 Task: Look for space in Paghmān, Afghanistan from 9th August, 2023 to 12th August, 2023 for 1 adult in price range Rs.6000 to Rs.15000. Place can be entire place with 1  bedroom having 1 bed and 1 bathroom. Property type can be house, flat, hotel. Amenities needed are: wifi, air conditioning, dedicated workplace. Booking option can be shelf check-in. Required host language is English.
Action: Mouse moved to (477, 96)
Screenshot: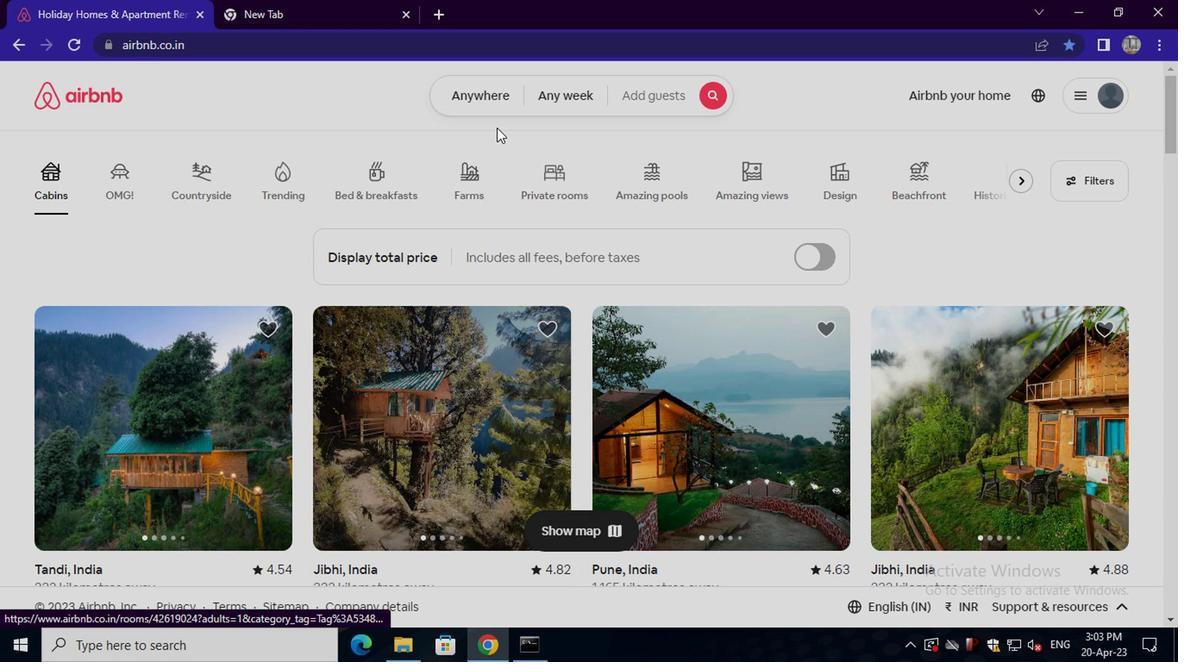 
Action: Mouse pressed left at (477, 96)
Screenshot: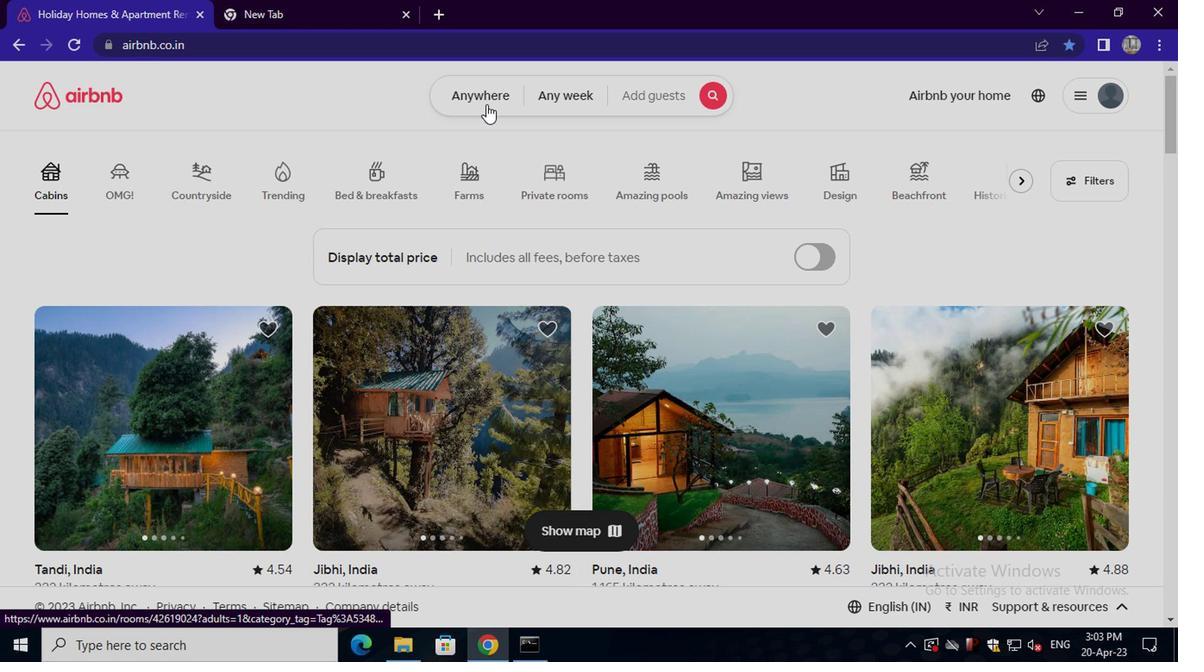 
Action: Mouse moved to (376, 161)
Screenshot: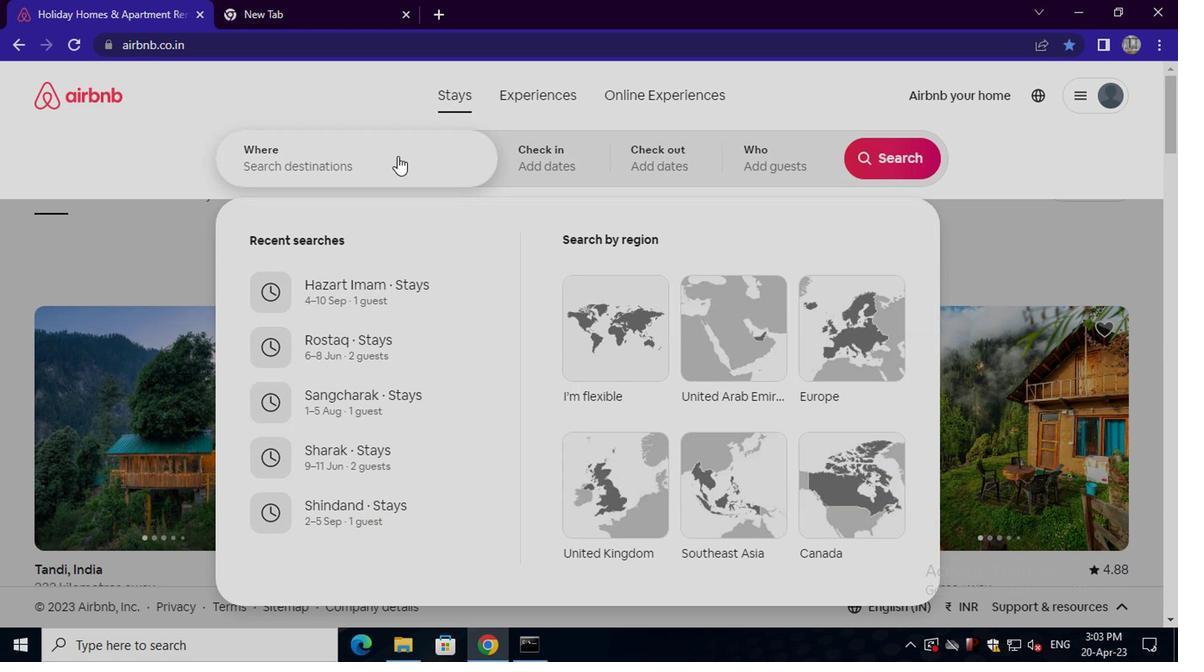 
Action: Mouse pressed left at (376, 161)
Screenshot: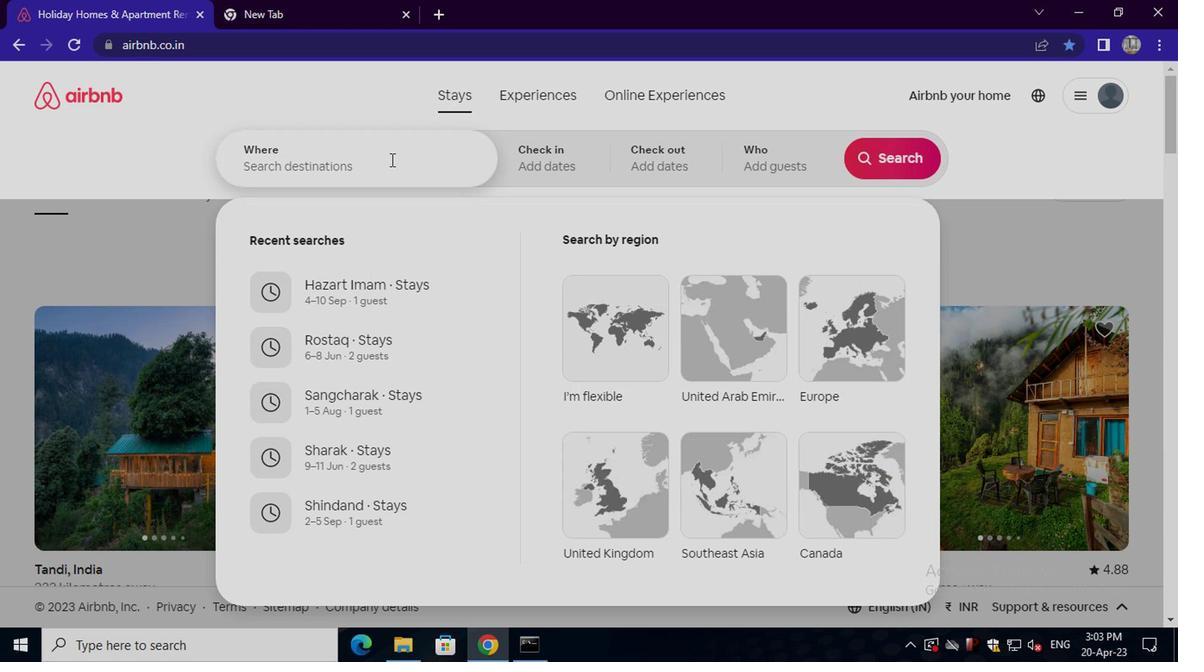 
Action: Key pressed paghman
Screenshot: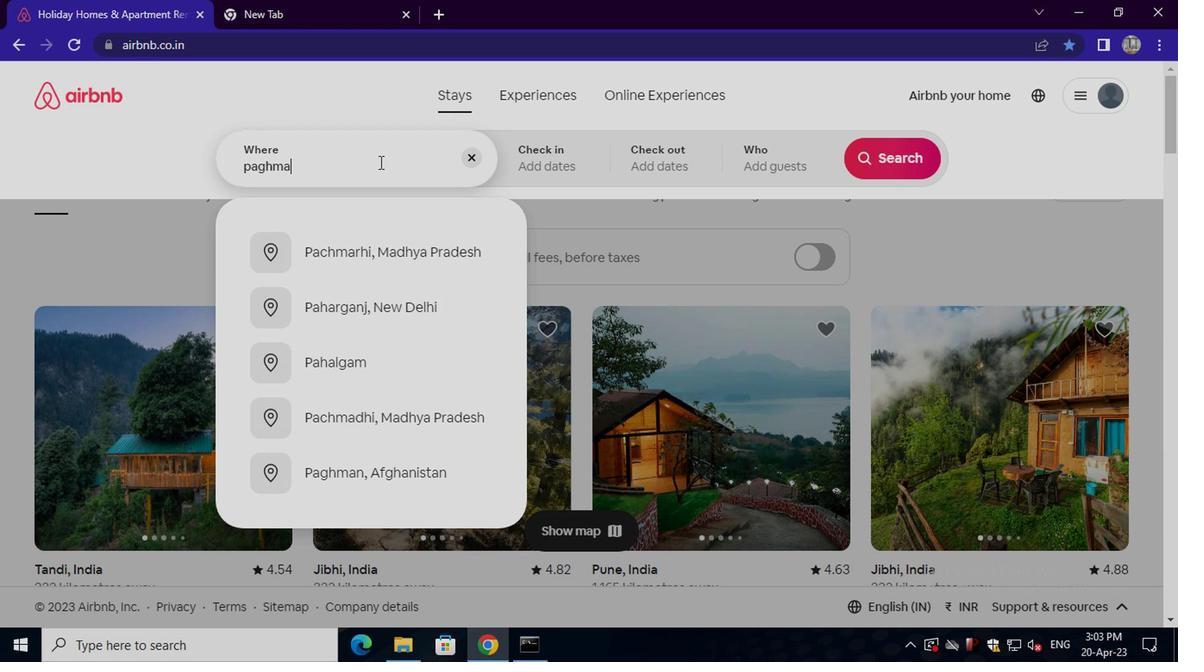 
Action: Mouse moved to (364, 248)
Screenshot: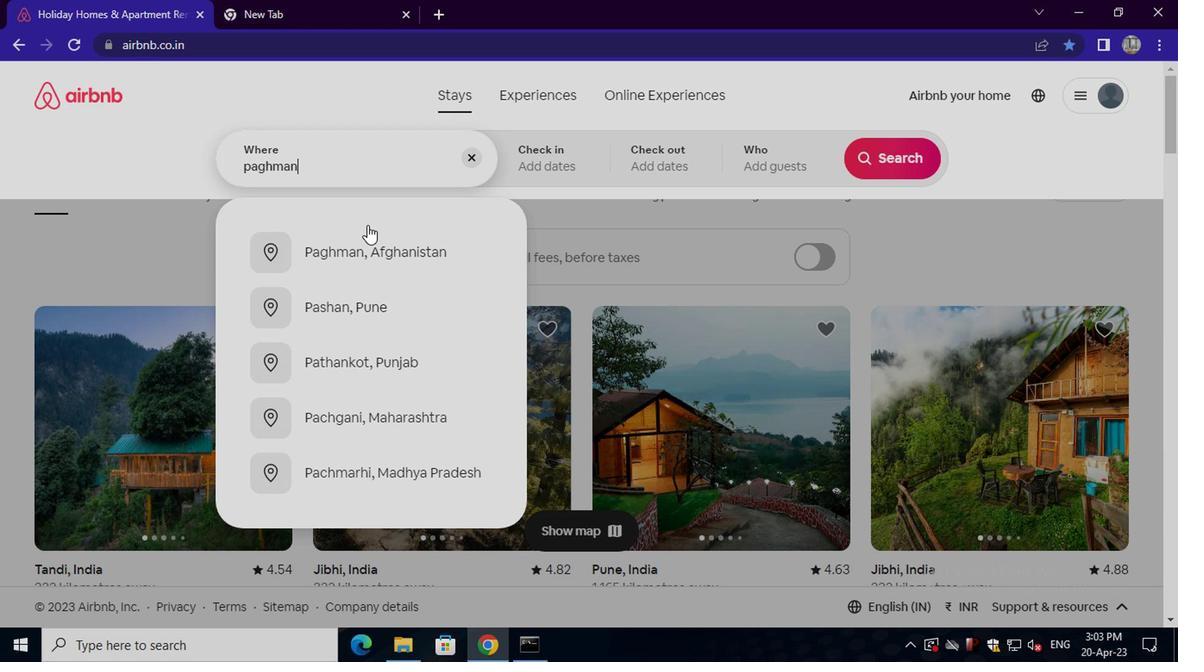 
Action: Mouse pressed left at (364, 248)
Screenshot: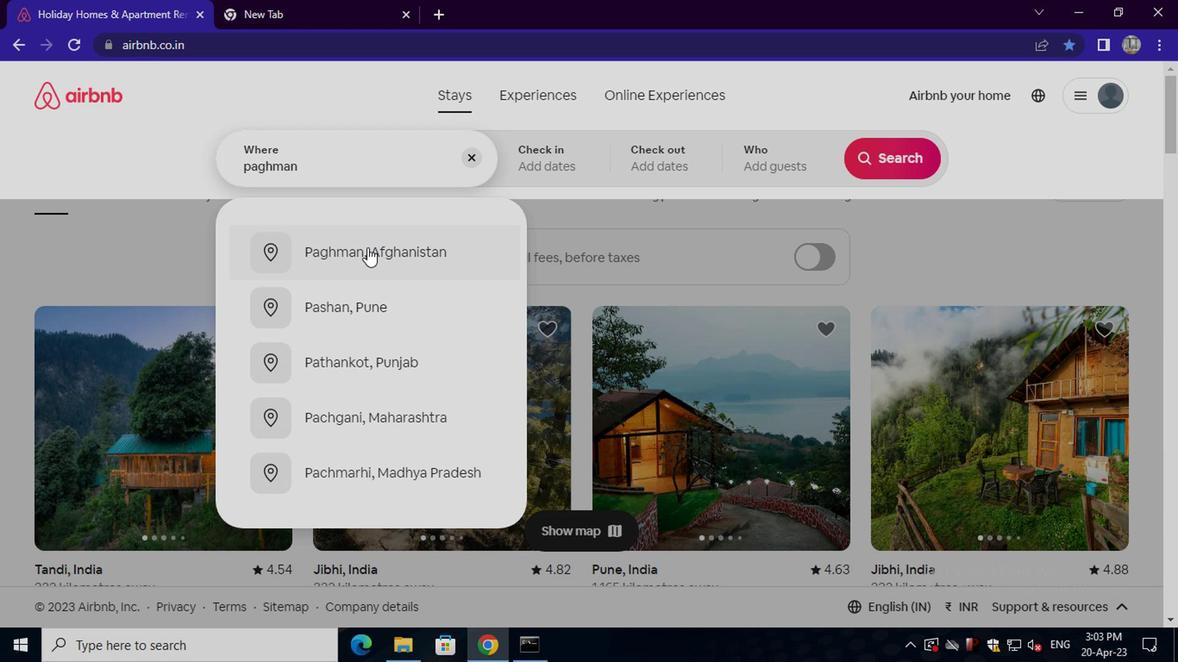 
Action: Mouse moved to (884, 299)
Screenshot: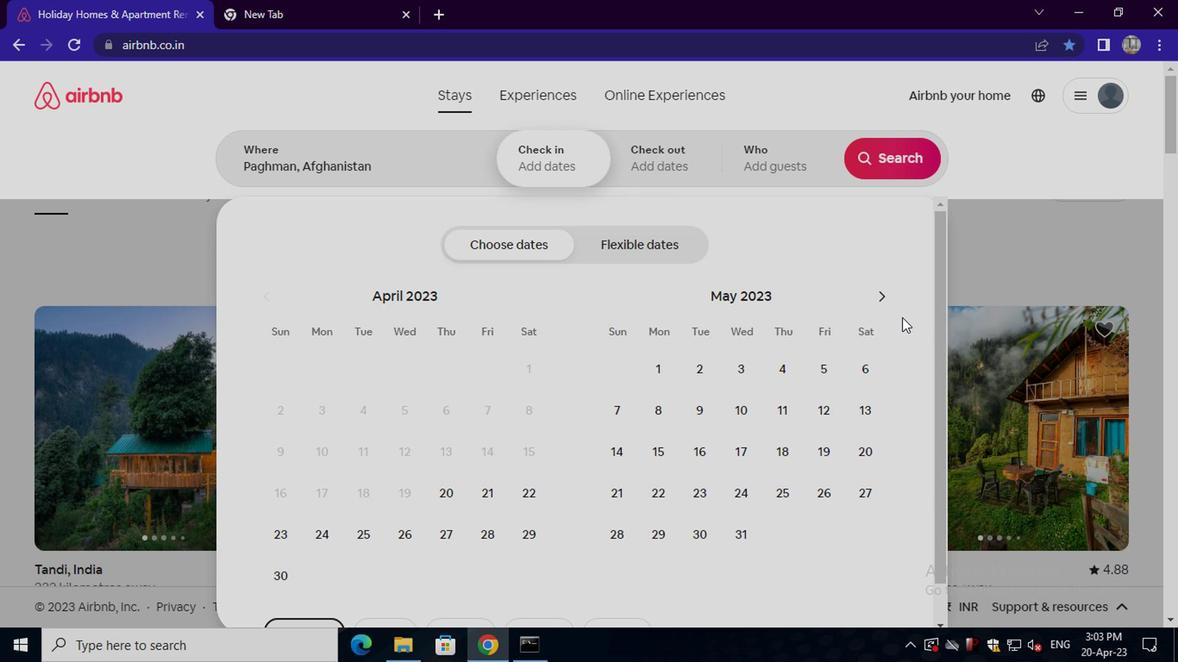 
Action: Mouse pressed left at (884, 299)
Screenshot: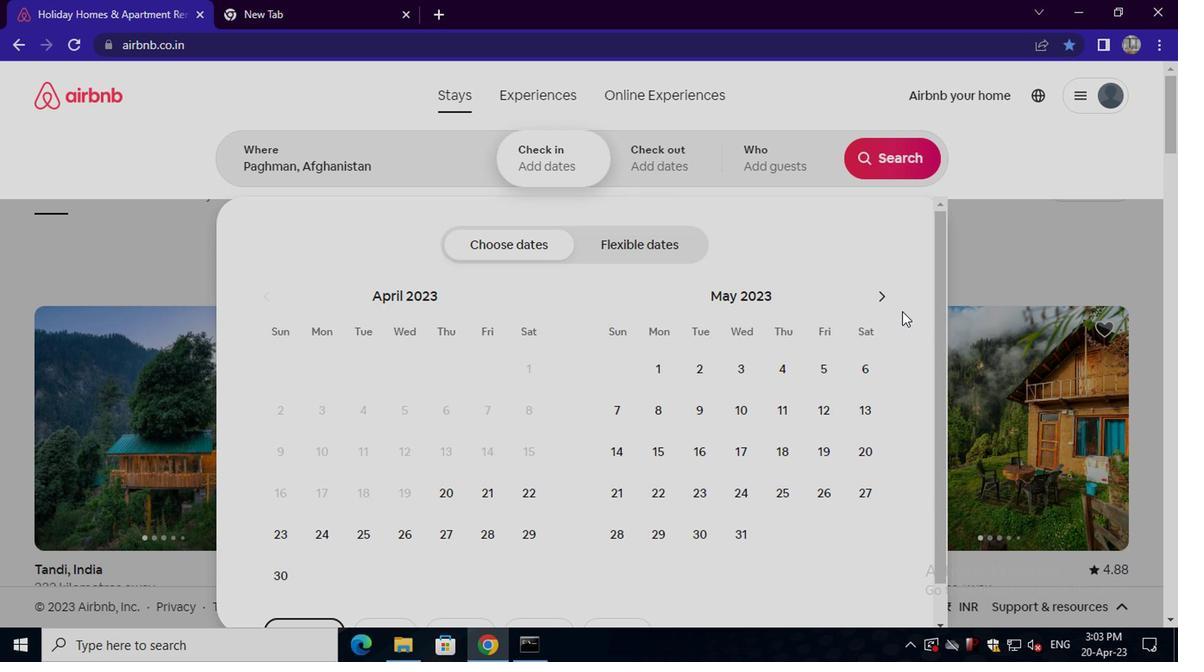 
Action: Mouse moved to (882, 299)
Screenshot: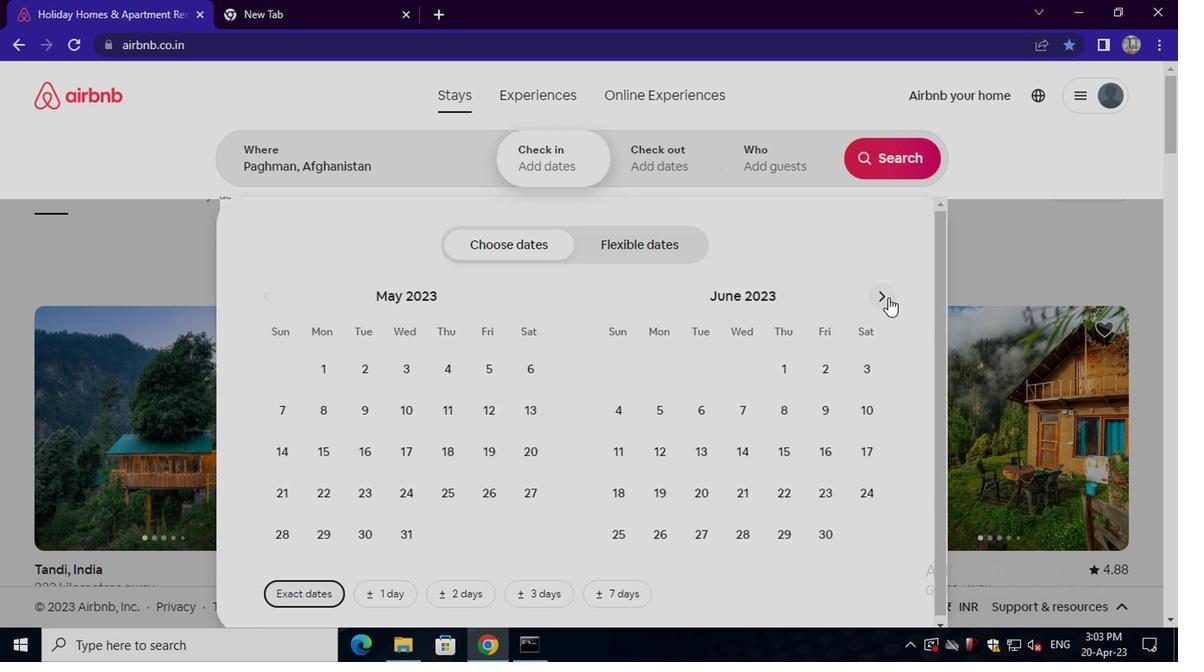 
Action: Mouse pressed left at (882, 299)
Screenshot: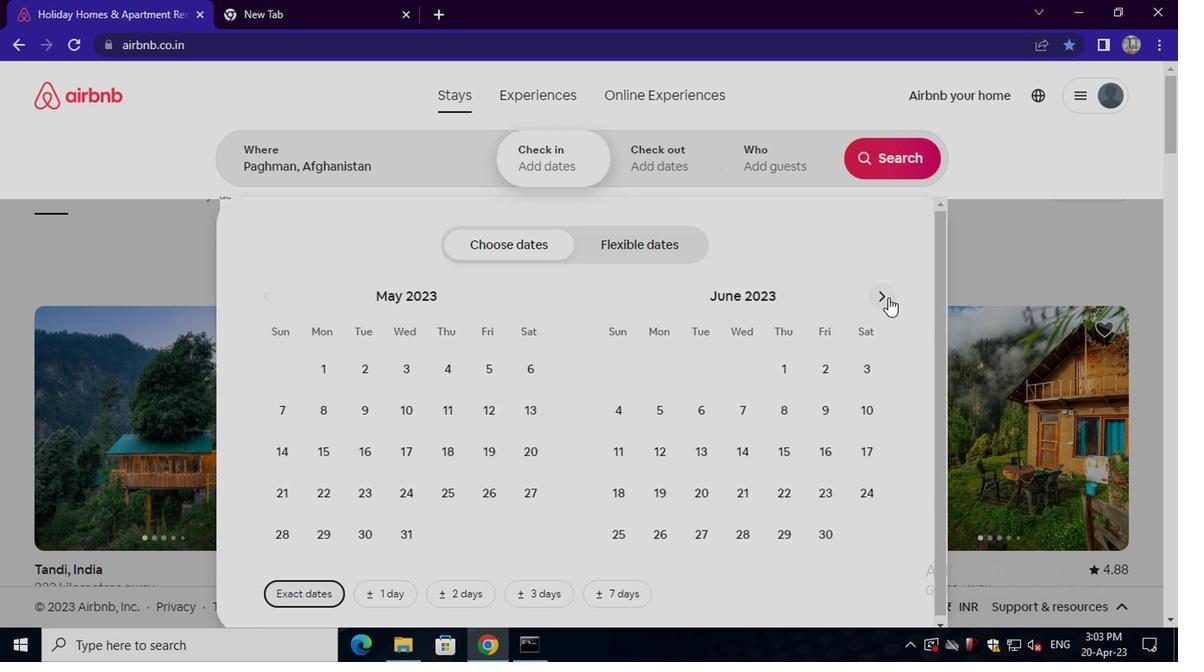 
Action: Mouse pressed left at (882, 299)
Screenshot: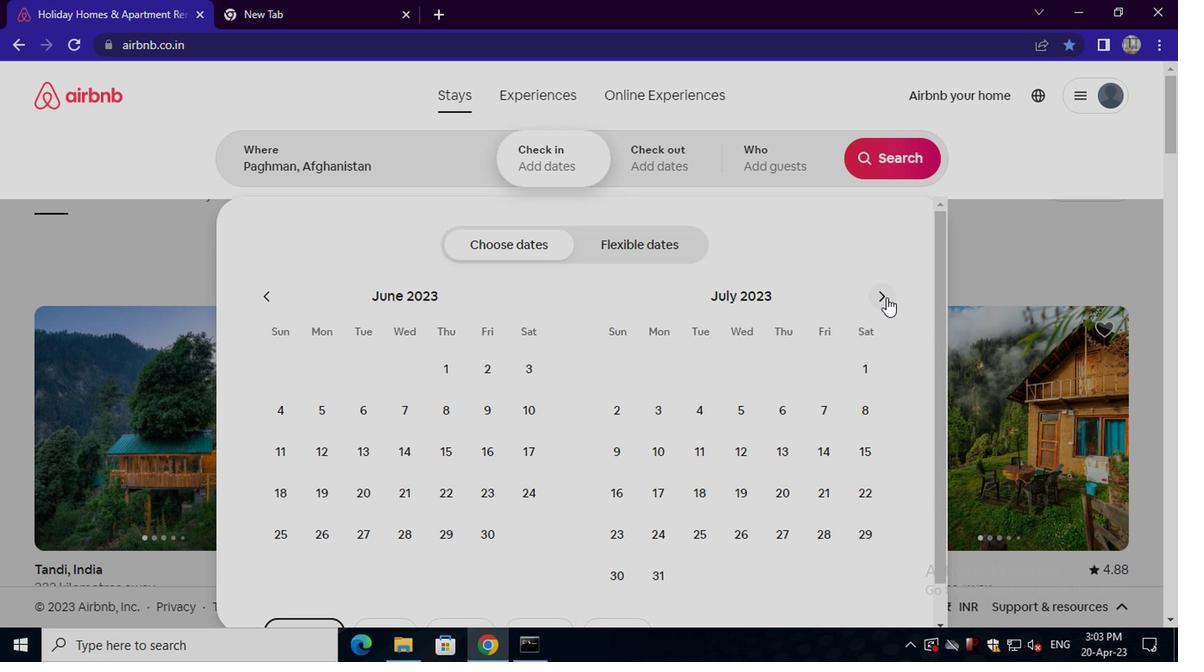 
Action: Mouse moved to (743, 409)
Screenshot: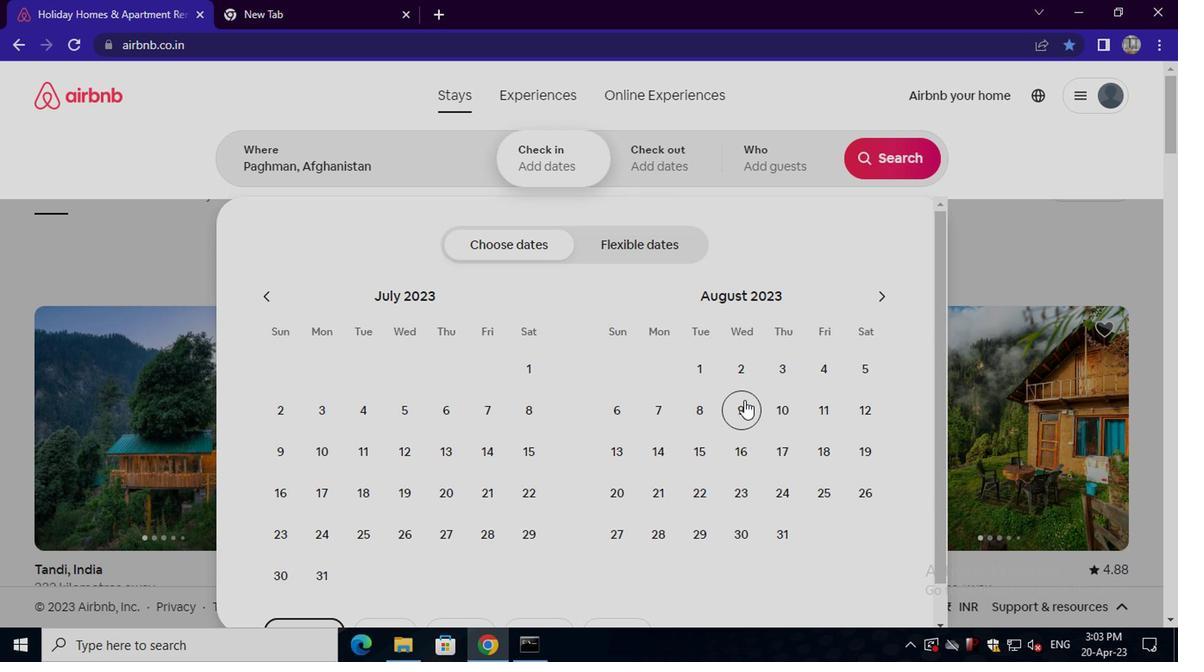 
Action: Mouse pressed left at (743, 409)
Screenshot: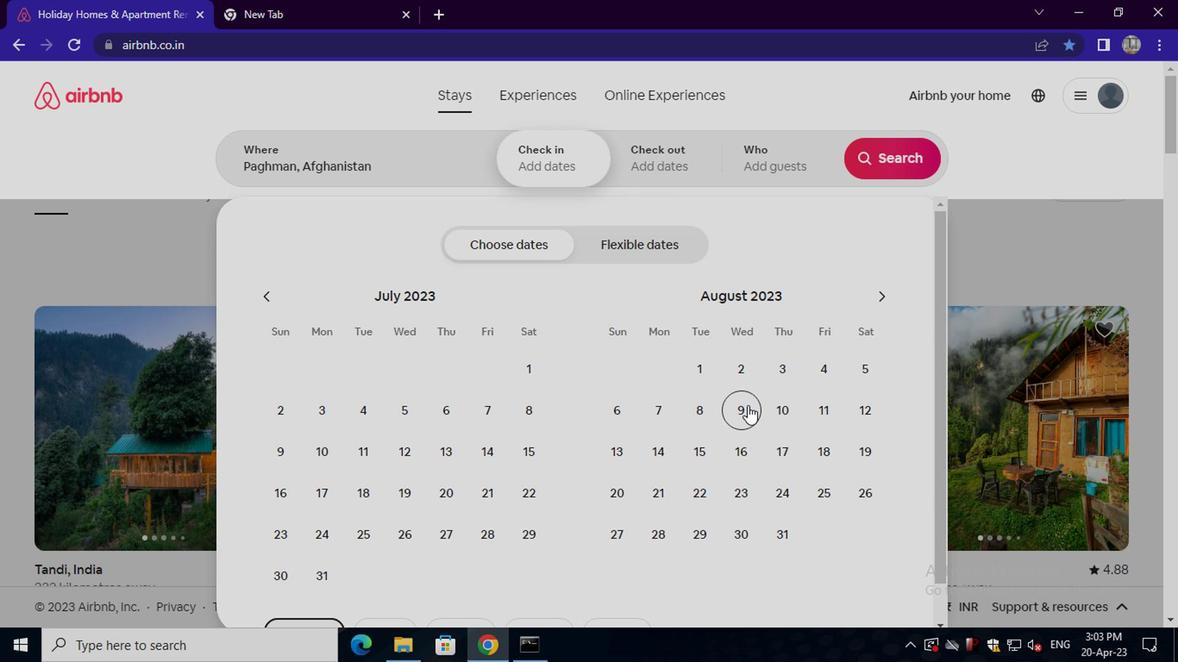 
Action: Mouse moved to (851, 414)
Screenshot: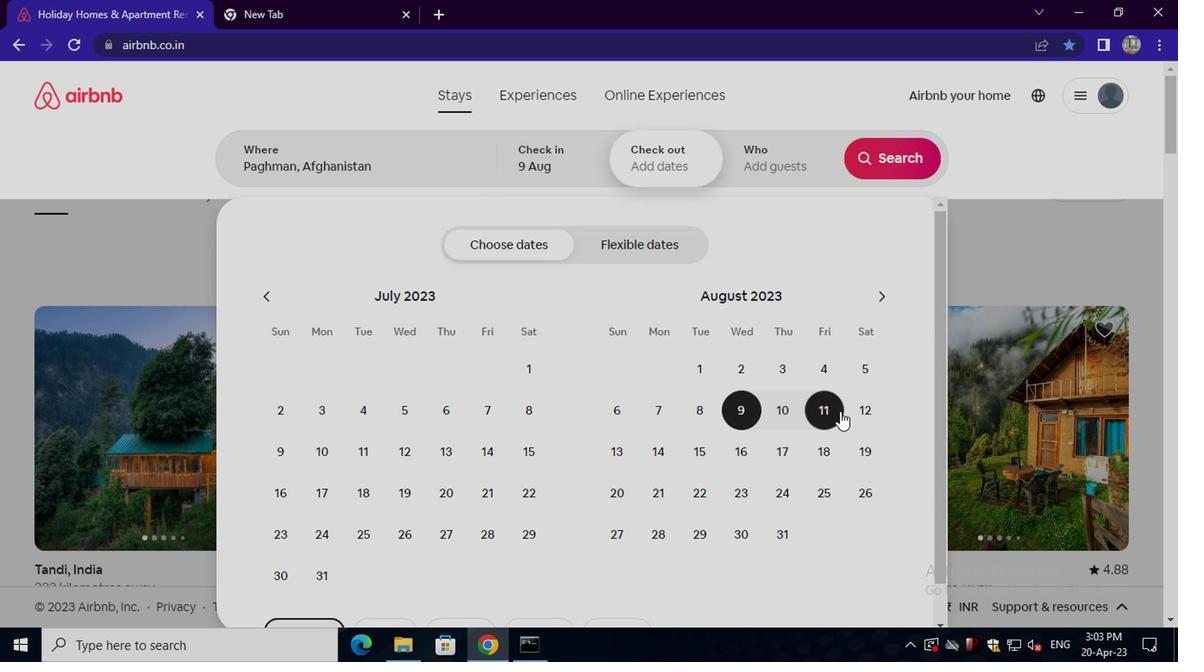 
Action: Mouse pressed left at (851, 414)
Screenshot: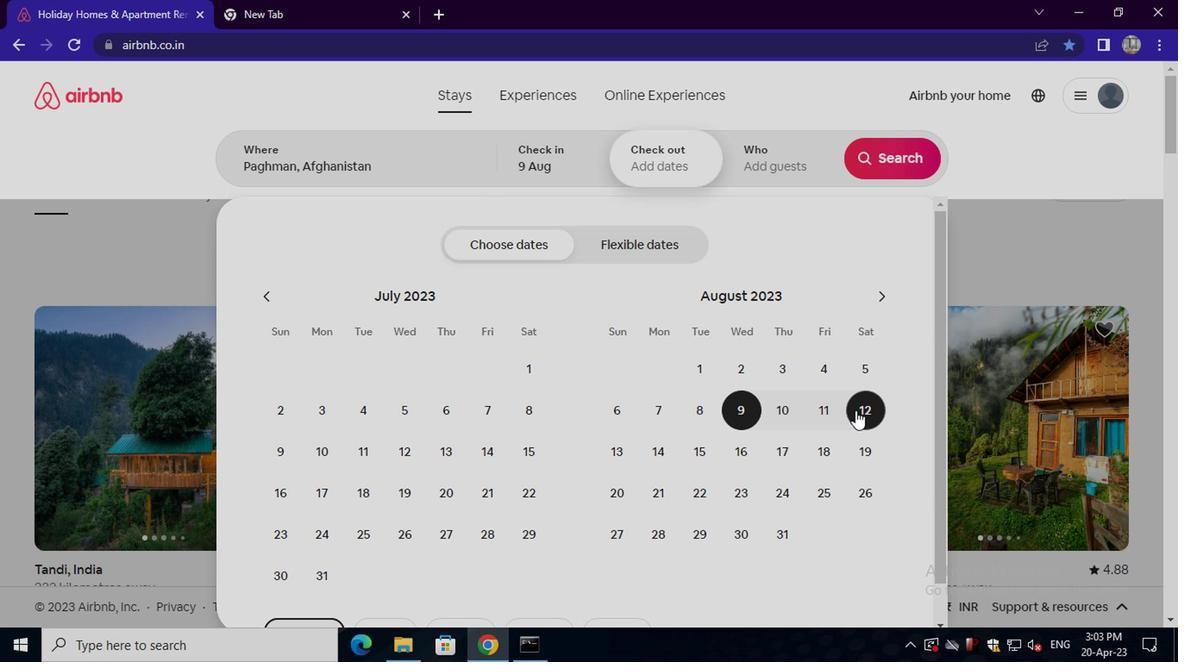 
Action: Mouse moved to (773, 161)
Screenshot: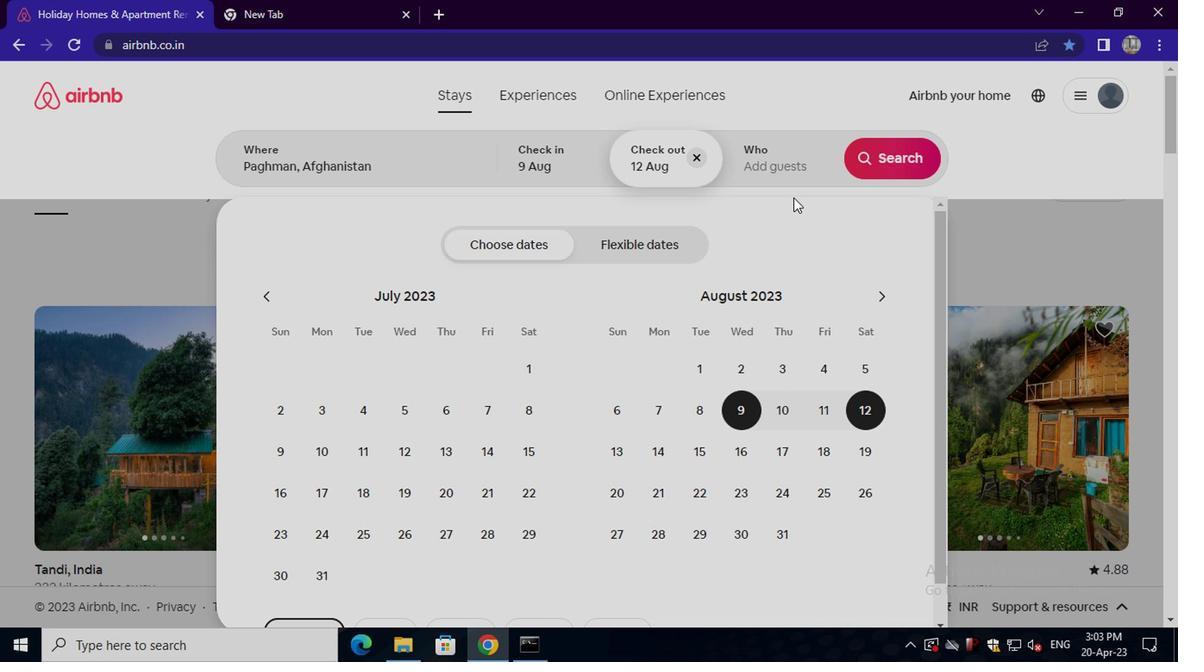 
Action: Mouse pressed left at (773, 161)
Screenshot: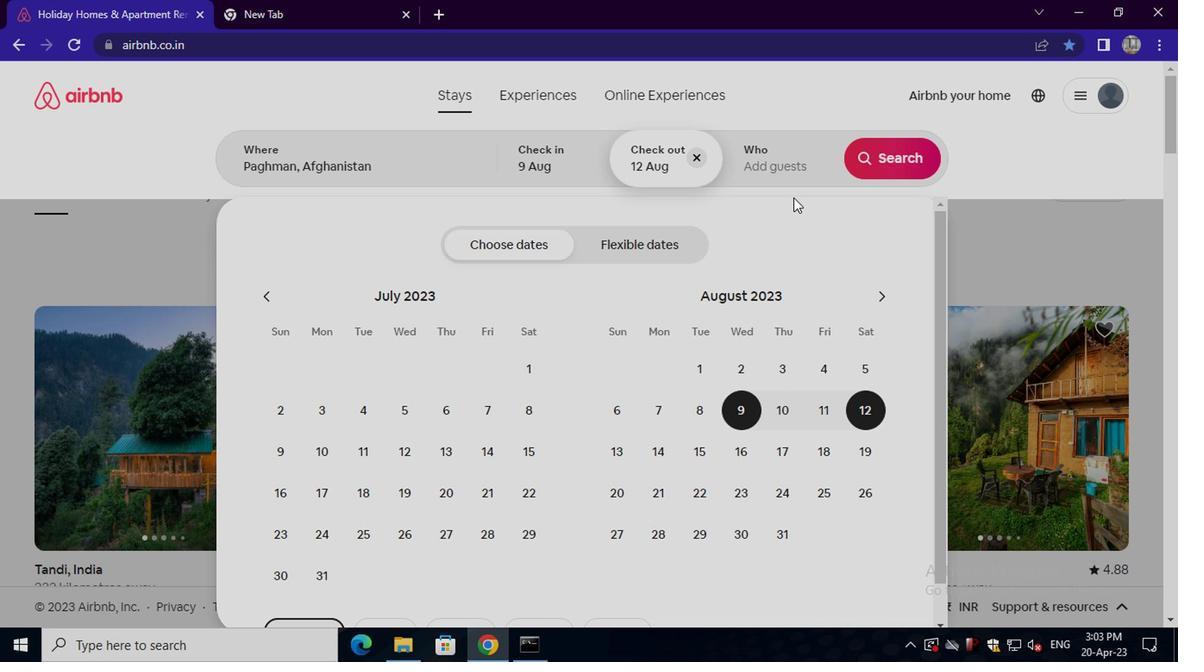 
Action: Mouse moved to (884, 250)
Screenshot: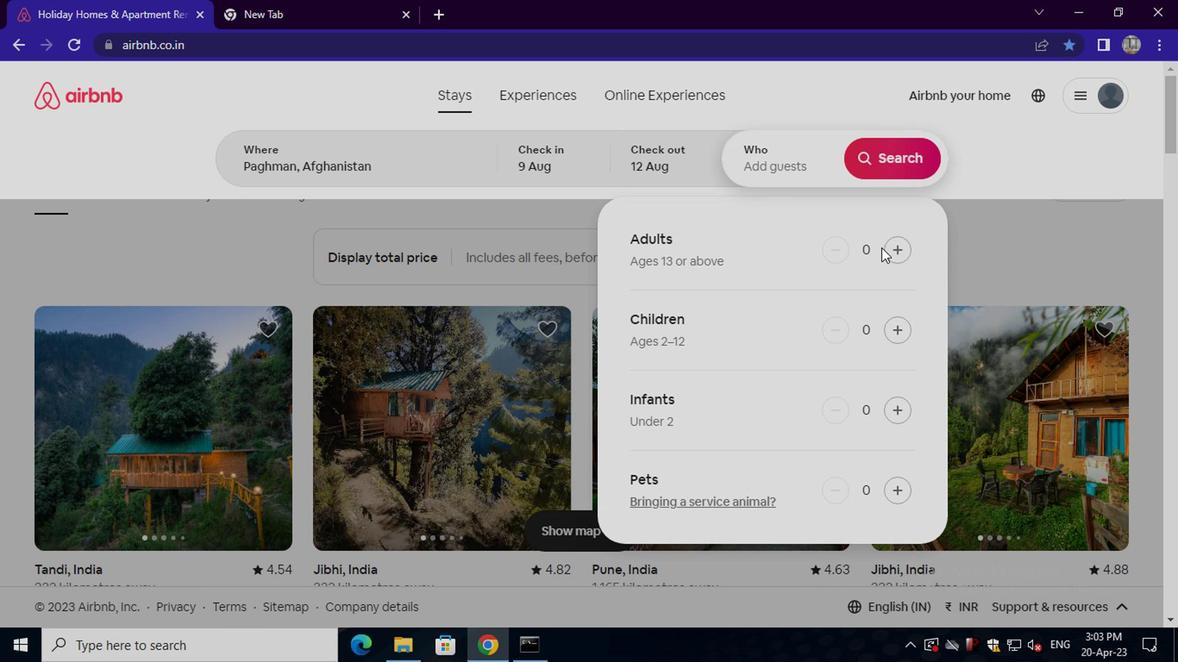 
Action: Mouse pressed left at (884, 250)
Screenshot: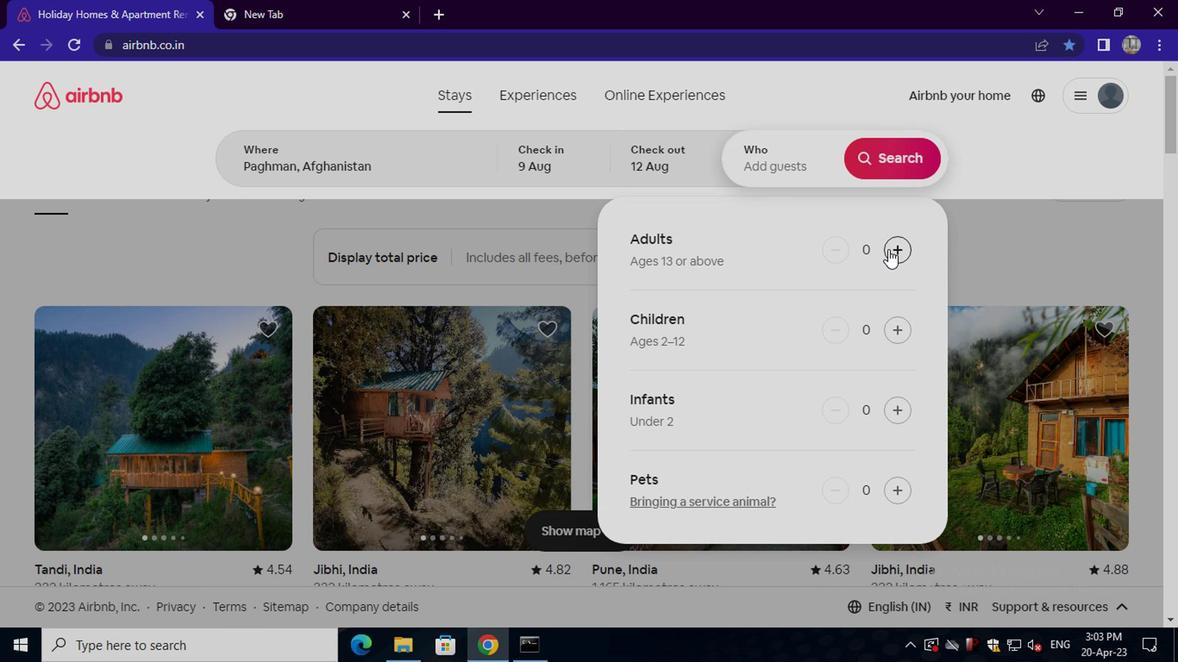 
Action: Mouse moved to (878, 155)
Screenshot: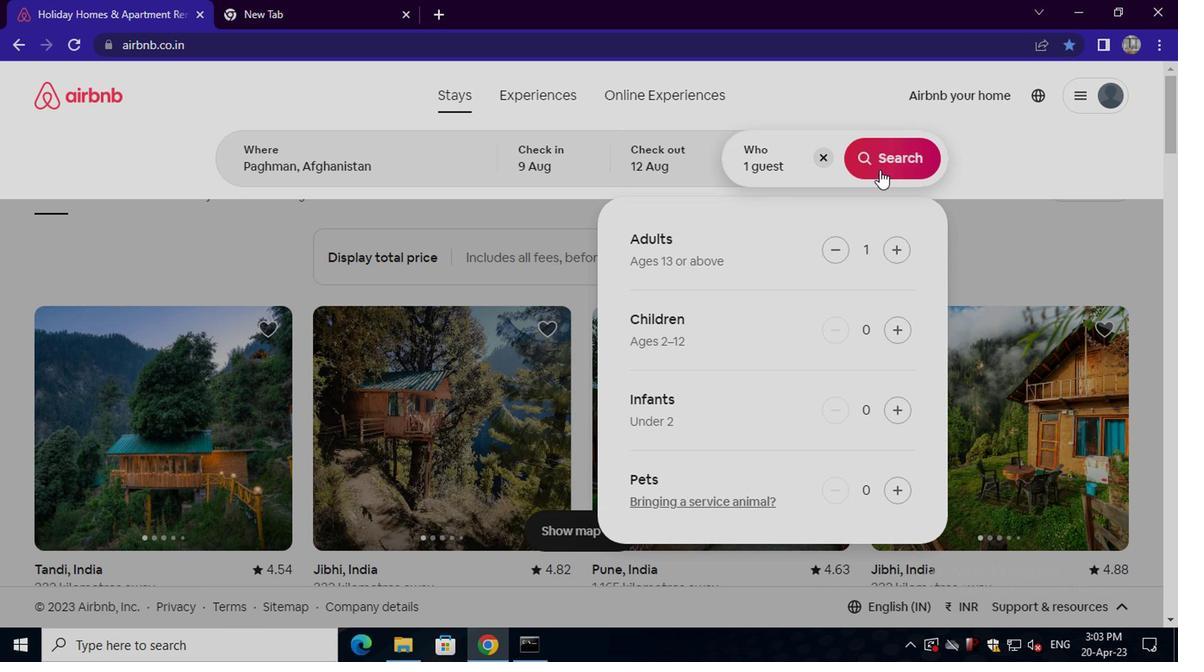 
Action: Mouse pressed left at (878, 155)
Screenshot: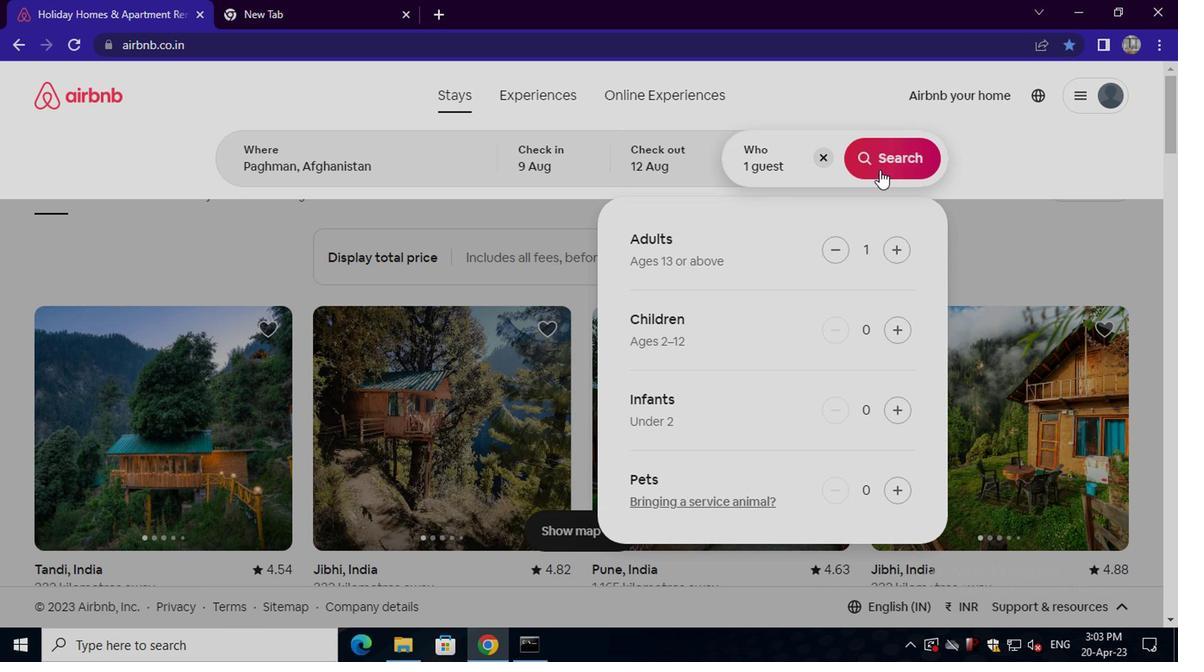 
Action: Mouse moved to (1081, 159)
Screenshot: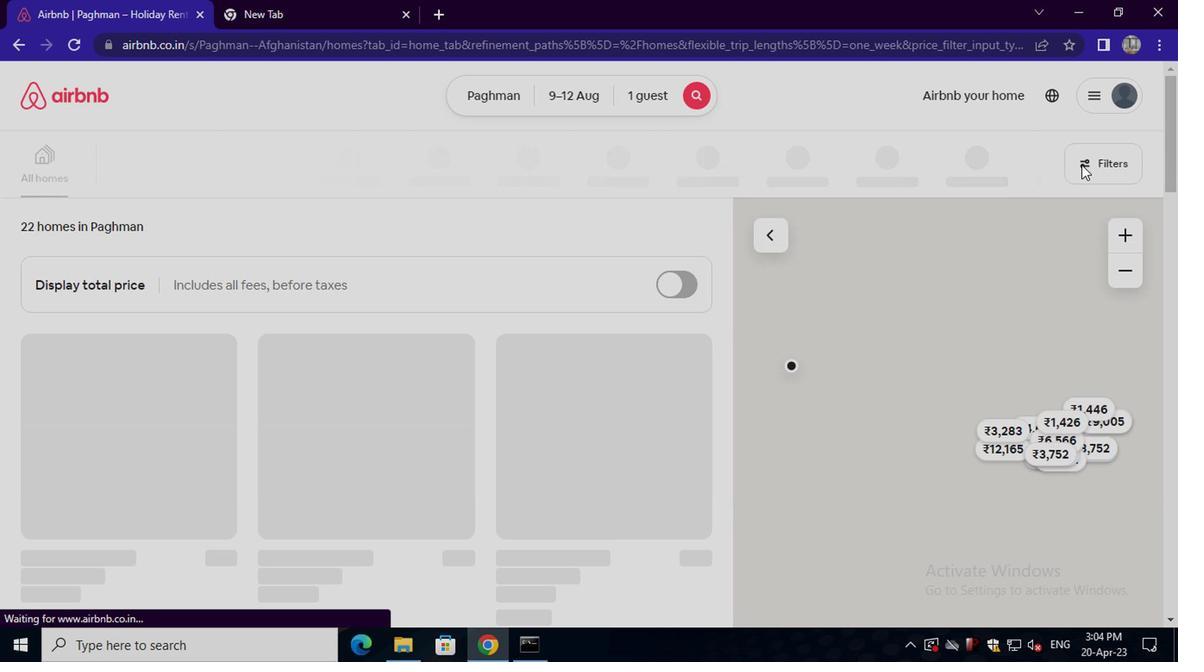 
Action: Mouse pressed left at (1081, 159)
Screenshot: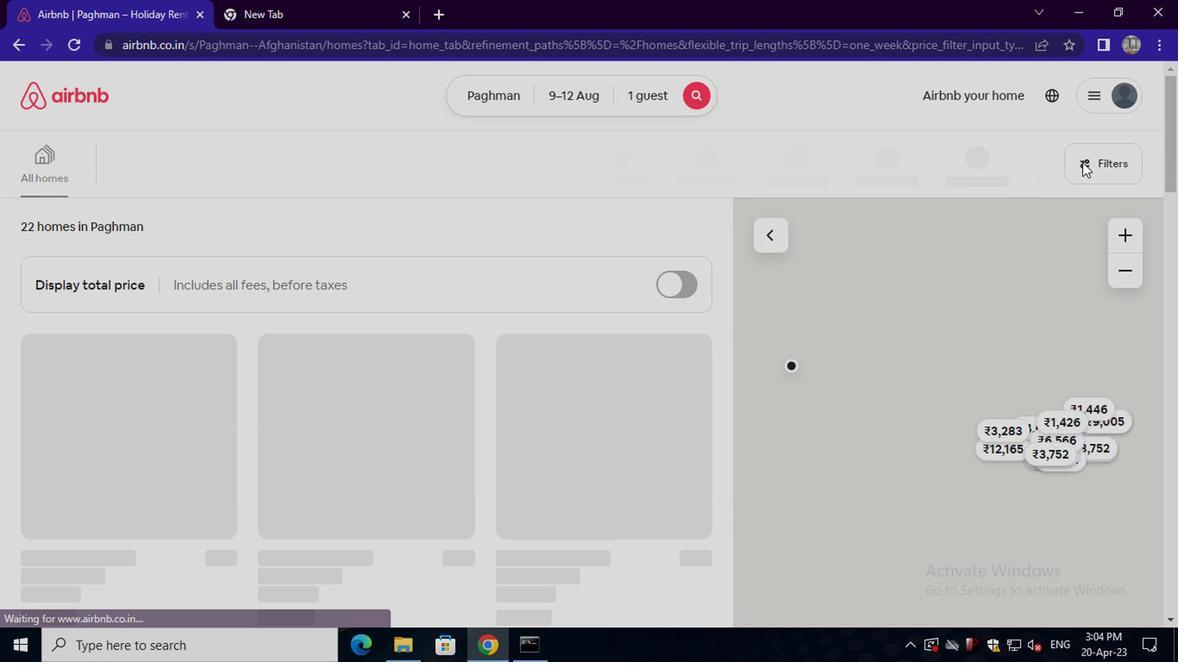 
Action: Mouse moved to (398, 380)
Screenshot: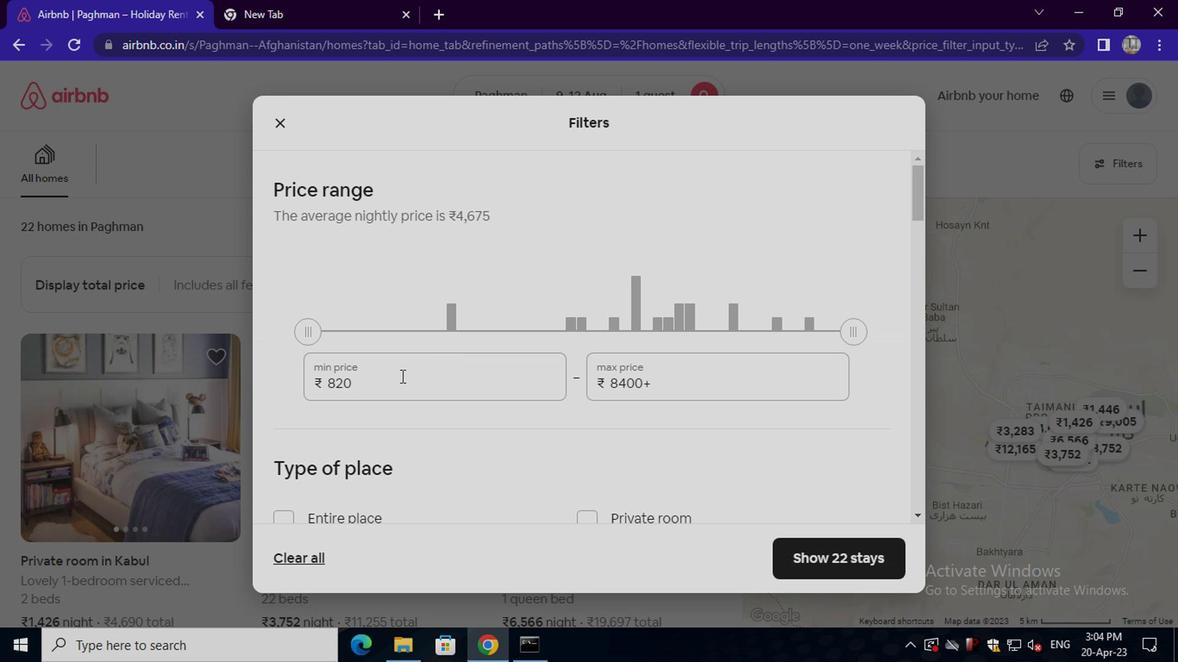
Action: Mouse pressed left at (398, 380)
Screenshot: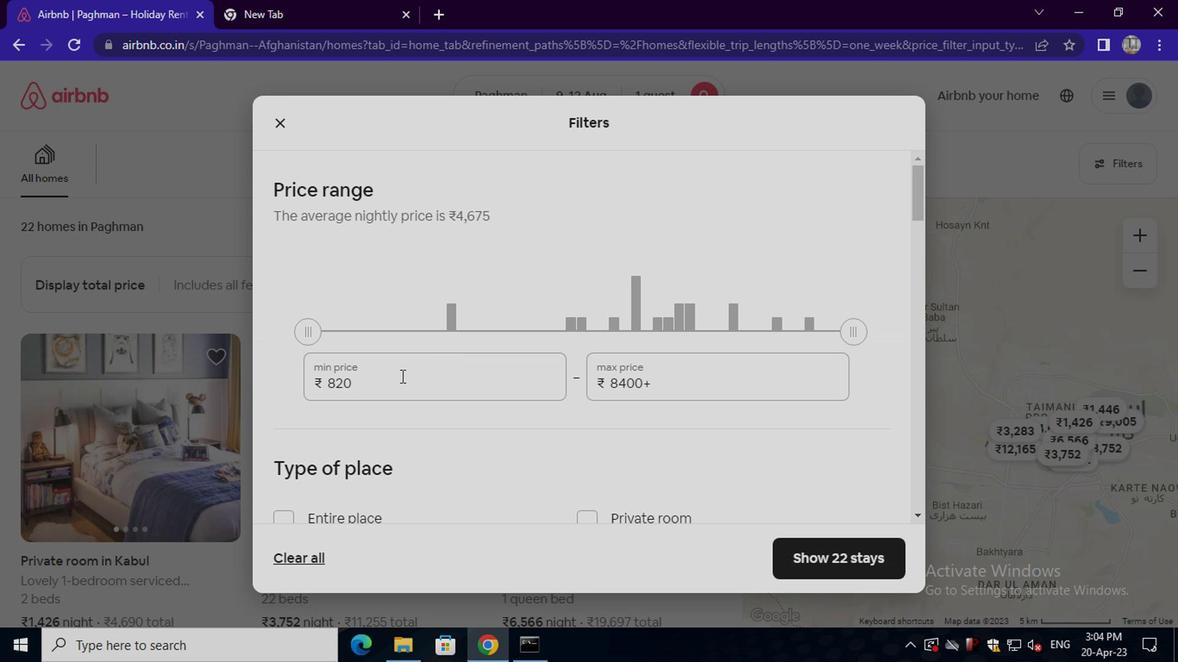 
Action: Key pressed <Key.backspace><Key.backspace><Key.backspace><Key.backspace><Key.backspace><Key.backspace><Key.backspace><Key.backspace><Key.backspace><Key.backspace><Key.backspace><Key.backspace><Key.backspace><Key.backspace><Key.backspace><Key.backspace><Key.backspace>6000
Screenshot: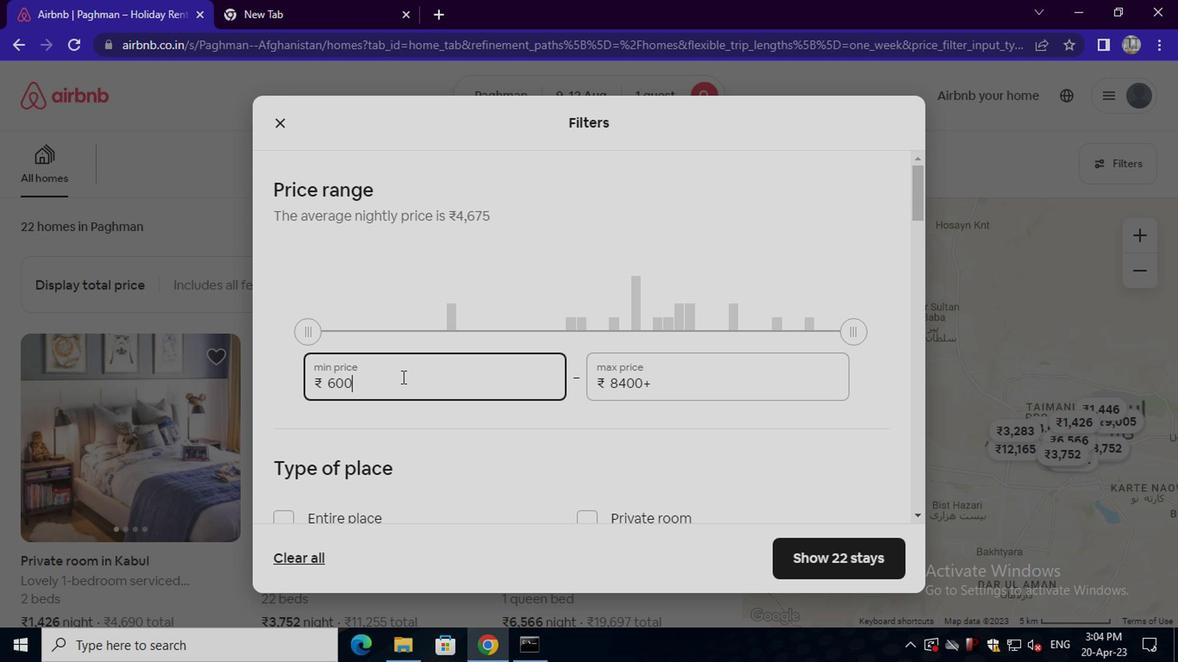 
Action: Mouse moved to (649, 388)
Screenshot: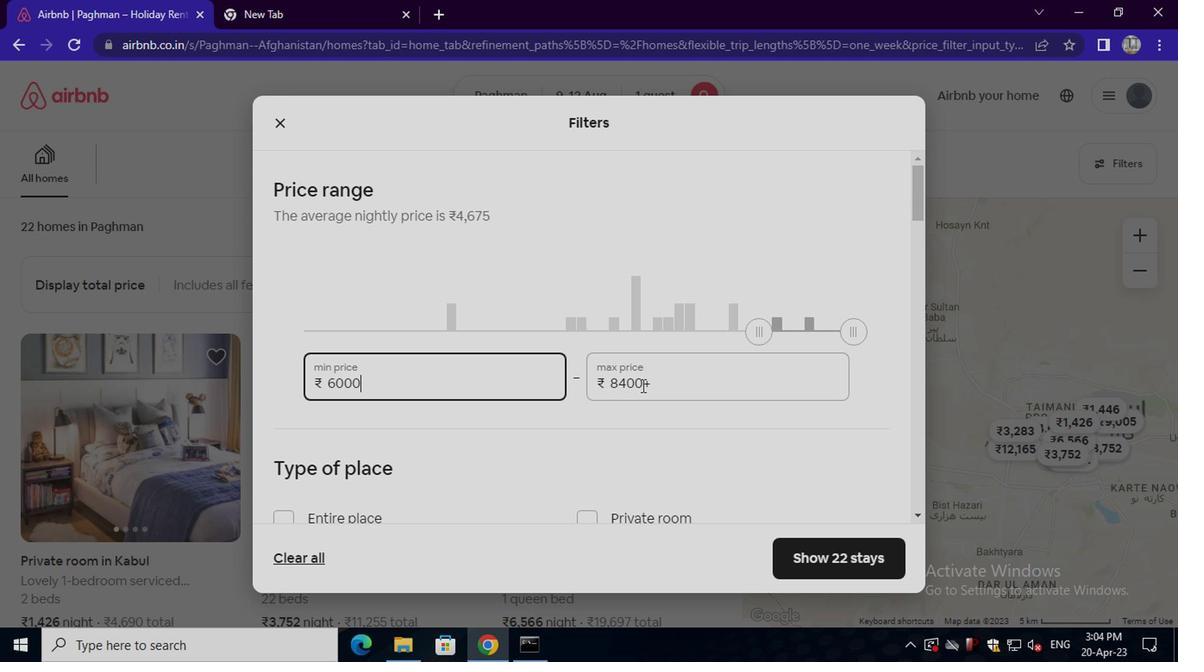 
Action: Mouse pressed left at (649, 388)
Screenshot: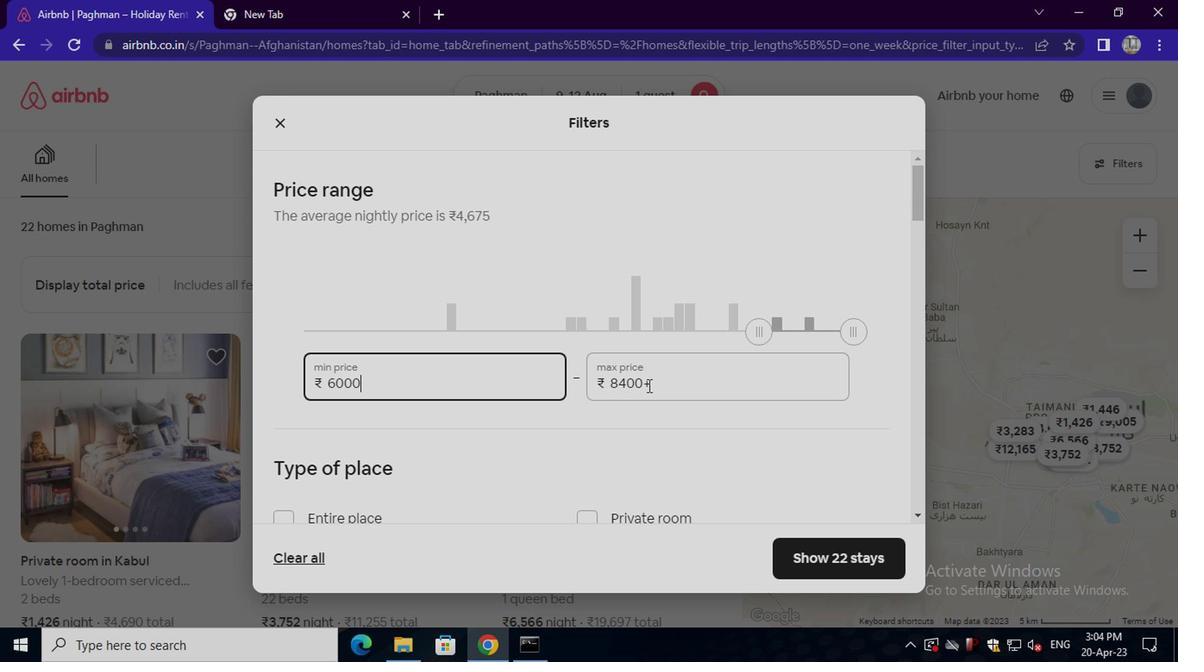 
Action: Key pressed <Key.backspace><Key.backspace><Key.backspace><Key.backspace><Key.backspace><Key.backspace><Key.backspace><Key.backspace><Key.backspace><Key.backspace><Key.backspace><Key.backspace><Key.backspace><Key.backspace><Key.backspace>15000
Screenshot: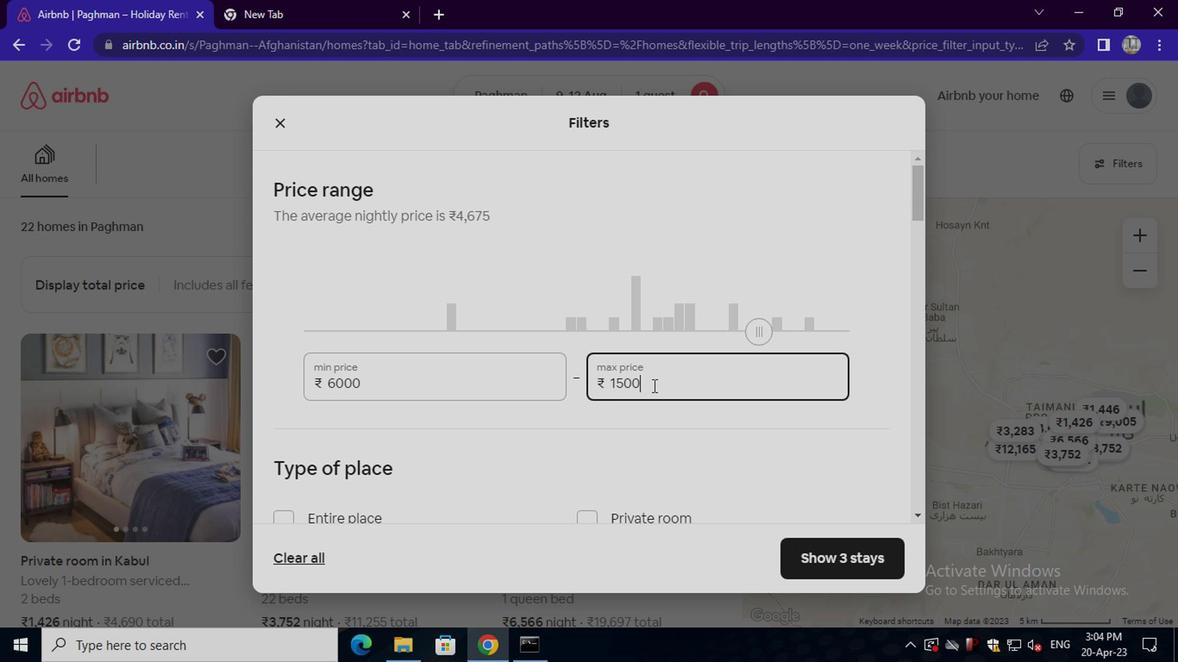 
Action: Mouse moved to (562, 424)
Screenshot: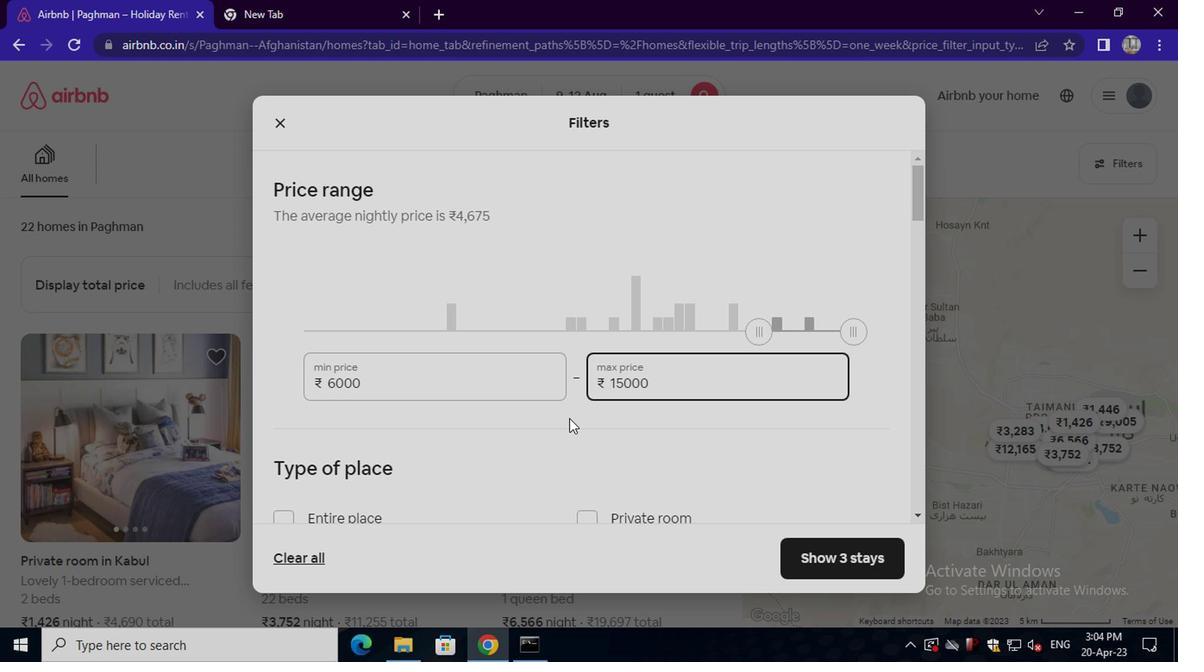 
Action: Mouse scrolled (562, 423) with delta (0, -1)
Screenshot: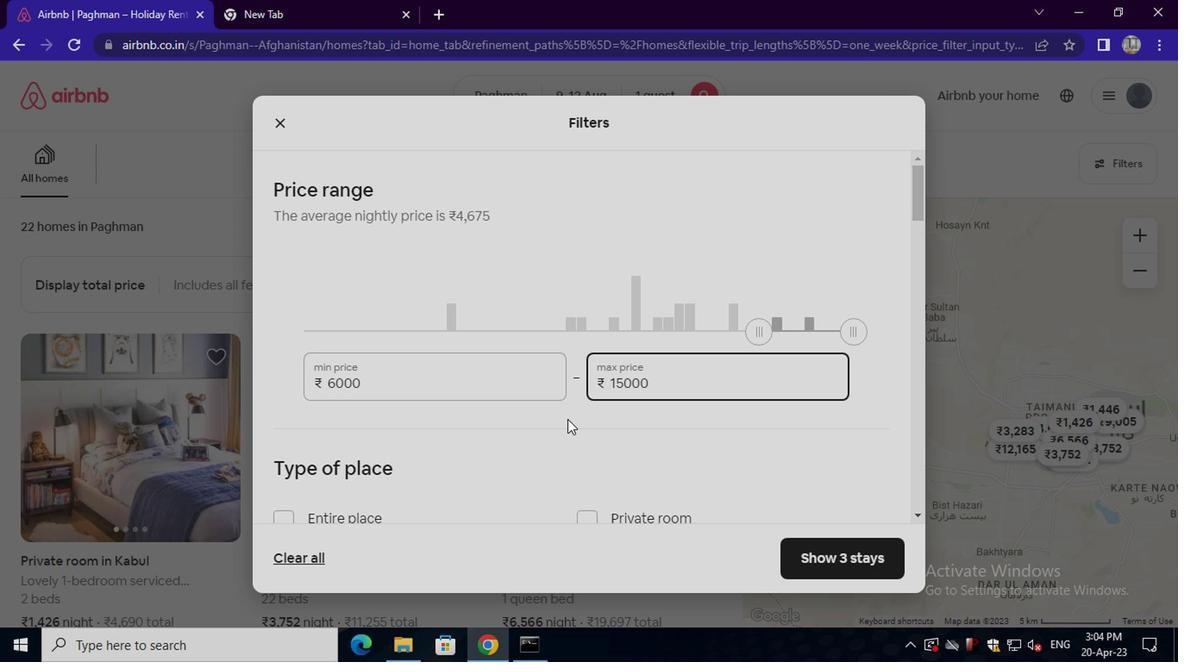 
Action: Mouse scrolled (562, 423) with delta (0, -1)
Screenshot: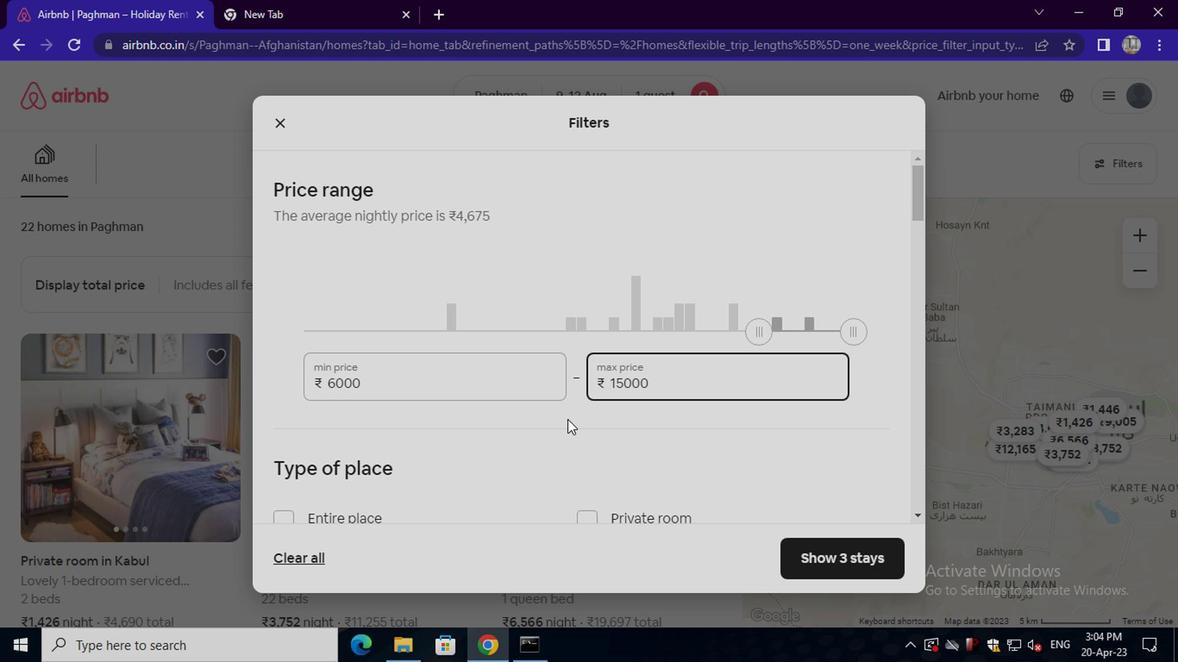 
Action: Mouse scrolled (562, 423) with delta (0, -1)
Screenshot: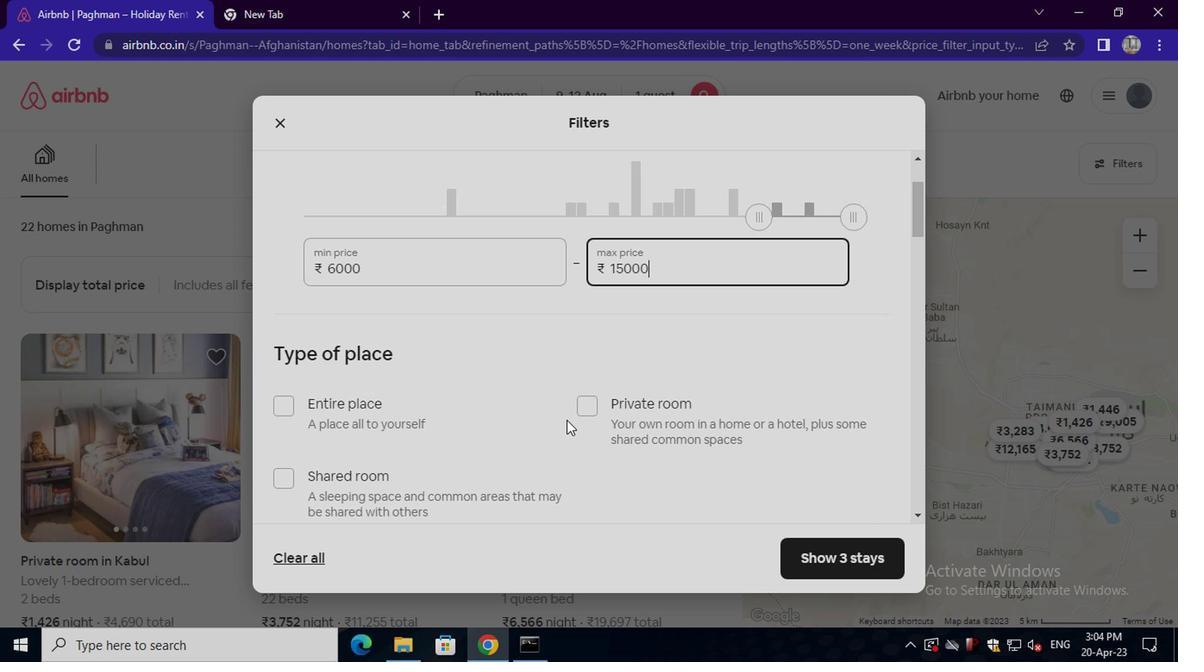 
Action: Mouse moved to (347, 266)
Screenshot: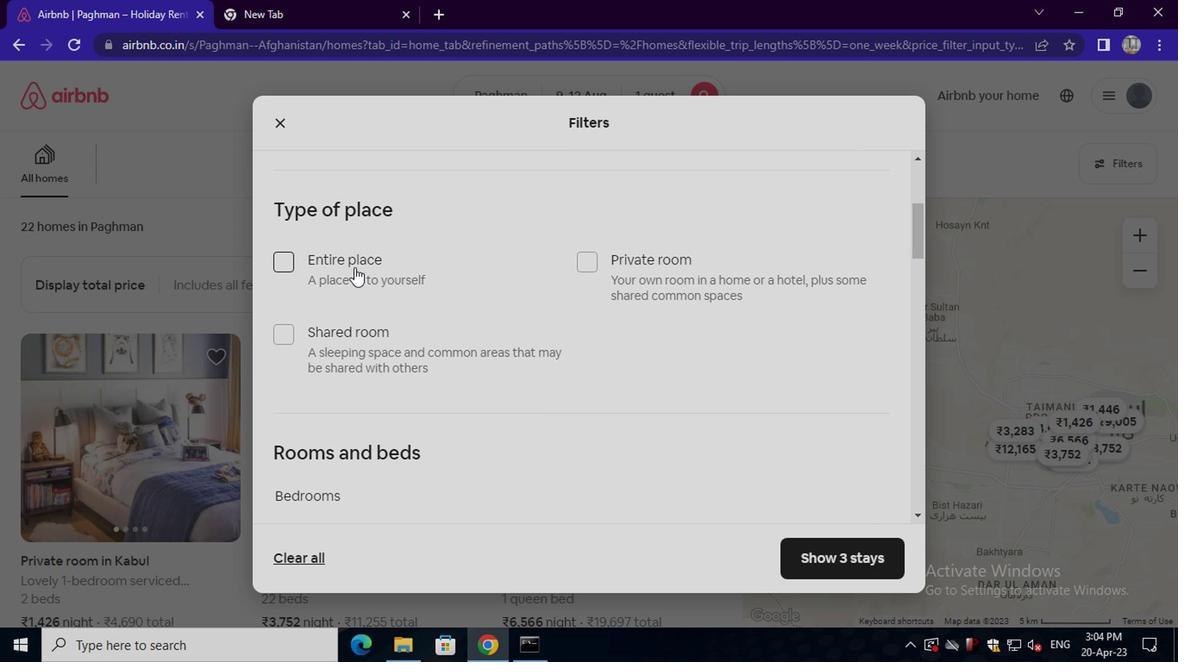 
Action: Mouse pressed left at (347, 266)
Screenshot: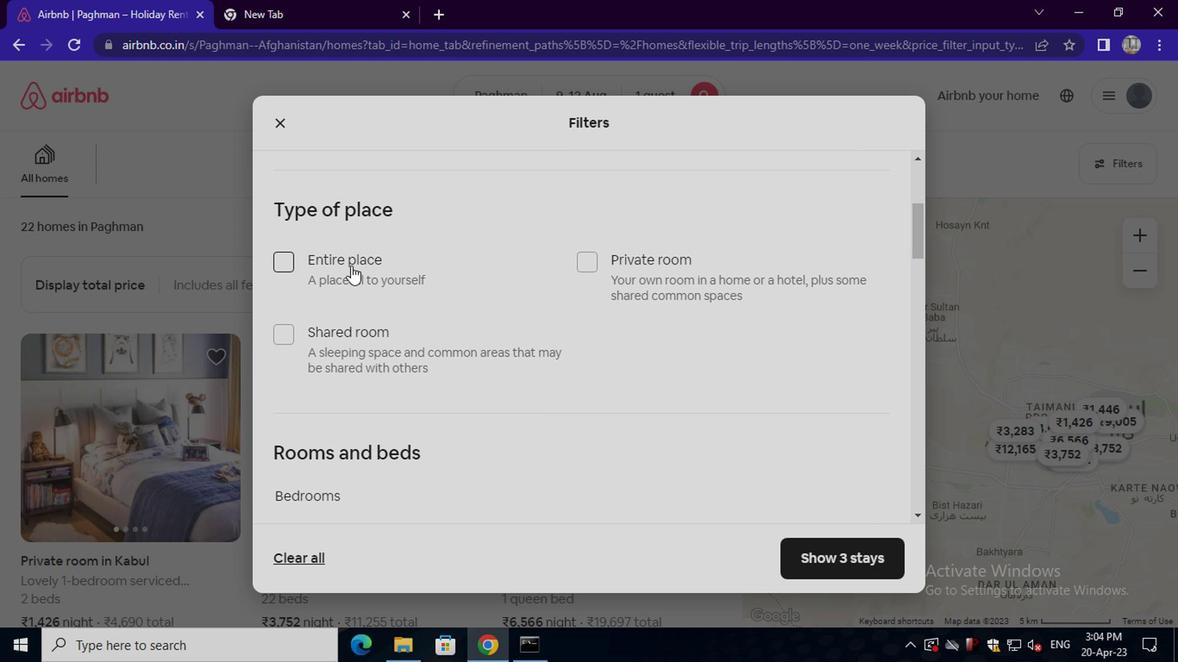 
Action: Mouse moved to (357, 275)
Screenshot: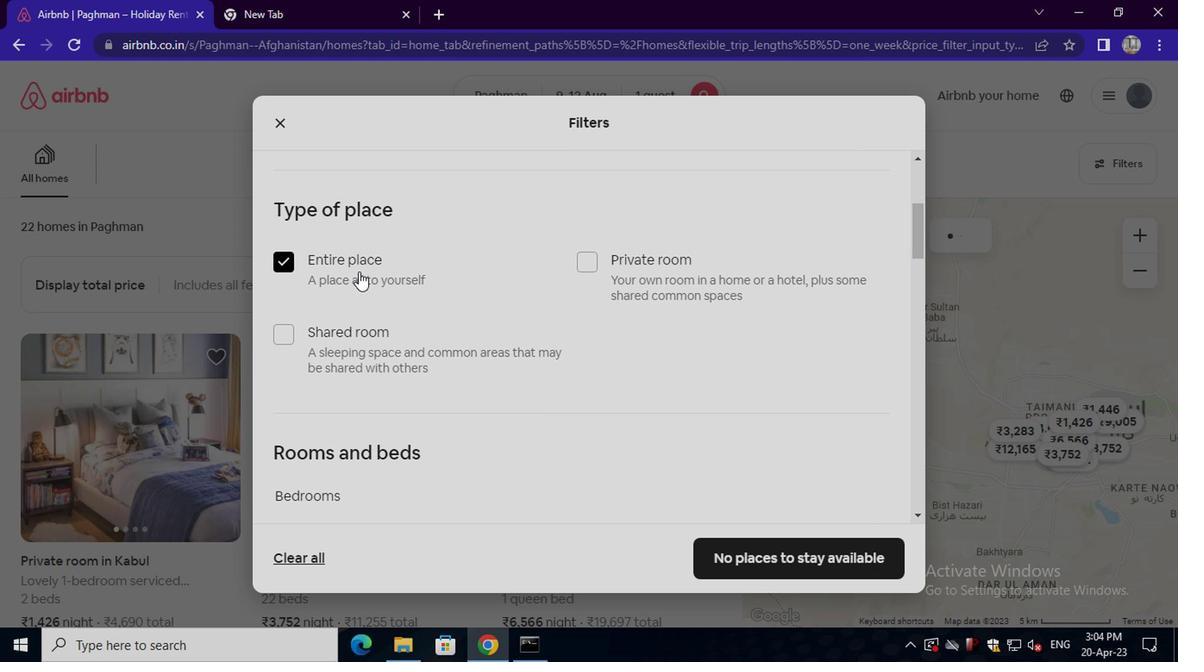 
Action: Mouse scrolled (357, 274) with delta (0, 0)
Screenshot: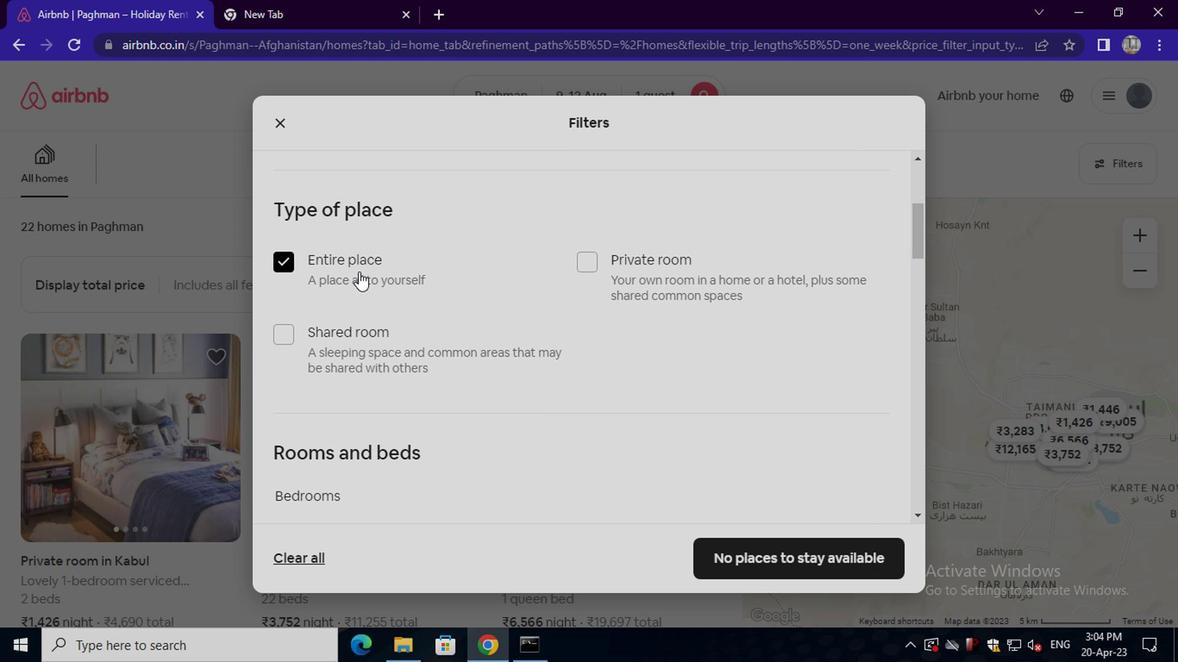 
Action: Mouse moved to (357, 275)
Screenshot: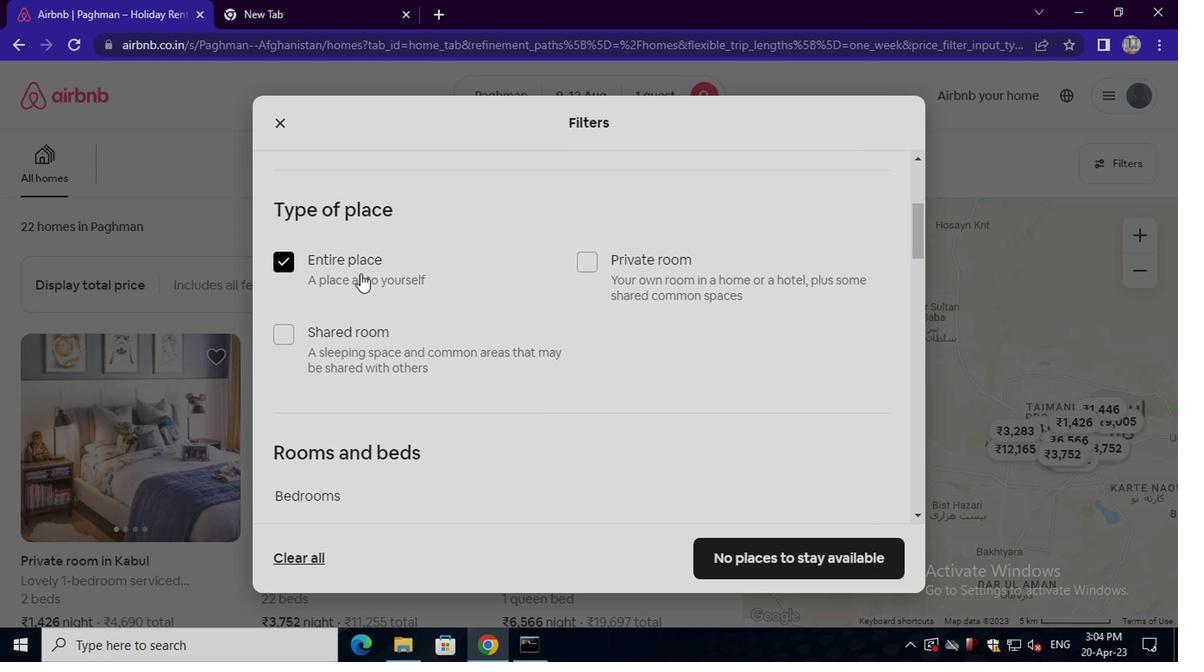 
Action: Mouse scrolled (357, 274) with delta (0, 0)
Screenshot: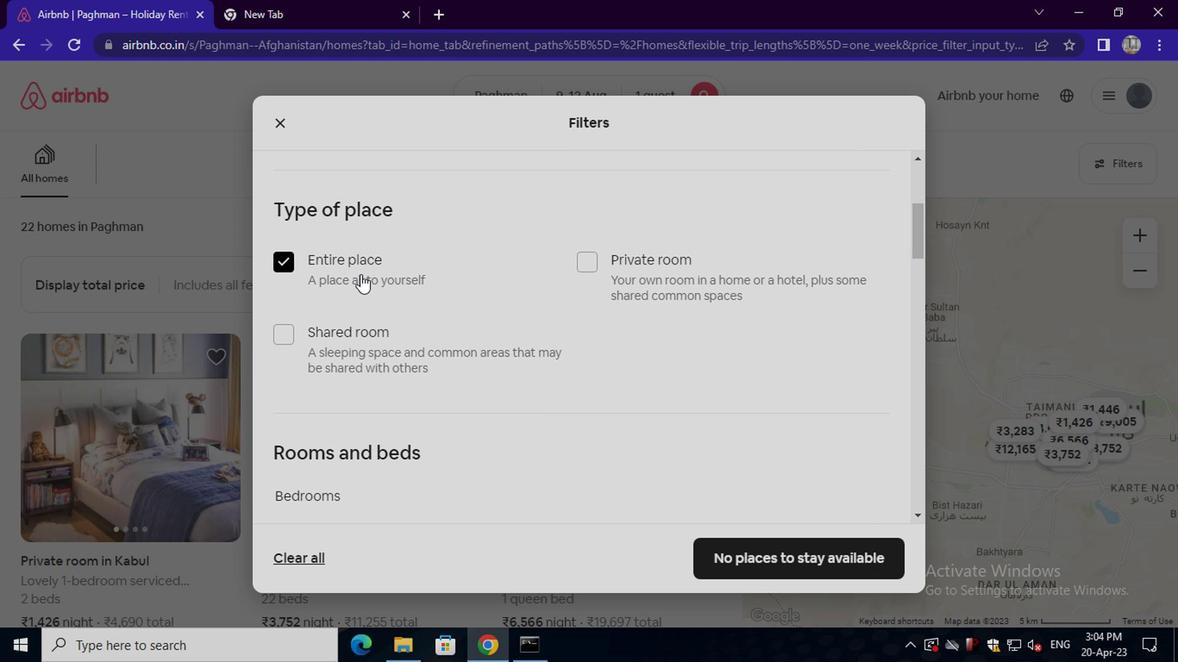 
Action: Mouse moved to (367, 380)
Screenshot: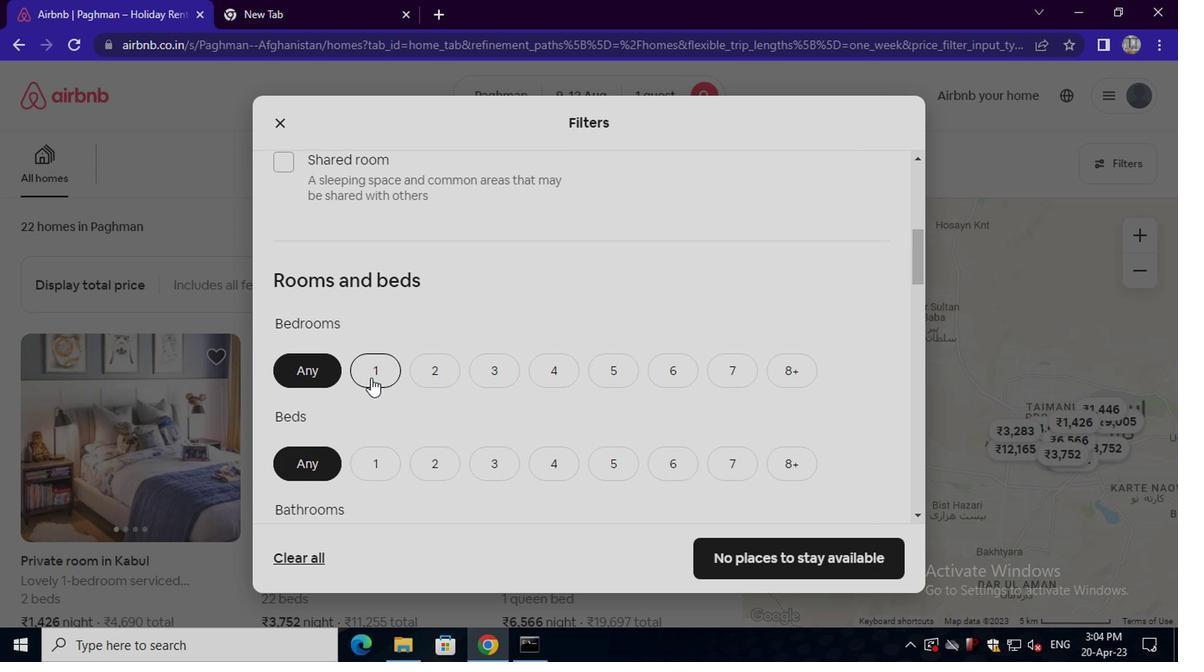 
Action: Mouse pressed left at (367, 380)
Screenshot: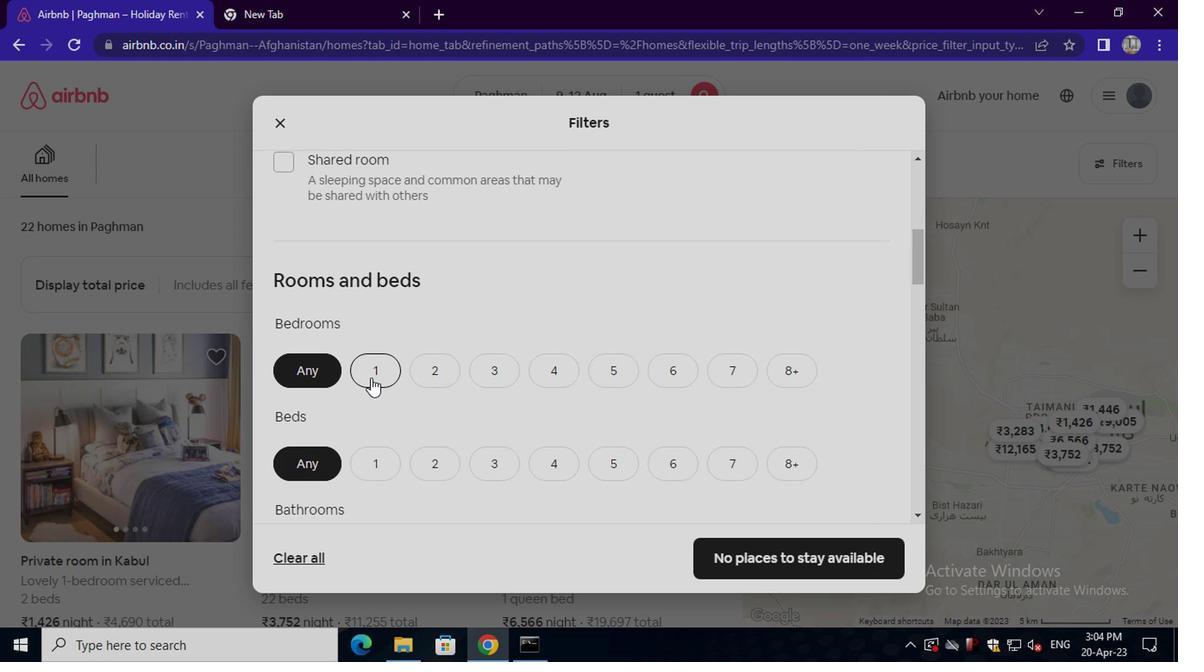 
Action: Mouse scrolled (367, 379) with delta (0, -1)
Screenshot: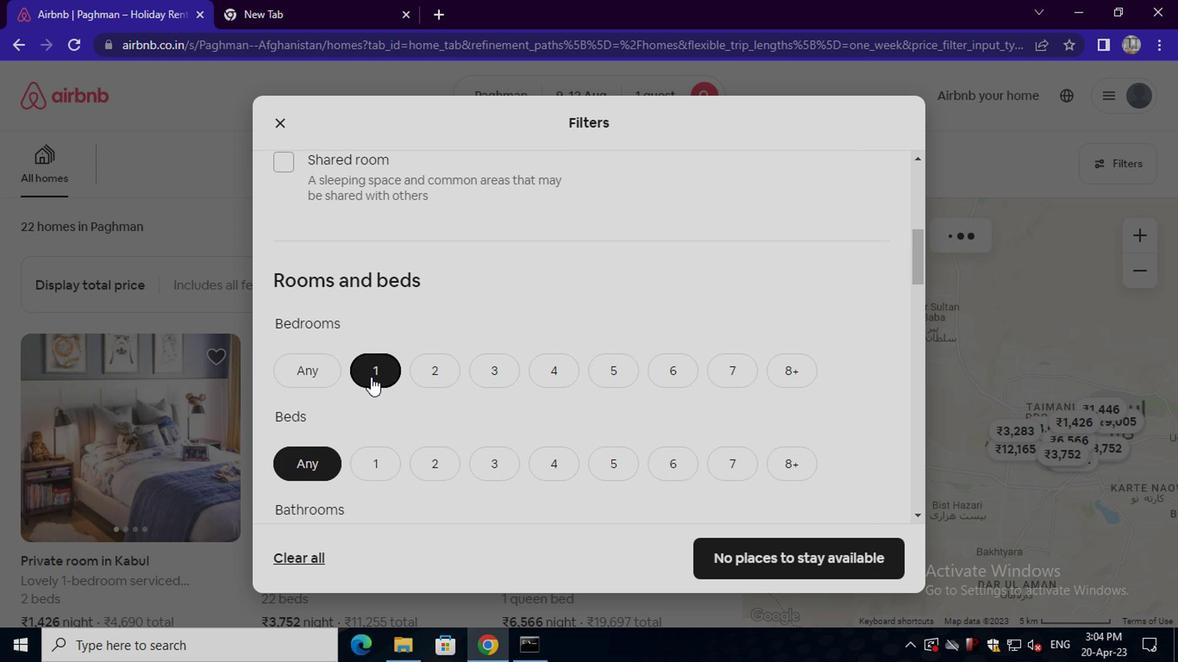 
Action: Mouse scrolled (367, 379) with delta (0, -1)
Screenshot: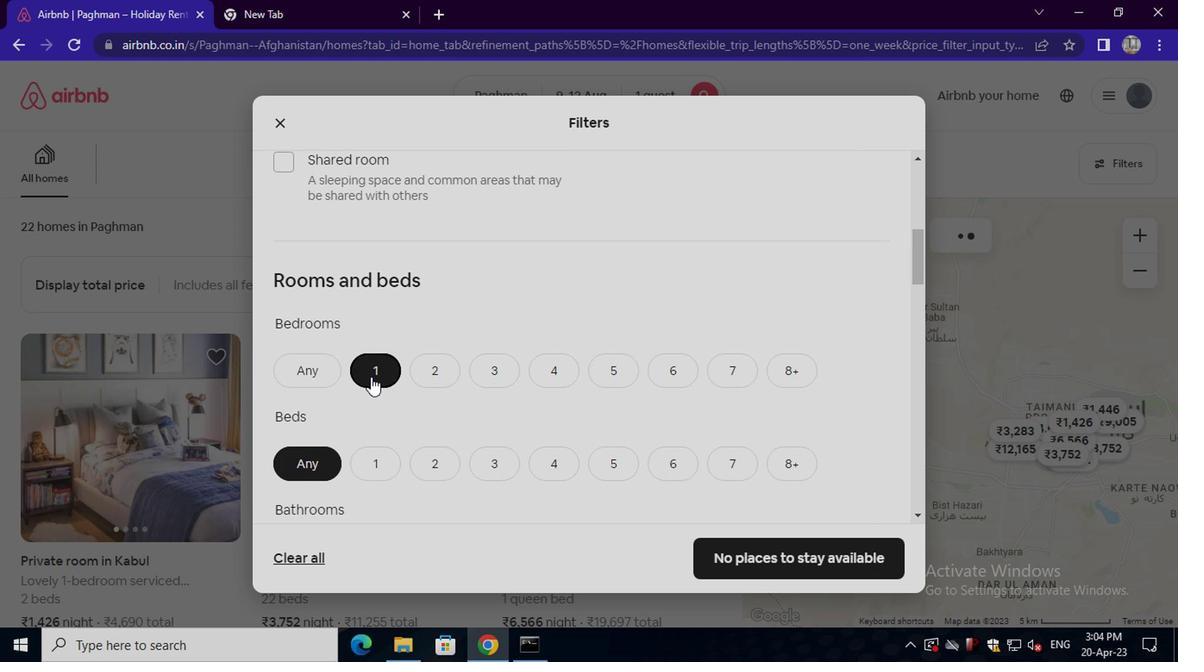 
Action: Mouse moved to (369, 305)
Screenshot: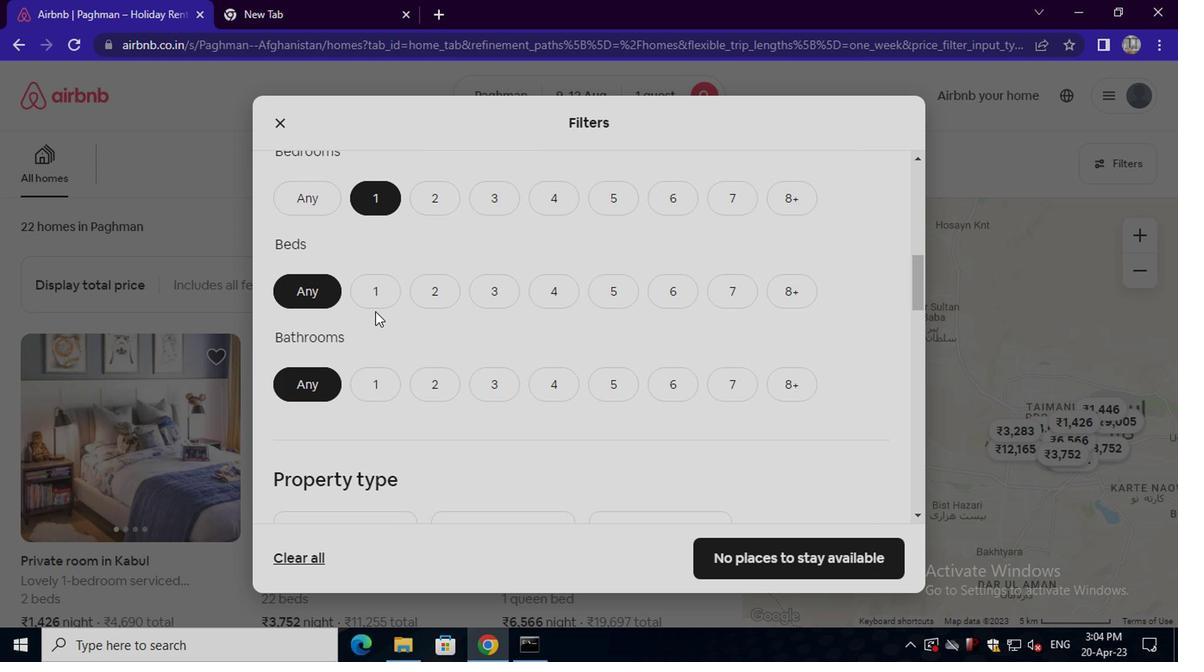 
Action: Mouse pressed left at (369, 305)
Screenshot: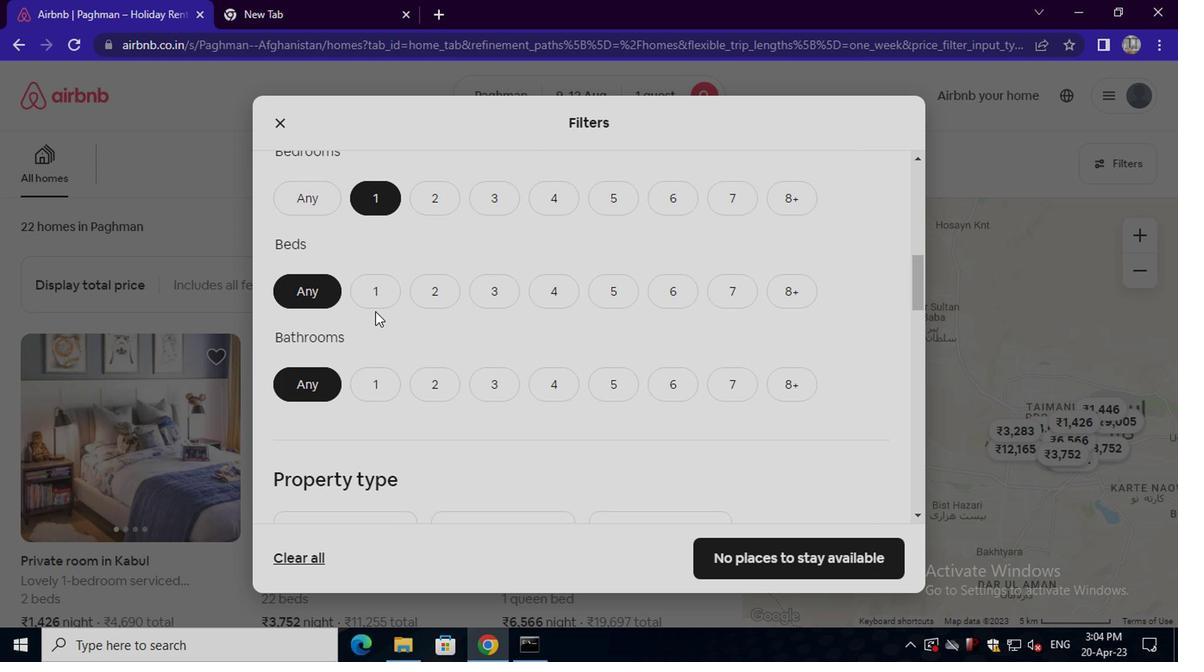 
Action: Mouse moved to (369, 379)
Screenshot: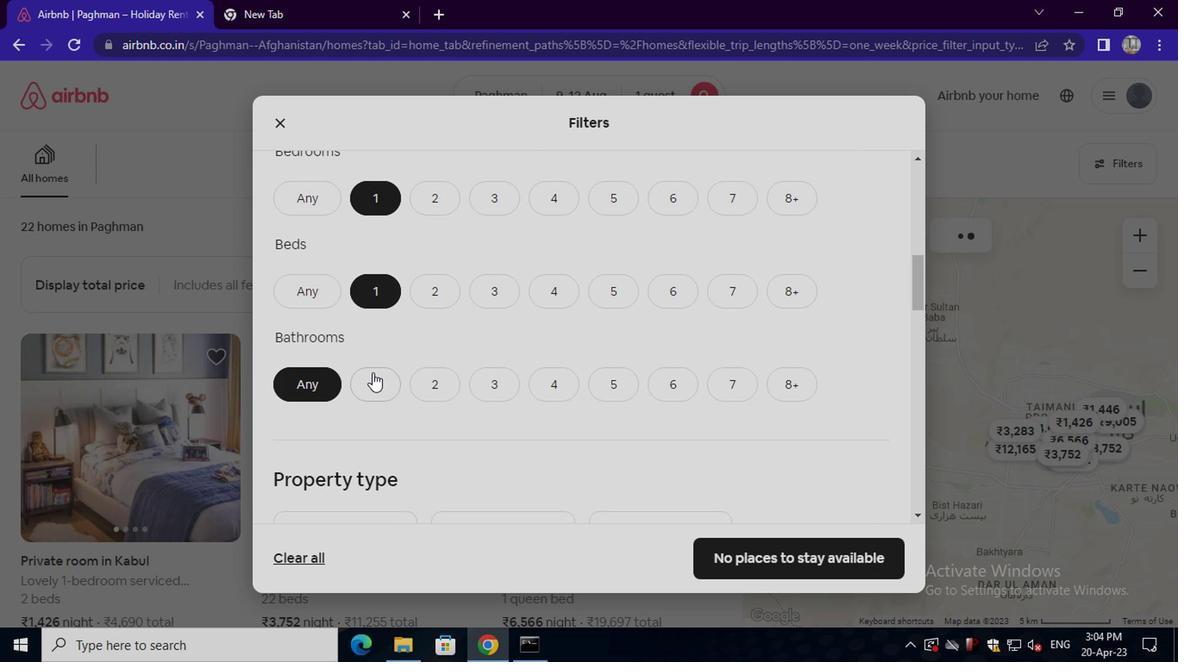 
Action: Mouse pressed left at (369, 379)
Screenshot: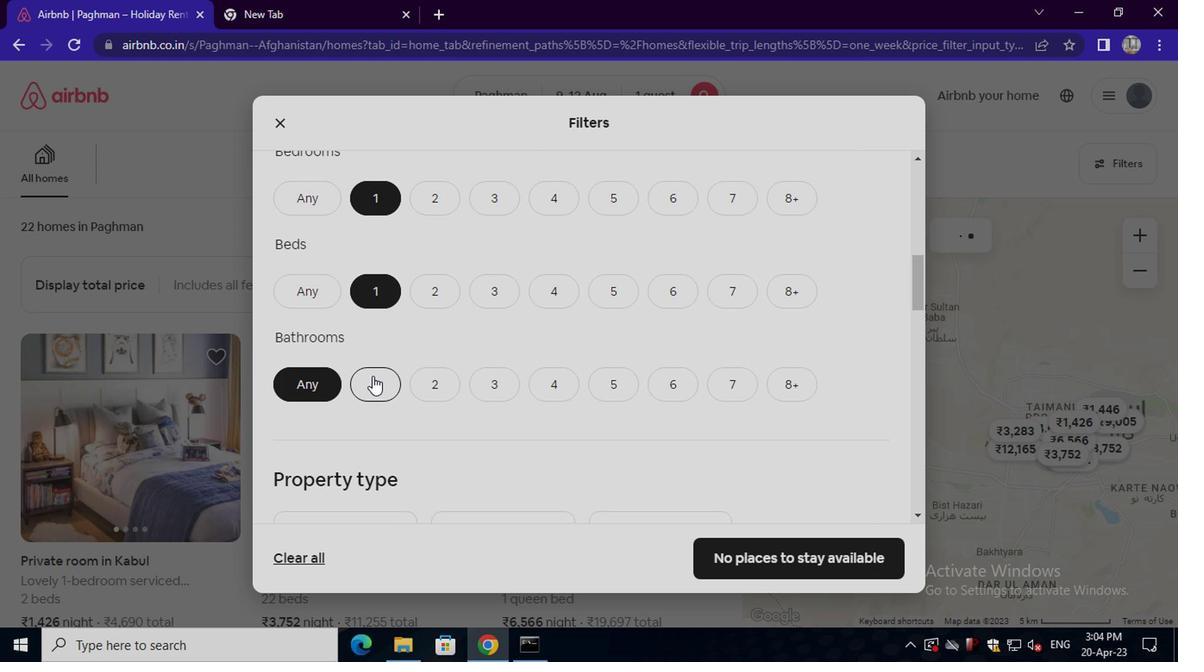 
Action: Mouse moved to (371, 380)
Screenshot: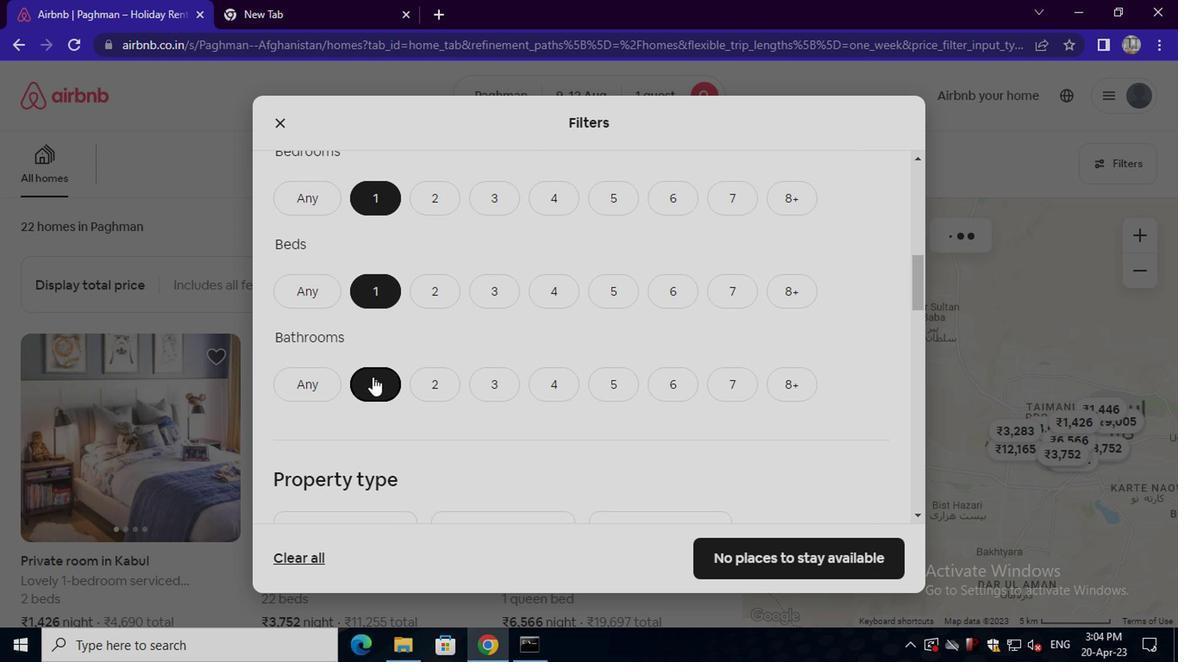 
Action: Mouse scrolled (371, 379) with delta (0, -1)
Screenshot: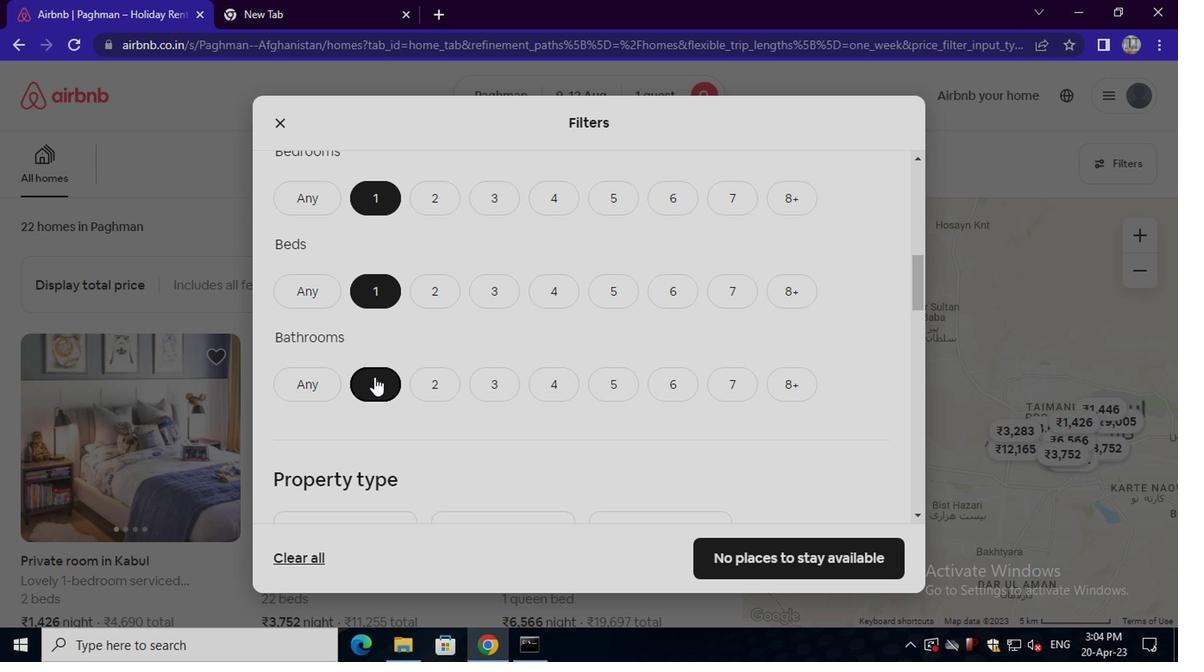 
Action: Mouse scrolled (371, 379) with delta (0, -1)
Screenshot: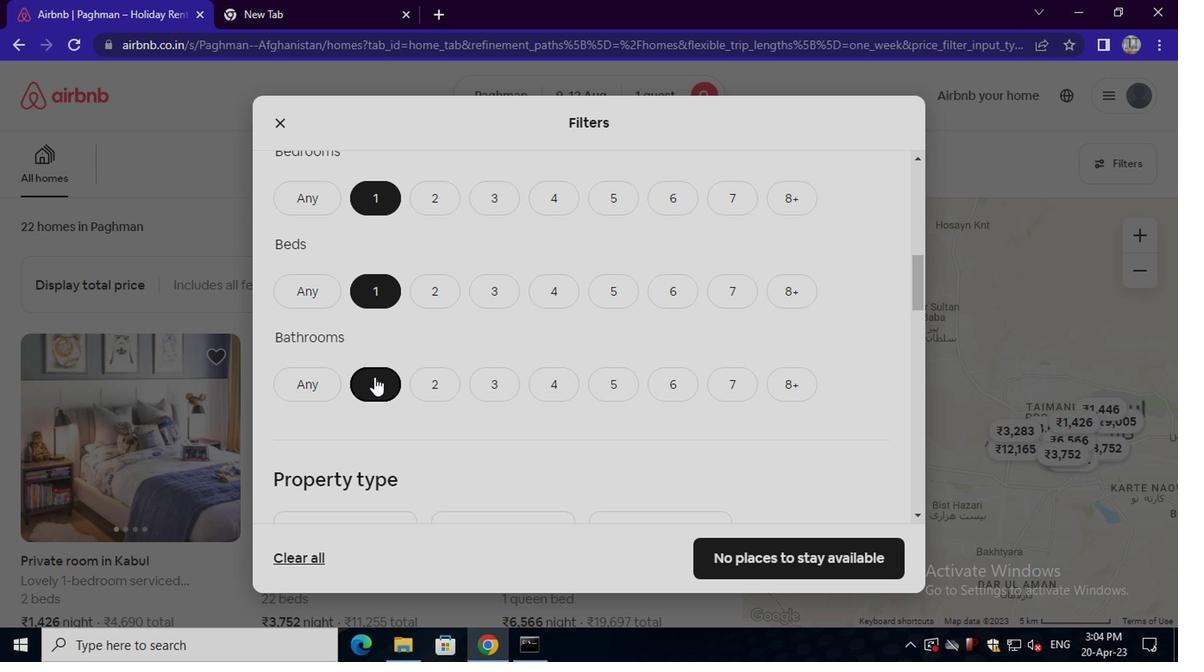 
Action: Mouse scrolled (371, 379) with delta (0, -1)
Screenshot: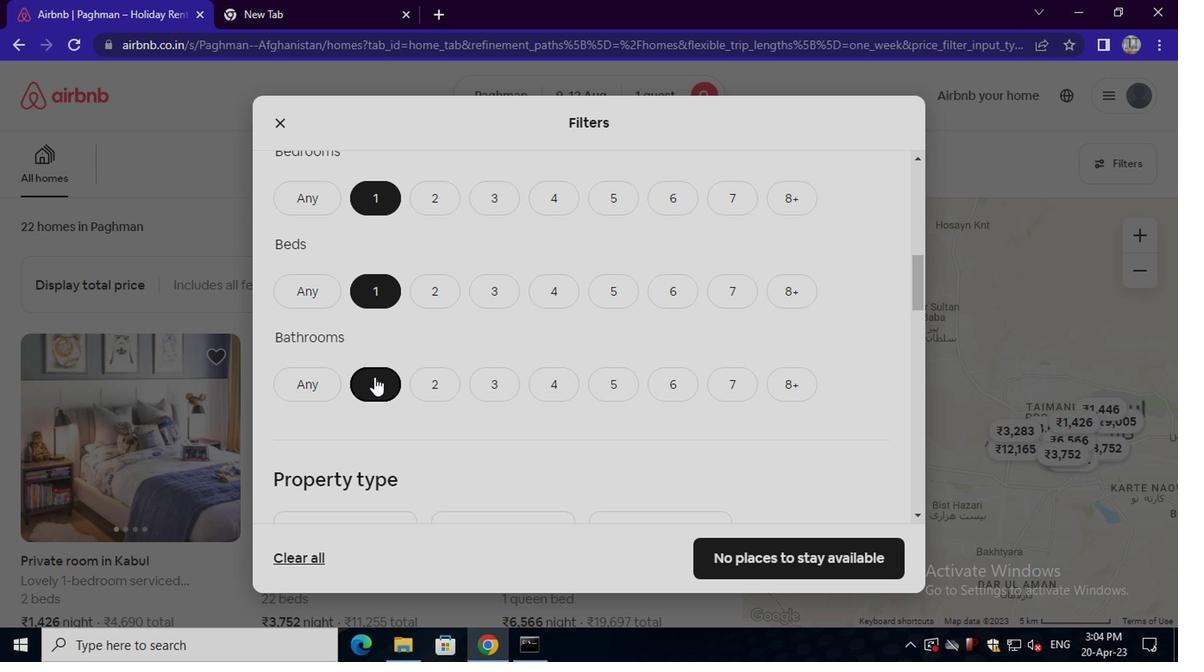 
Action: Mouse moved to (373, 337)
Screenshot: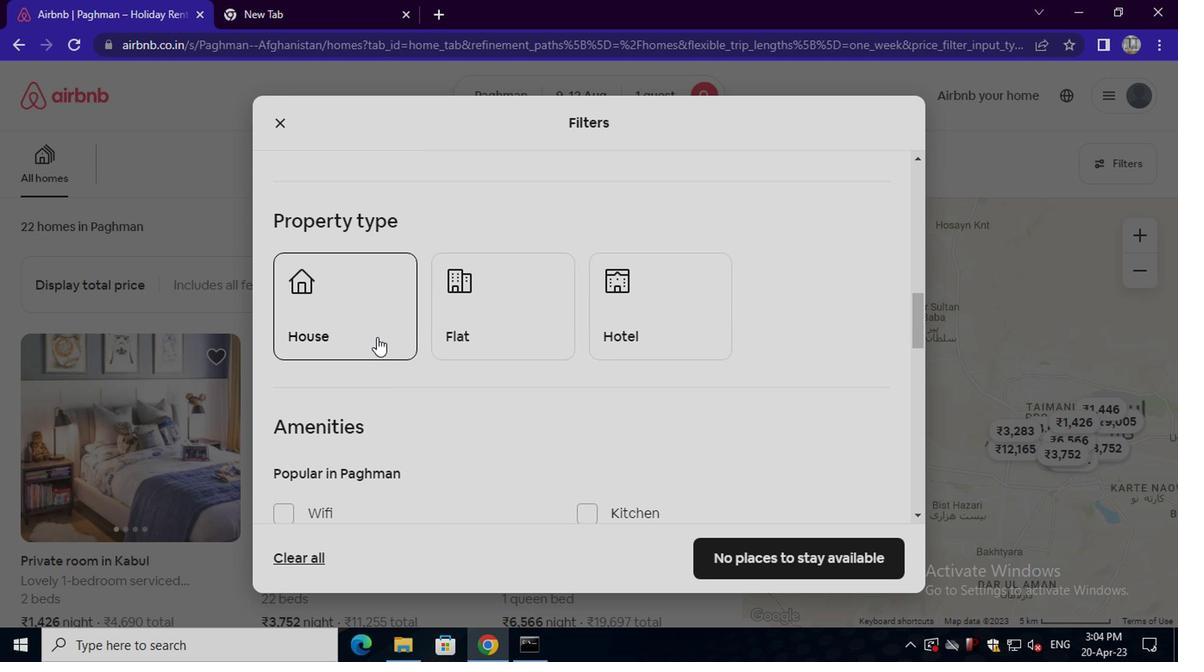 
Action: Mouse pressed left at (373, 337)
Screenshot: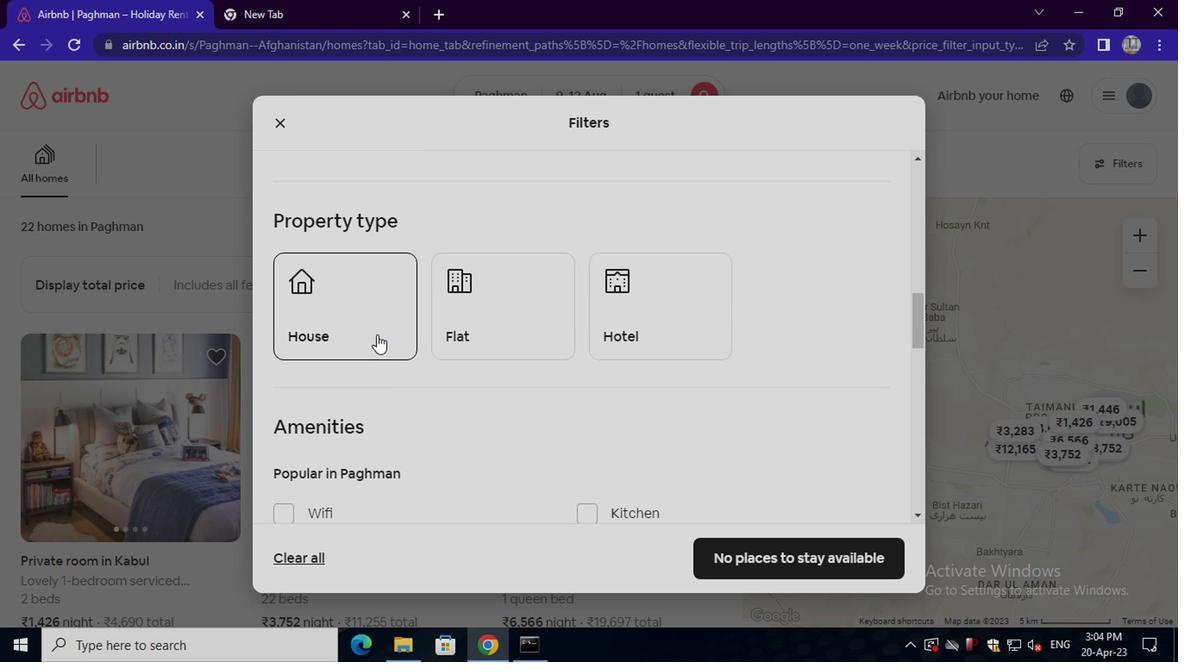 
Action: Mouse moved to (498, 315)
Screenshot: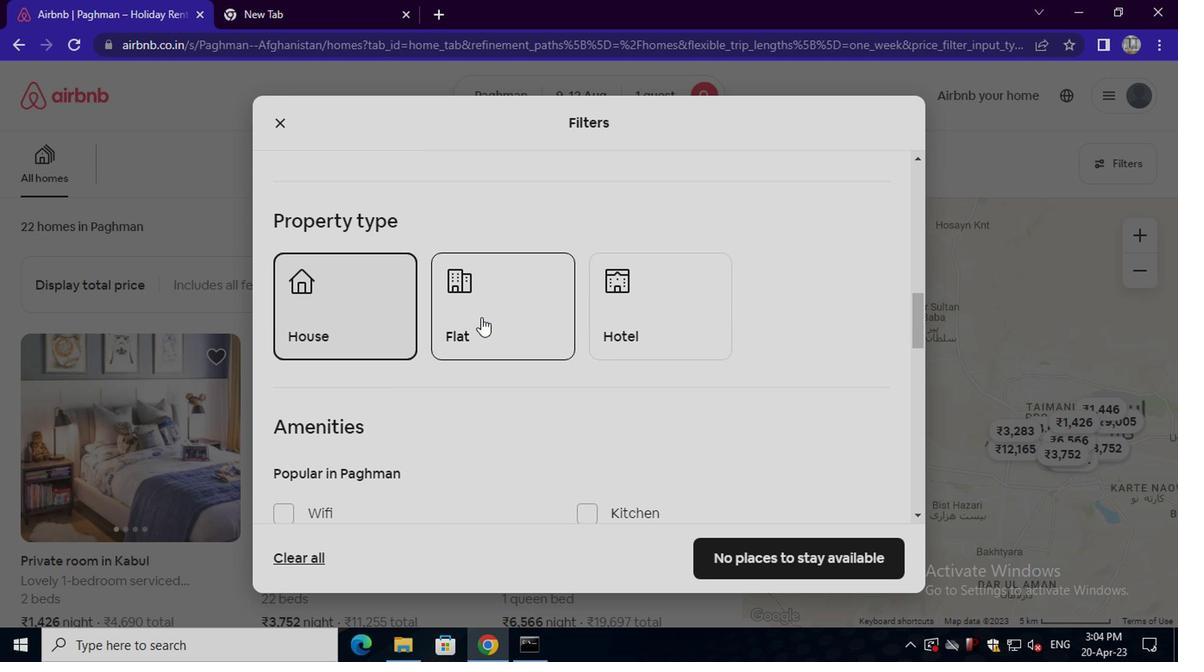 
Action: Mouse pressed left at (498, 315)
Screenshot: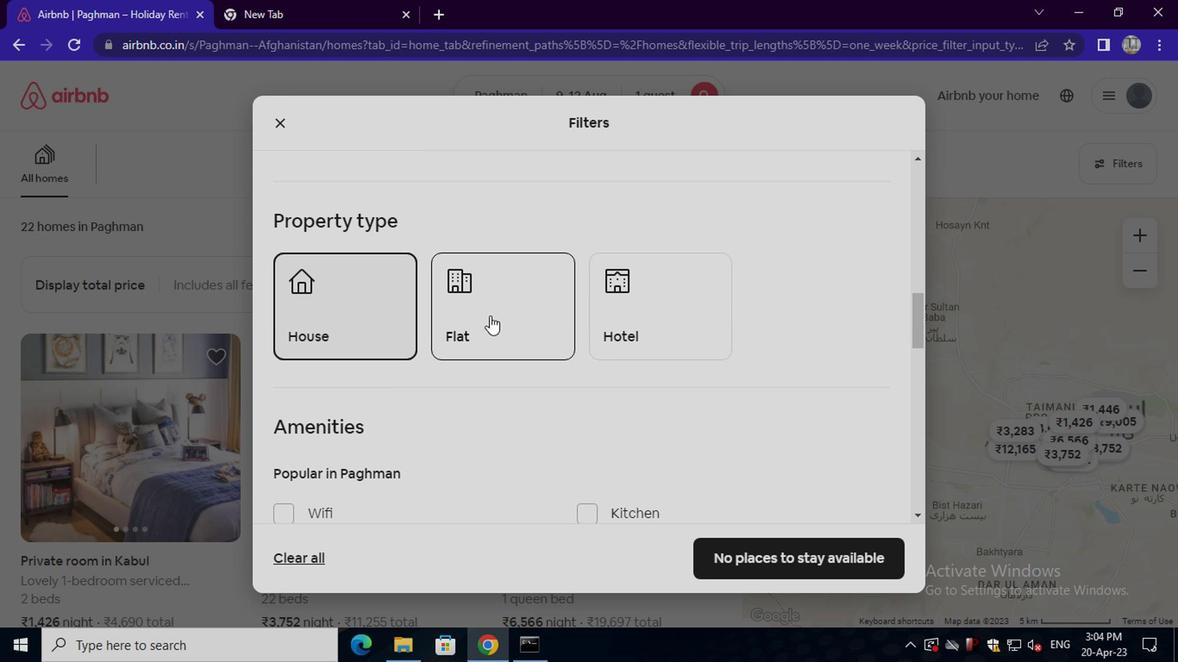 
Action: Mouse moved to (621, 331)
Screenshot: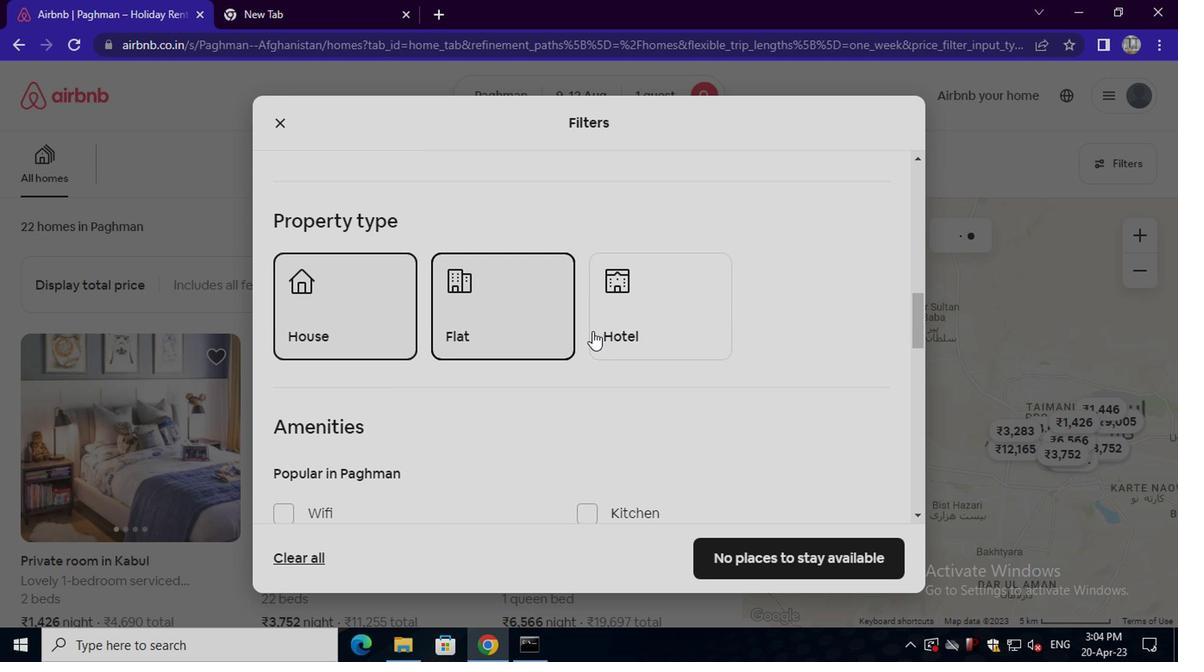 
Action: Mouse pressed left at (621, 331)
Screenshot: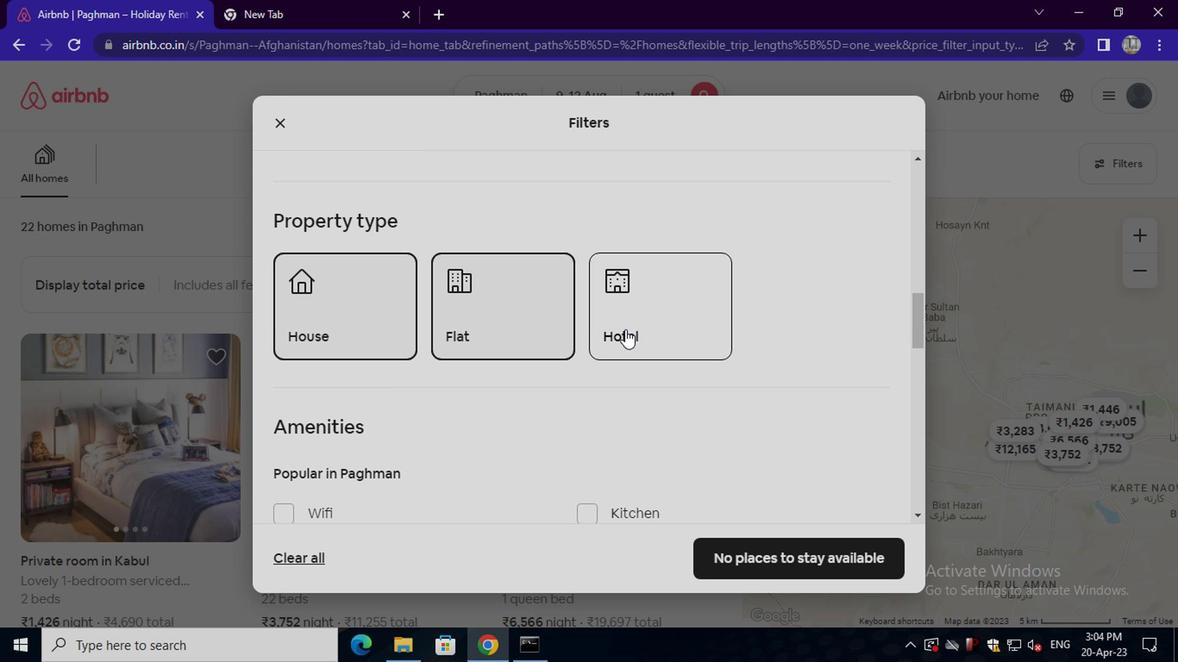 
Action: Mouse moved to (571, 346)
Screenshot: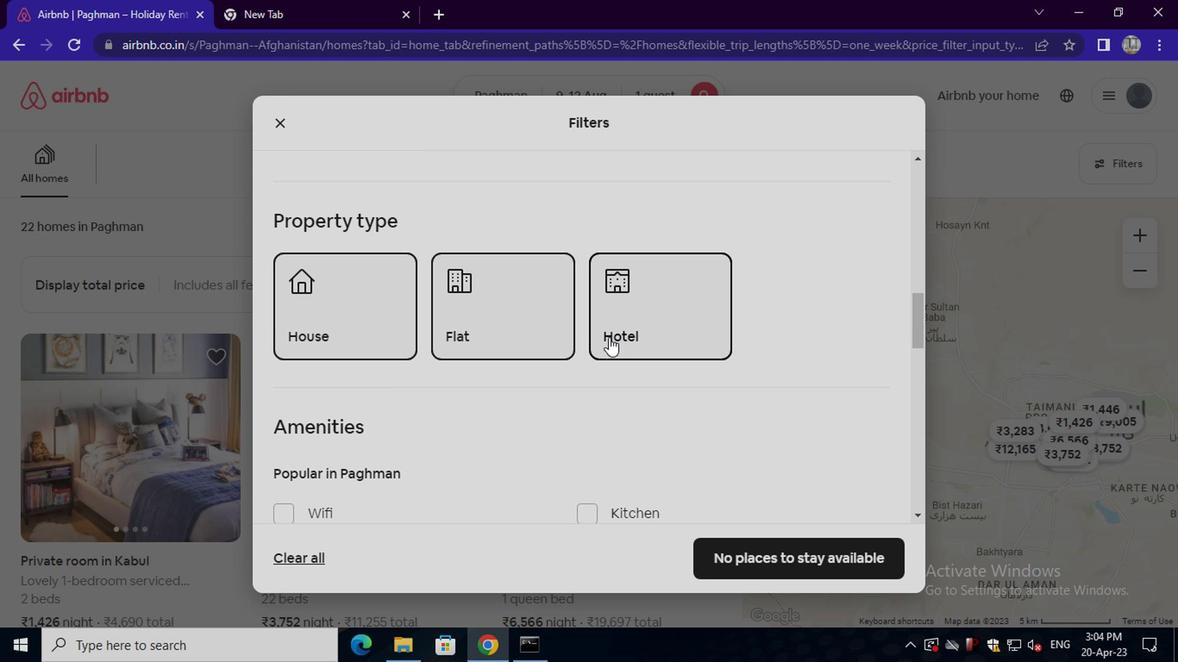 
Action: Mouse scrolled (571, 346) with delta (0, 0)
Screenshot: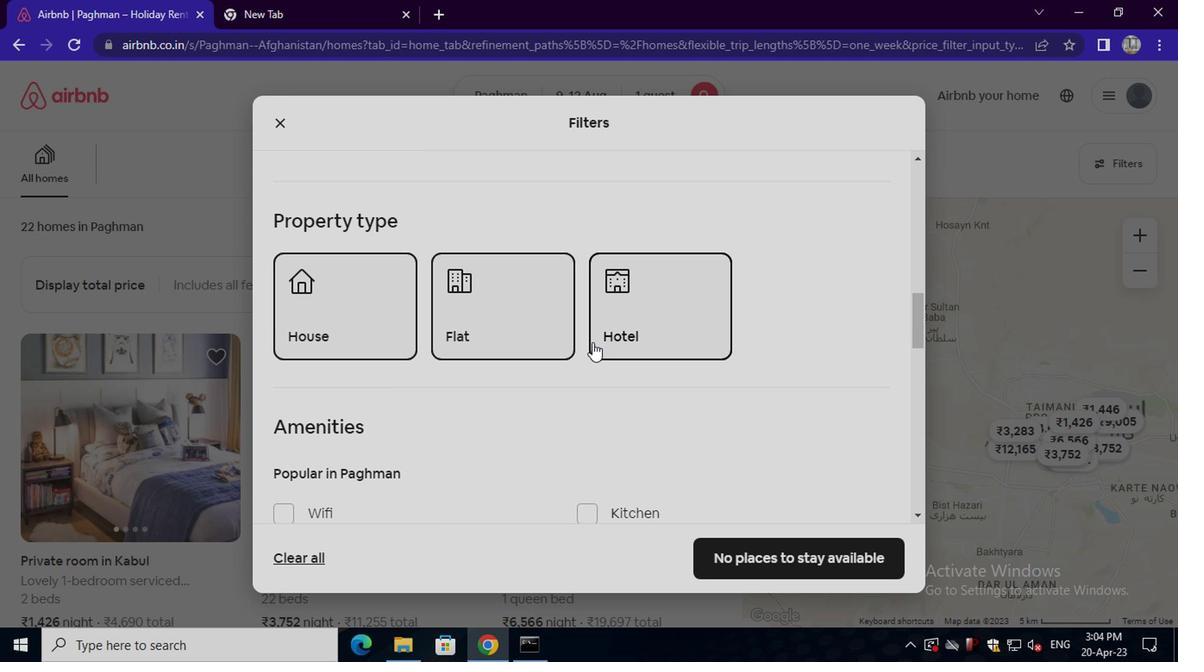 
Action: Mouse scrolled (571, 346) with delta (0, 0)
Screenshot: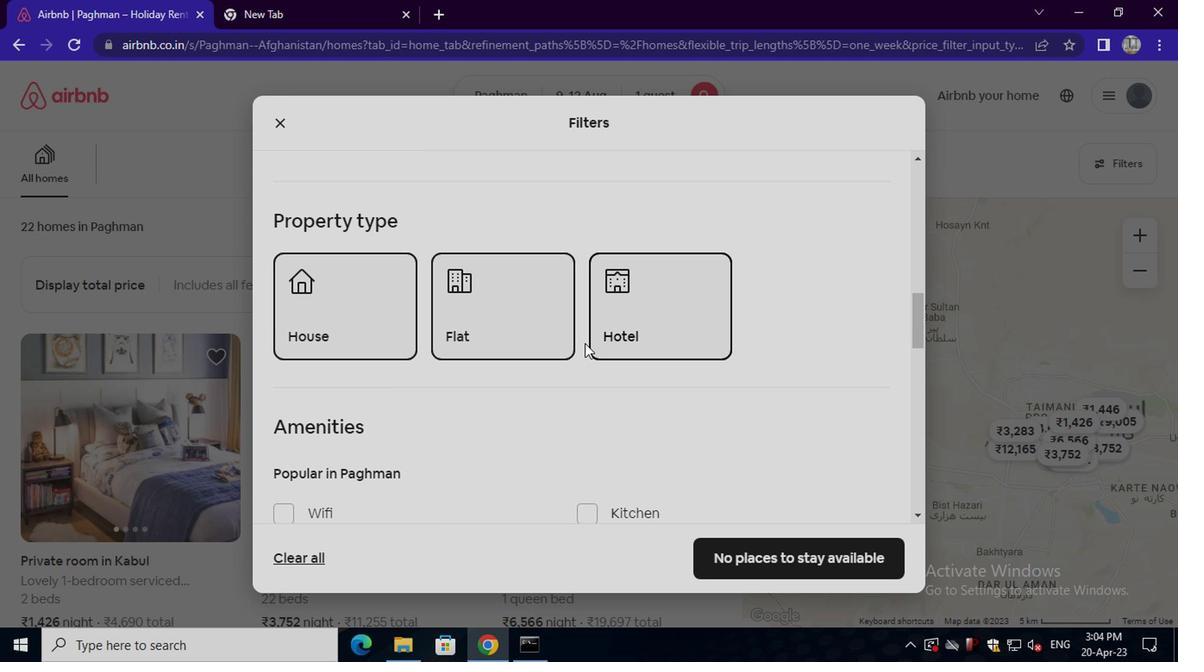 
Action: Mouse scrolled (571, 346) with delta (0, 0)
Screenshot: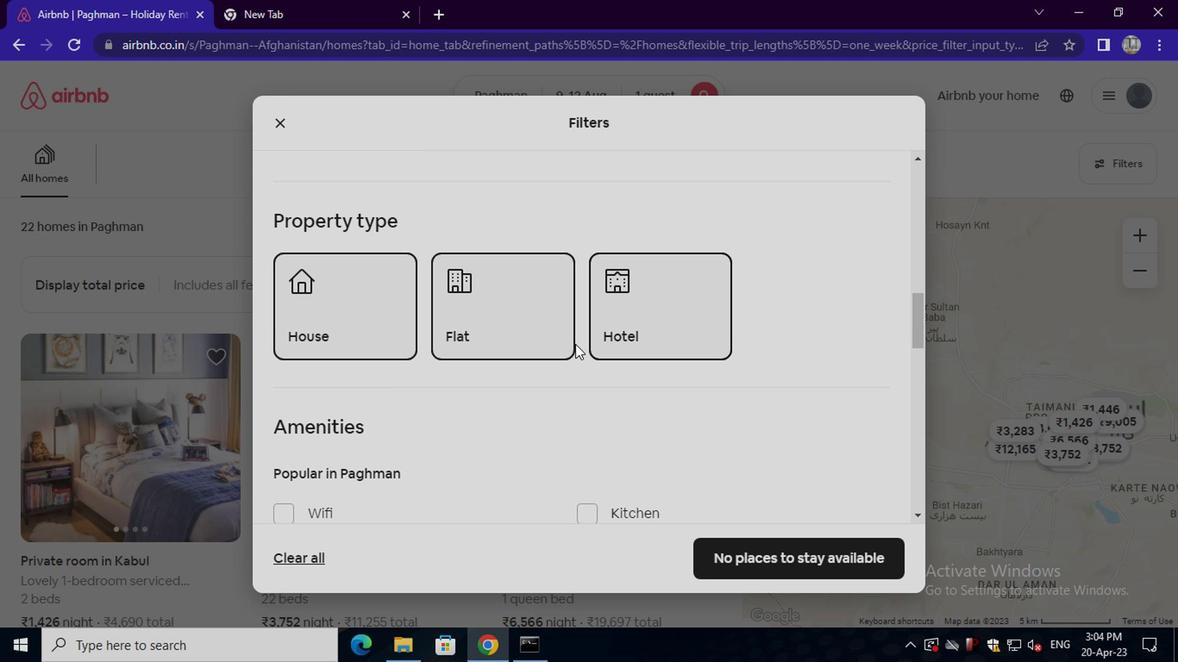 
Action: Mouse moved to (314, 252)
Screenshot: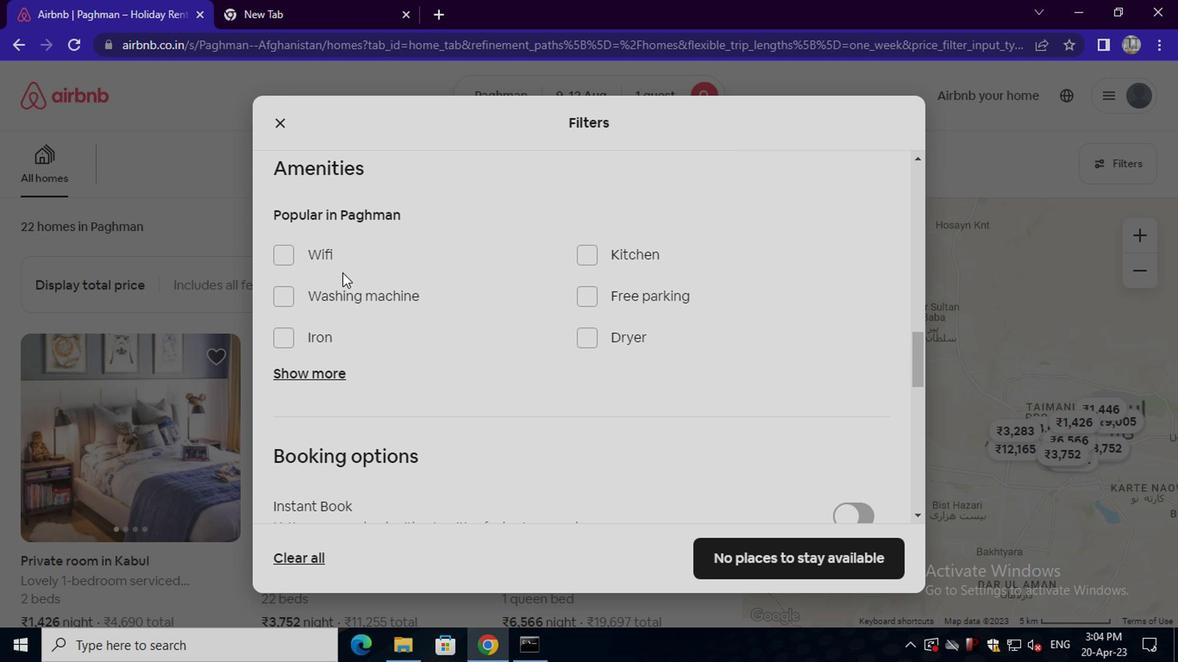 
Action: Mouse pressed left at (314, 252)
Screenshot: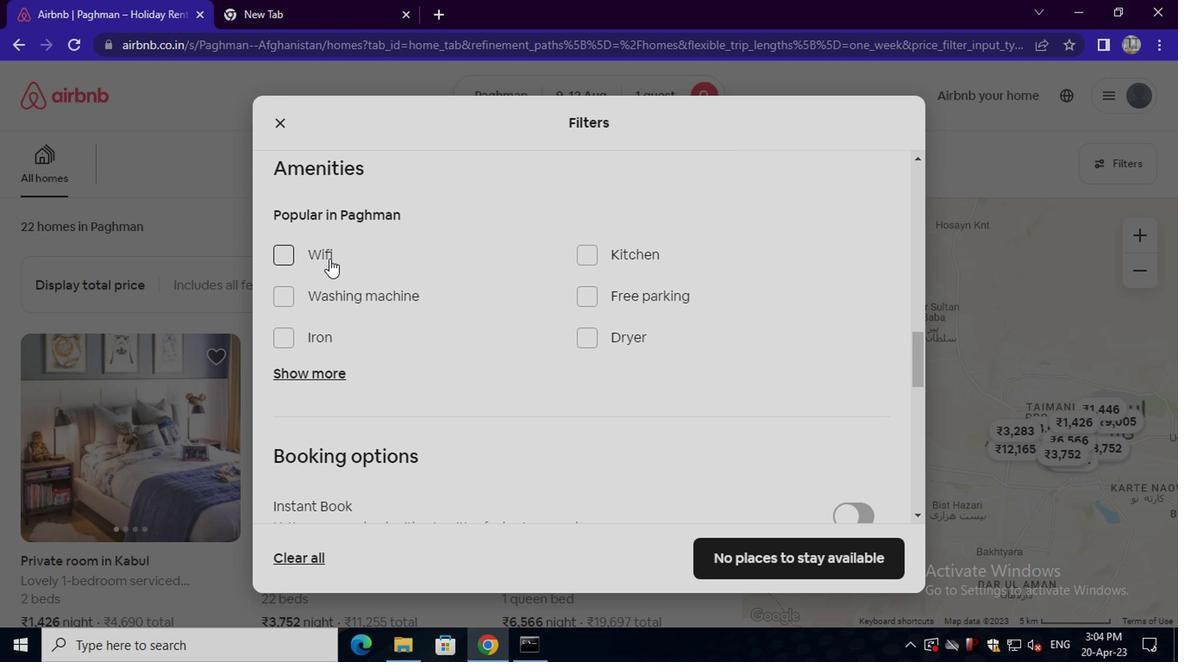 
Action: Mouse moved to (317, 376)
Screenshot: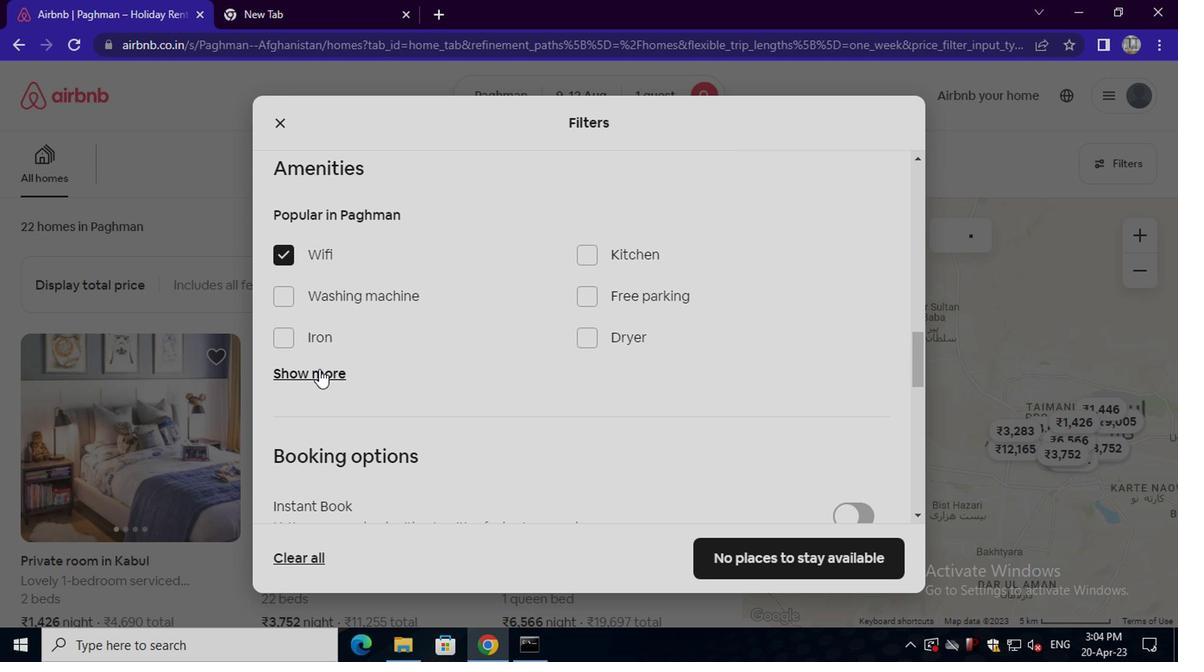 
Action: Mouse pressed left at (317, 376)
Screenshot: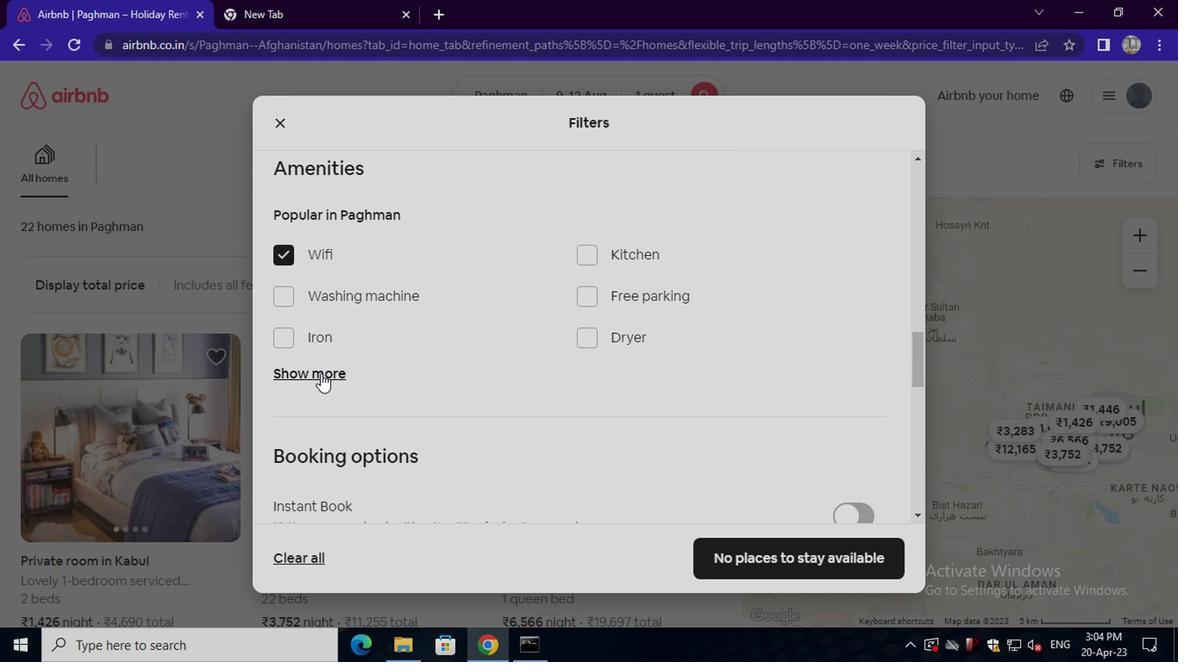 
Action: Mouse moved to (318, 376)
Screenshot: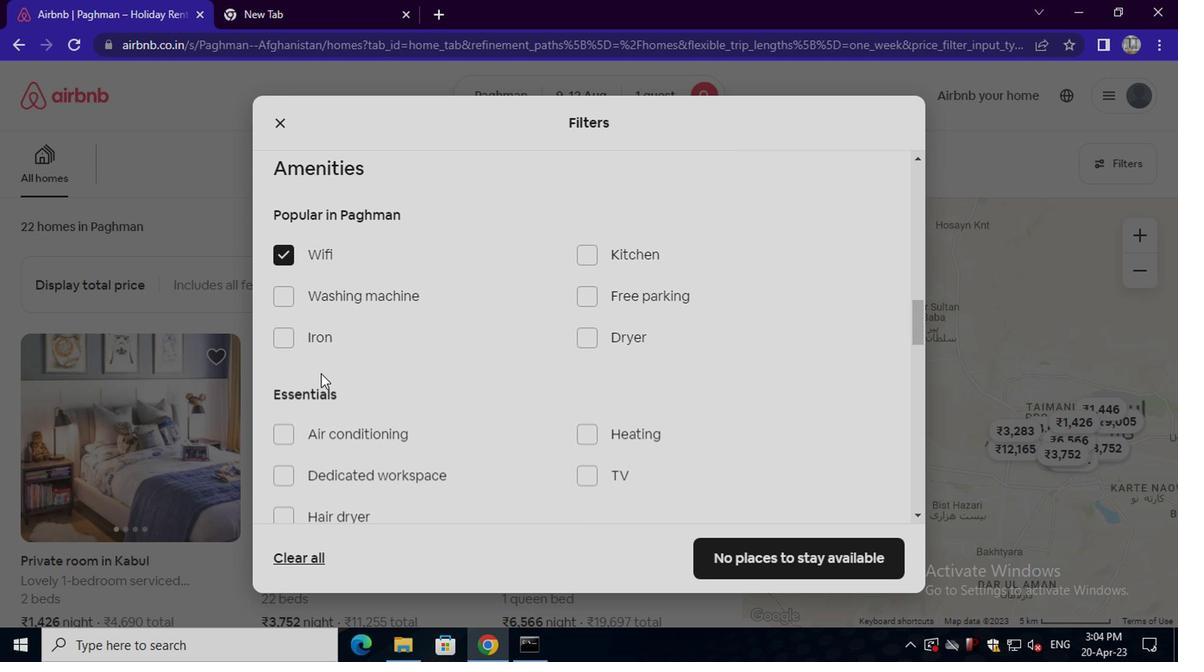 
Action: Mouse scrolled (318, 376) with delta (0, 0)
Screenshot: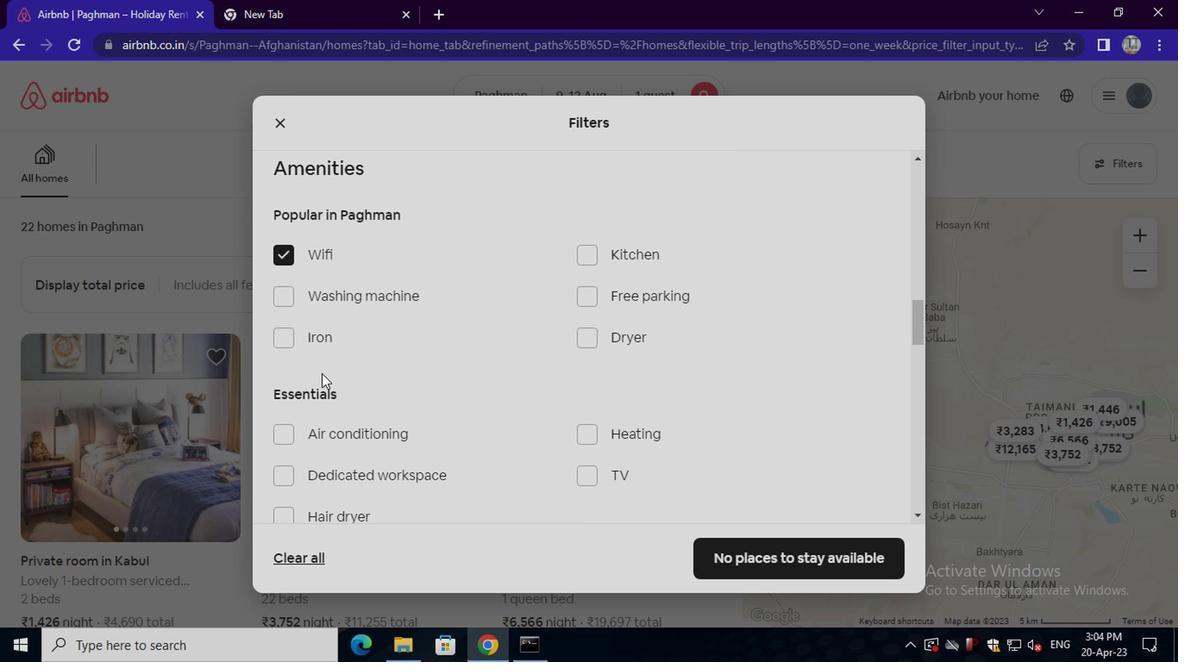 
Action: Mouse scrolled (318, 376) with delta (0, 0)
Screenshot: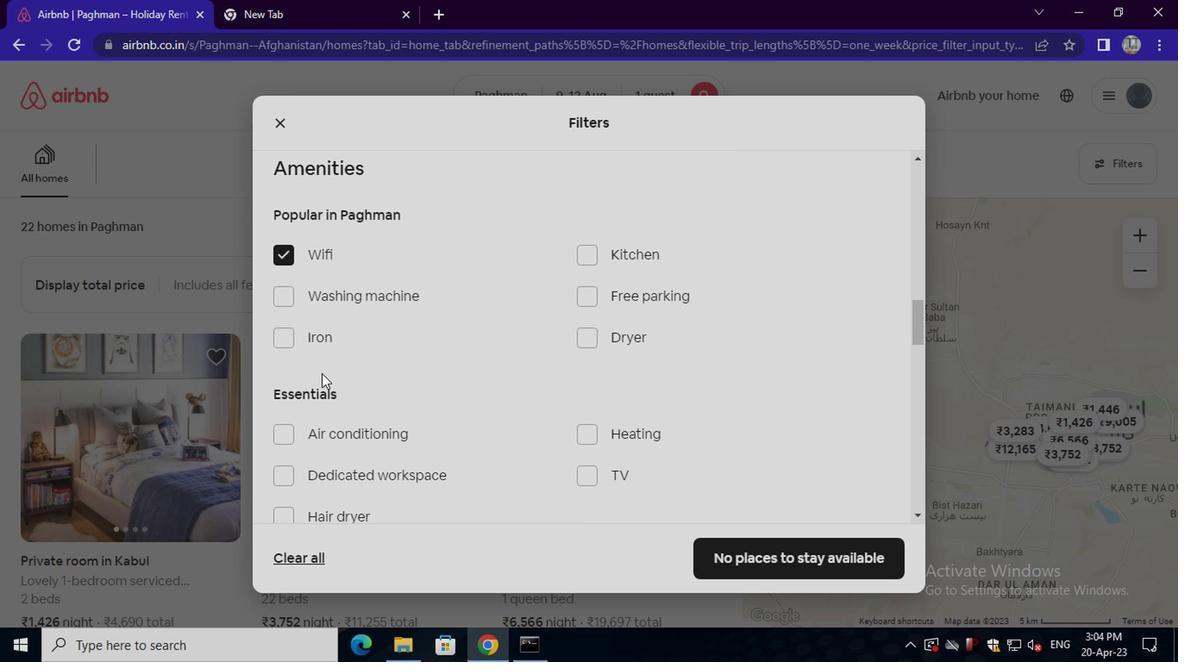 
Action: Mouse moved to (322, 265)
Screenshot: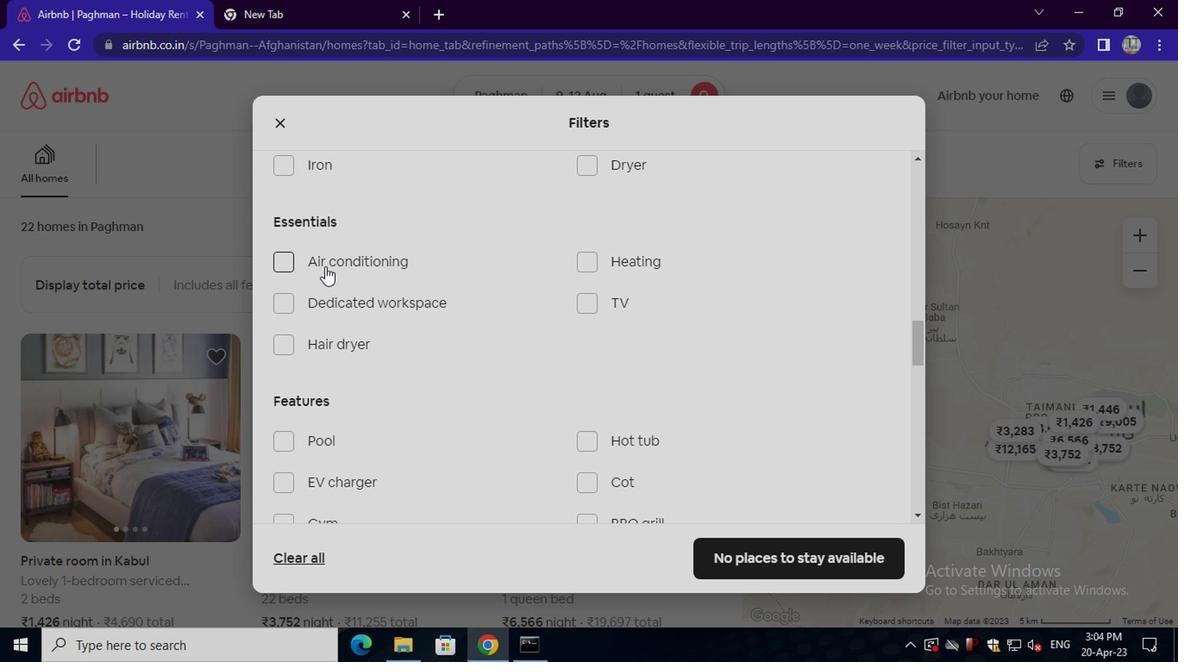 
Action: Mouse pressed left at (322, 265)
Screenshot: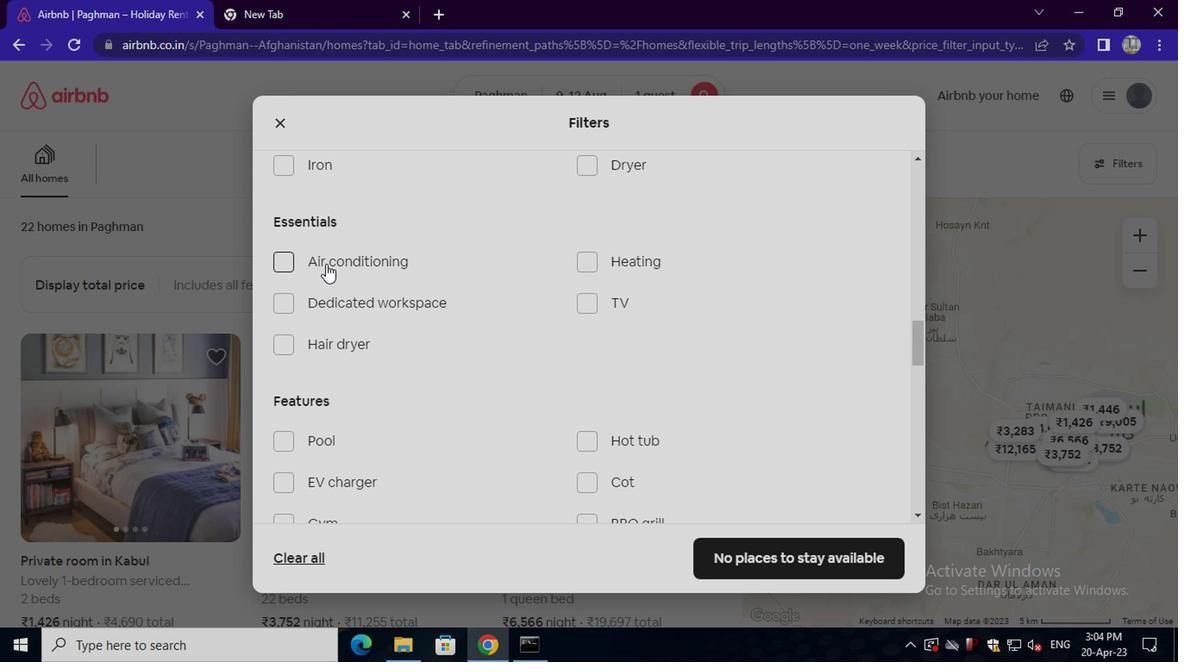 
Action: Mouse moved to (332, 305)
Screenshot: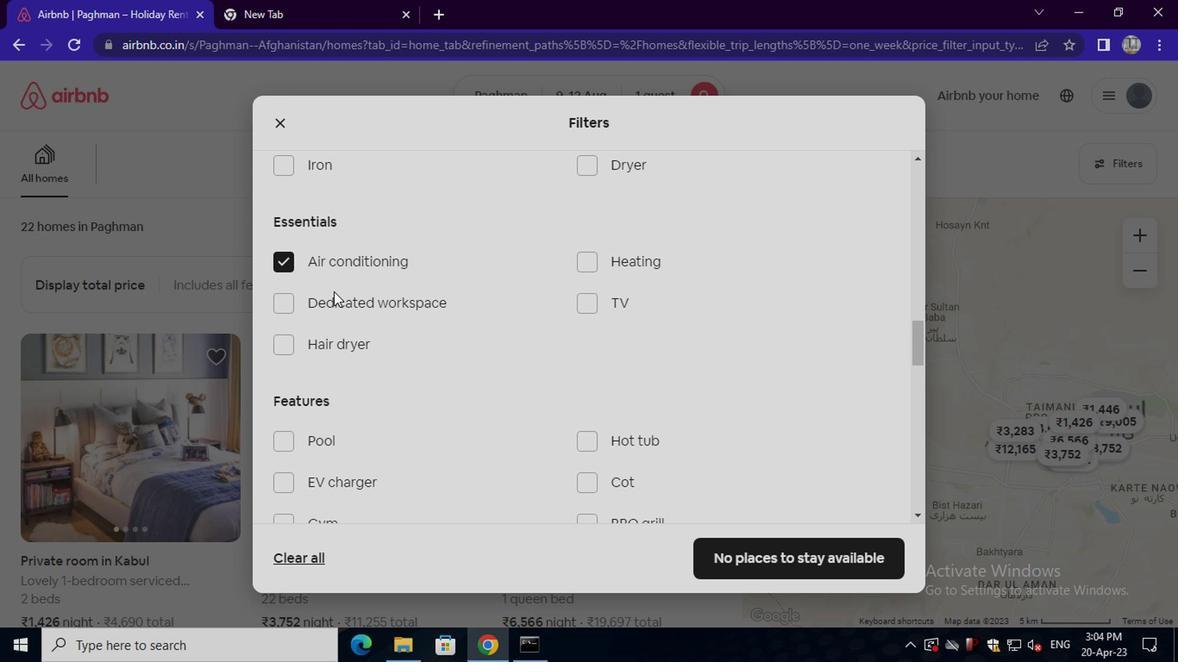 
Action: Mouse pressed left at (332, 305)
Screenshot: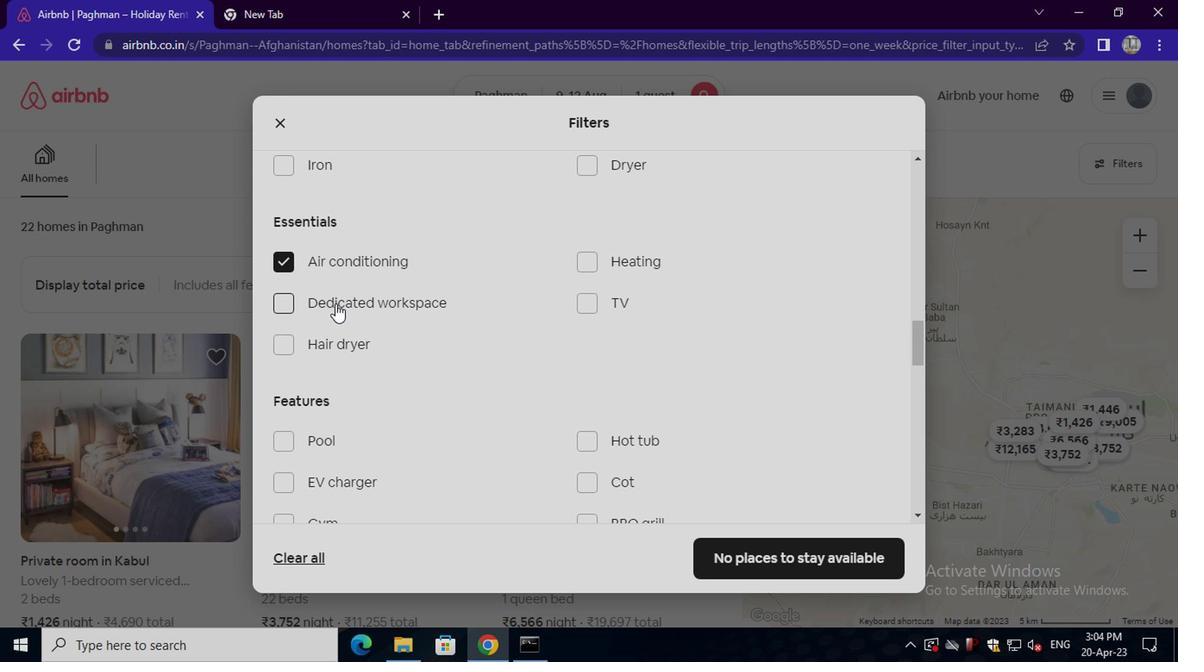 
Action: Mouse scrolled (332, 304) with delta (0, 0)
Screenshot: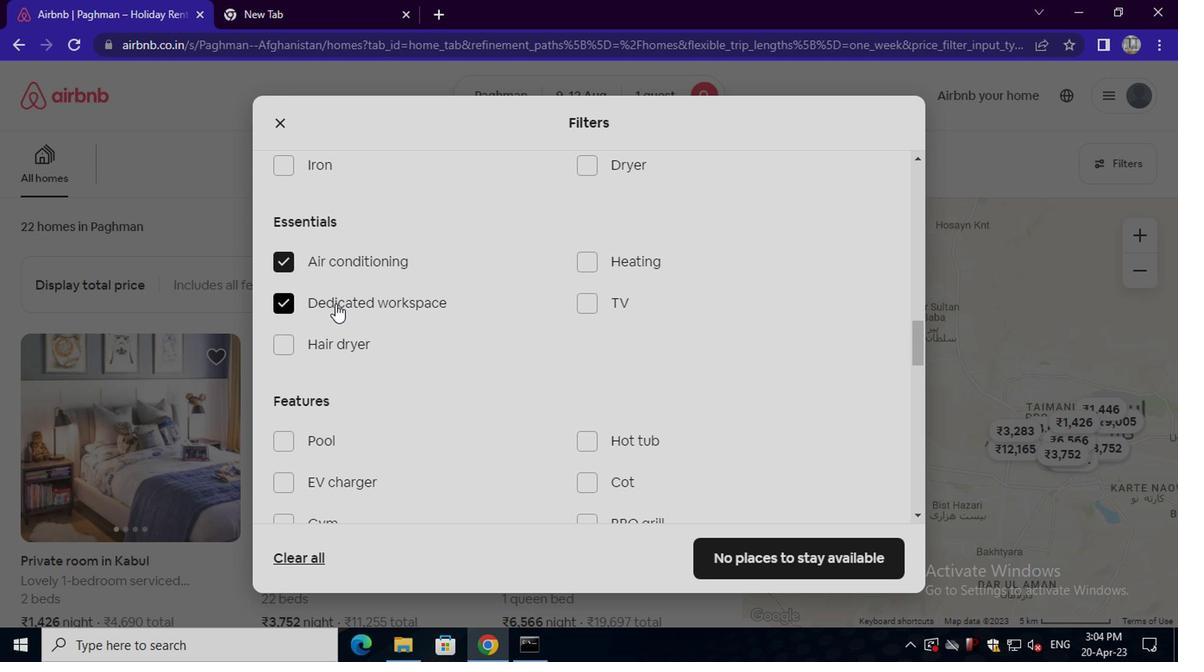 
Action: Mouse scrolled (332, 304) with delta (0, 0)
Screenshot: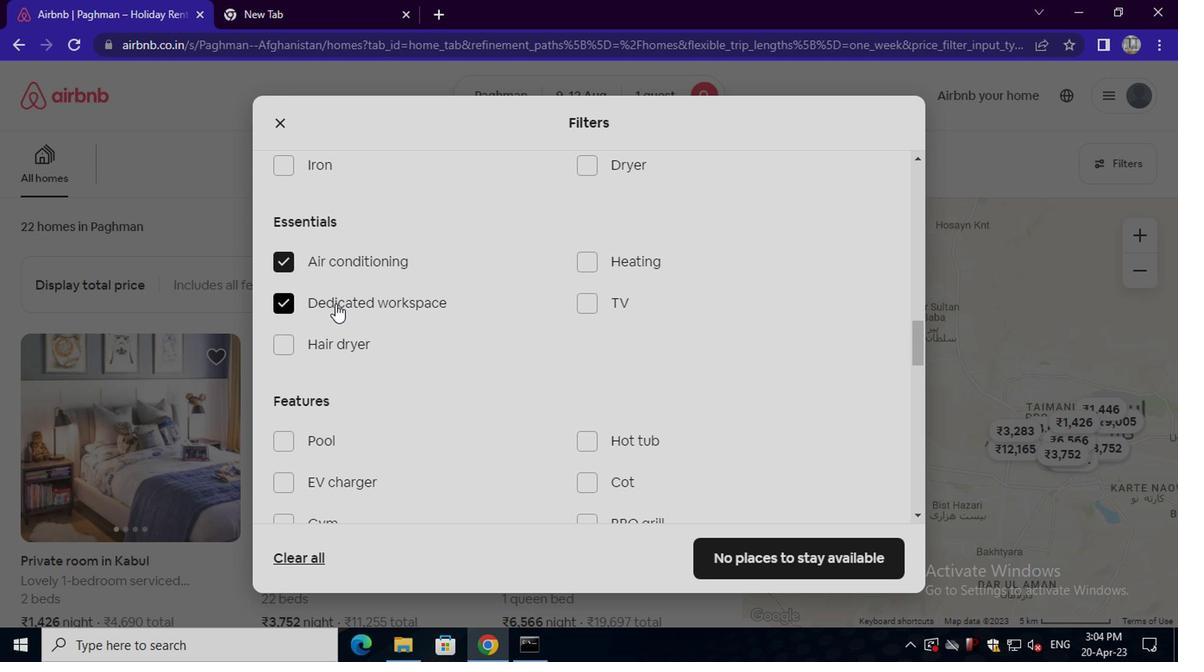 
Action: Mouse scrolled (332, 304) with delta (0, 0)
Screenshot: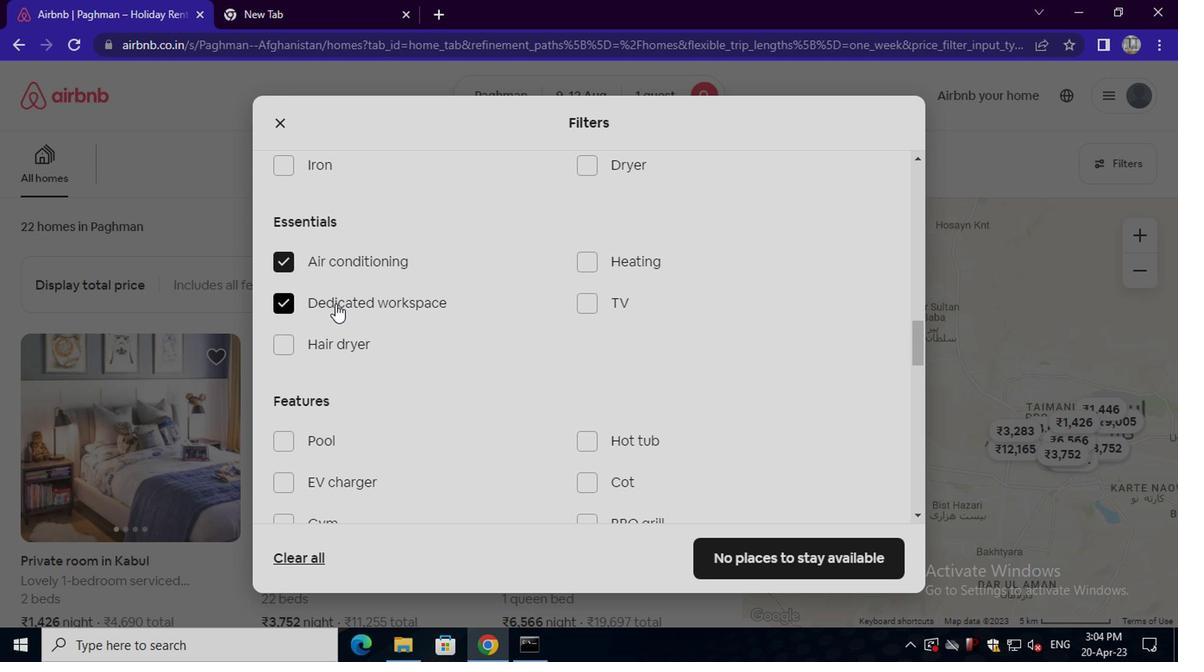 
Action: Mouse scrolled (332, 304) with delta (0, 0)
Screenshot: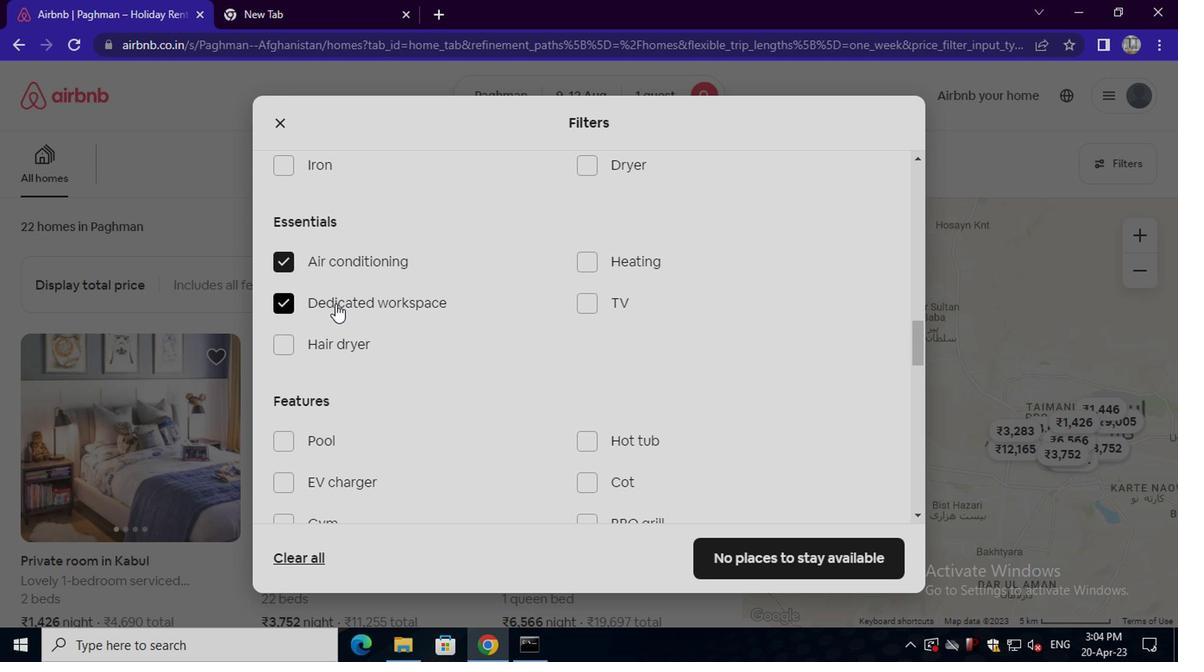 
Action: Mouse scrolled (332, 304) with delta (0, 0)
Screenshot: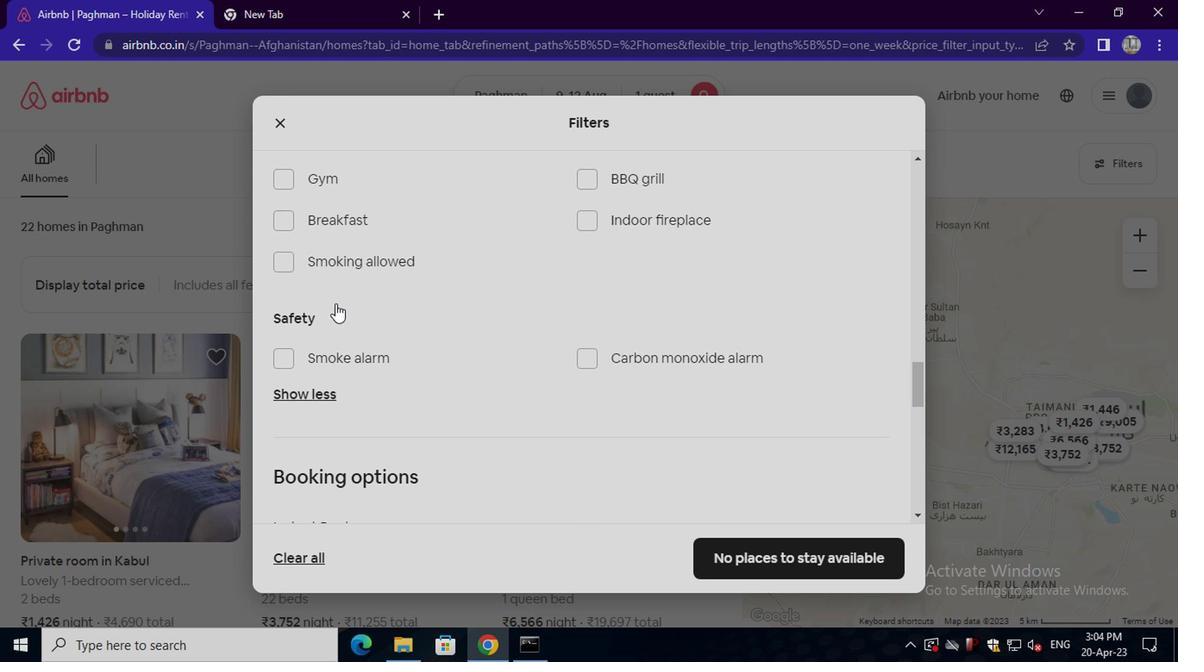 
Action: Mouse scrolled (332, 304) with delta (0, 0)
Screenshot: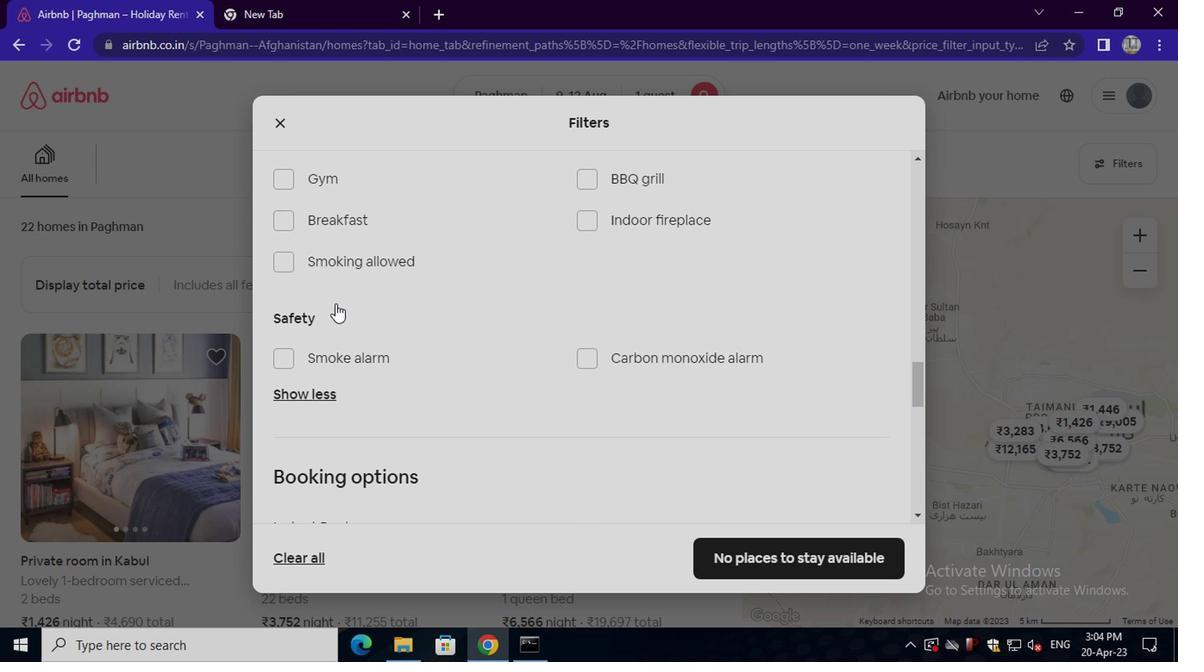 
Action: Mouse moved to (843, 431)
Screenshot: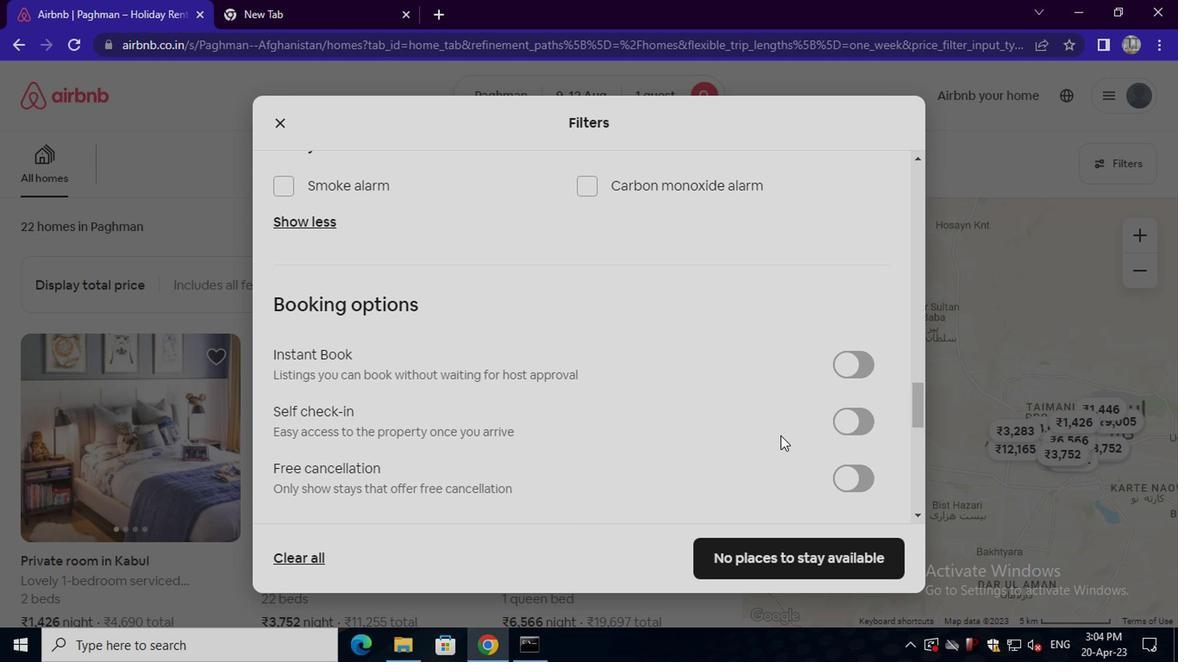 
Action: Mouse pressed left at (843, 431)
Screenshot: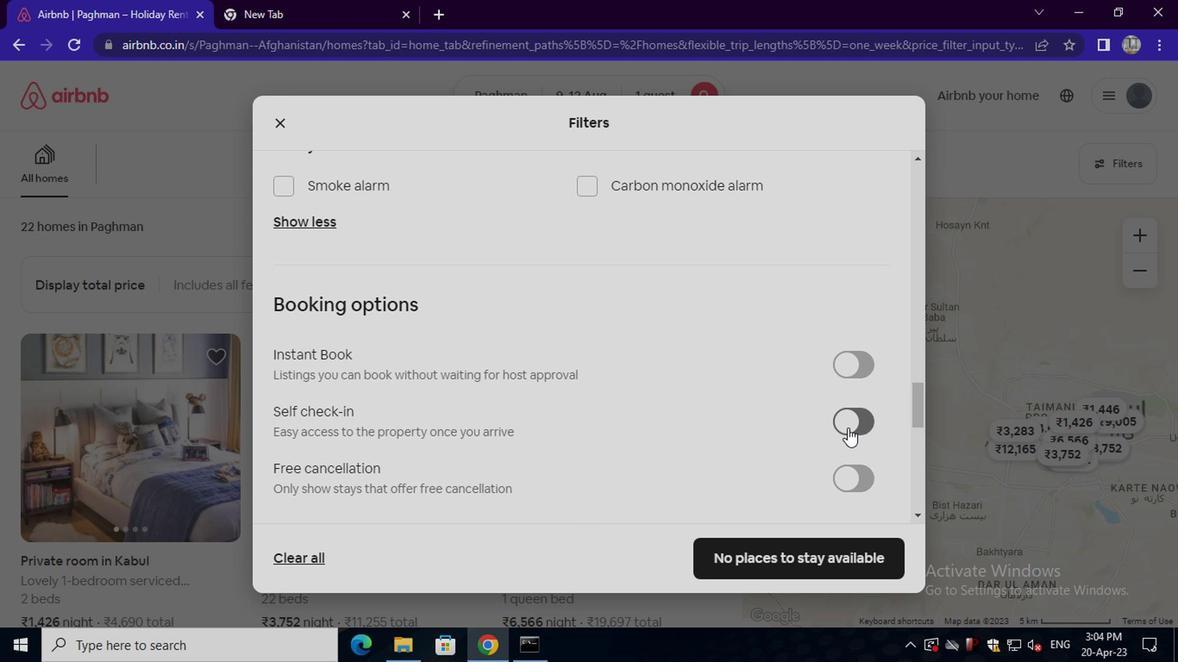 
Action: Mouse moved to (367, 463)
Screenshot: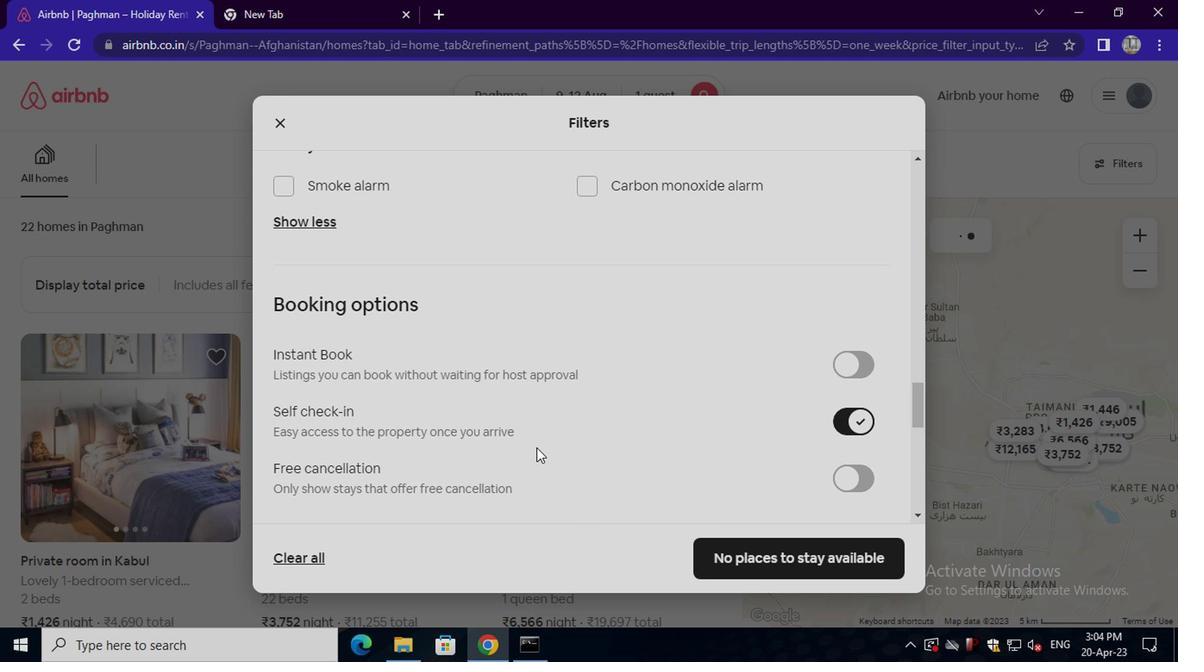 
Action: Mouse scrolled (367, 463) with delta (0, 0)
Screenshot: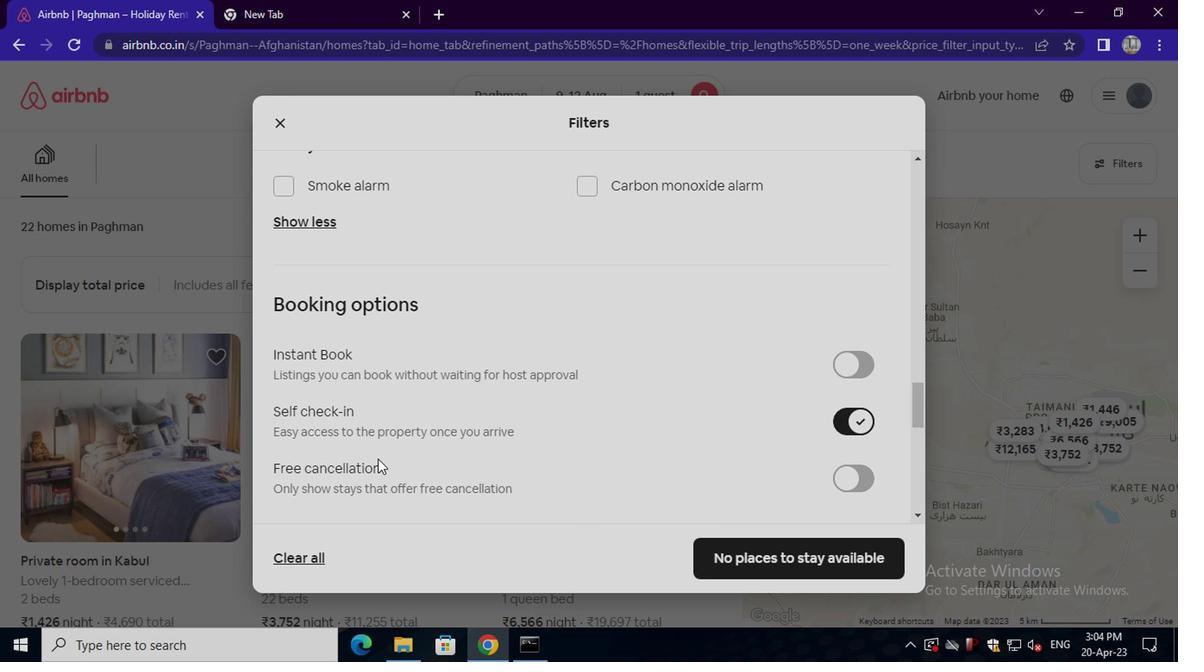 
Action: Mouse scrolled (367, 463) with delta (0, 0)
Screenshot: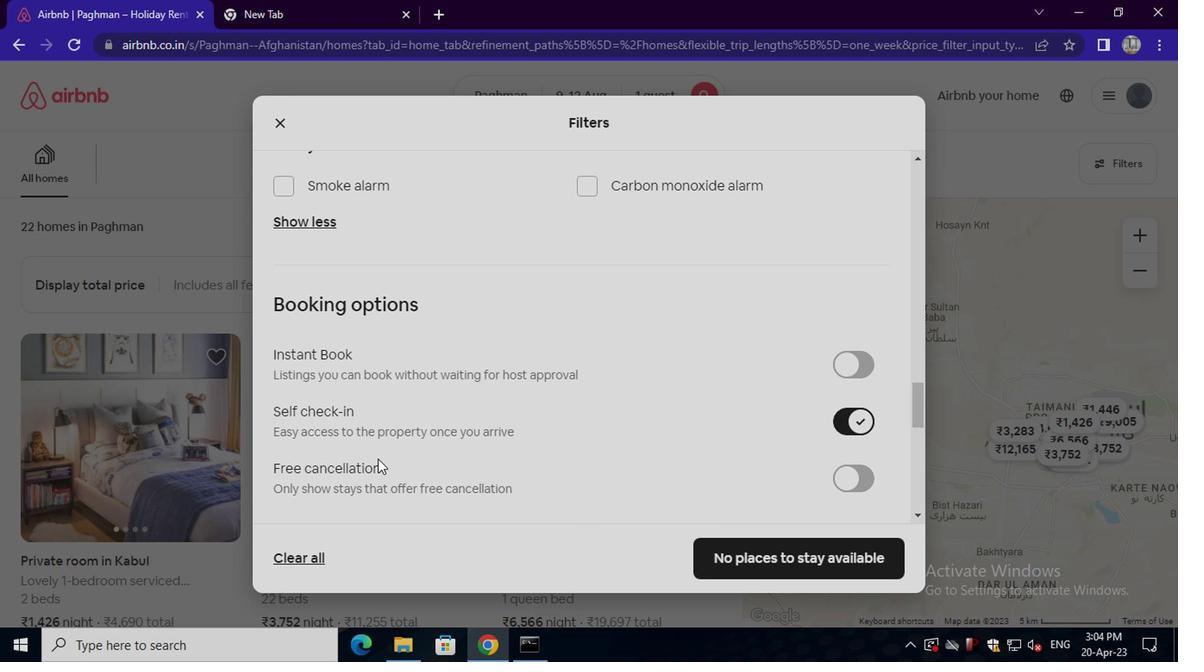 
Action: Mouse scrolled (367, 463) with delta (0, 0)
Screenshot: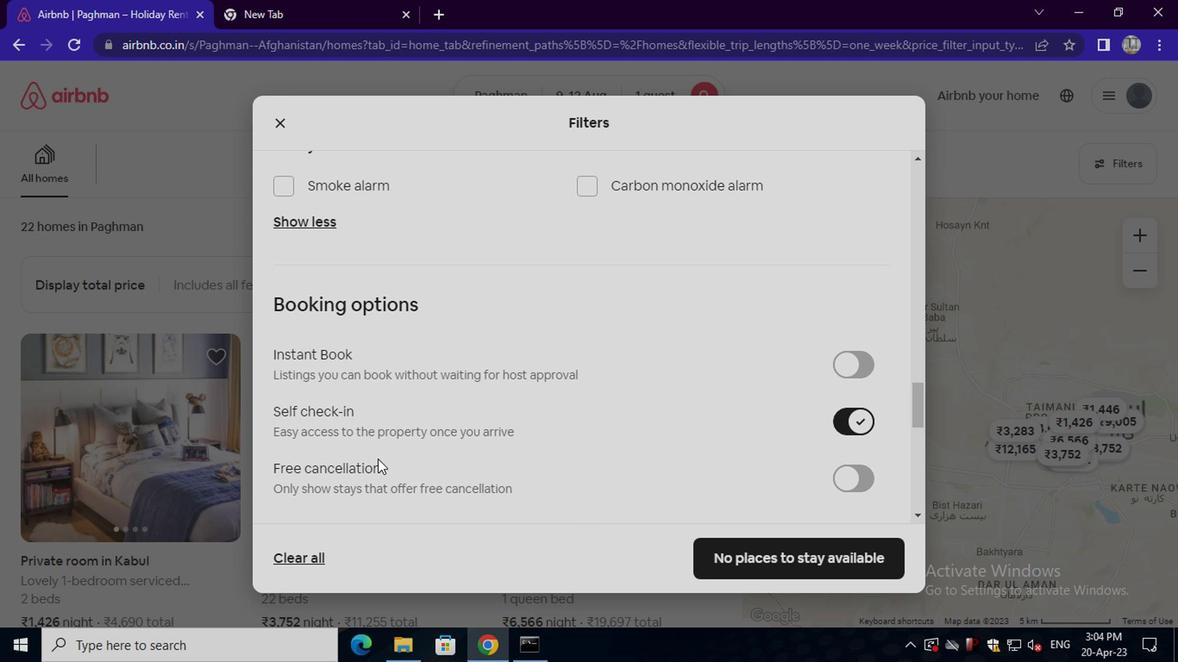 
Action: Mouse scrolled (367, 463) with delta (0, 0)
Screenshot: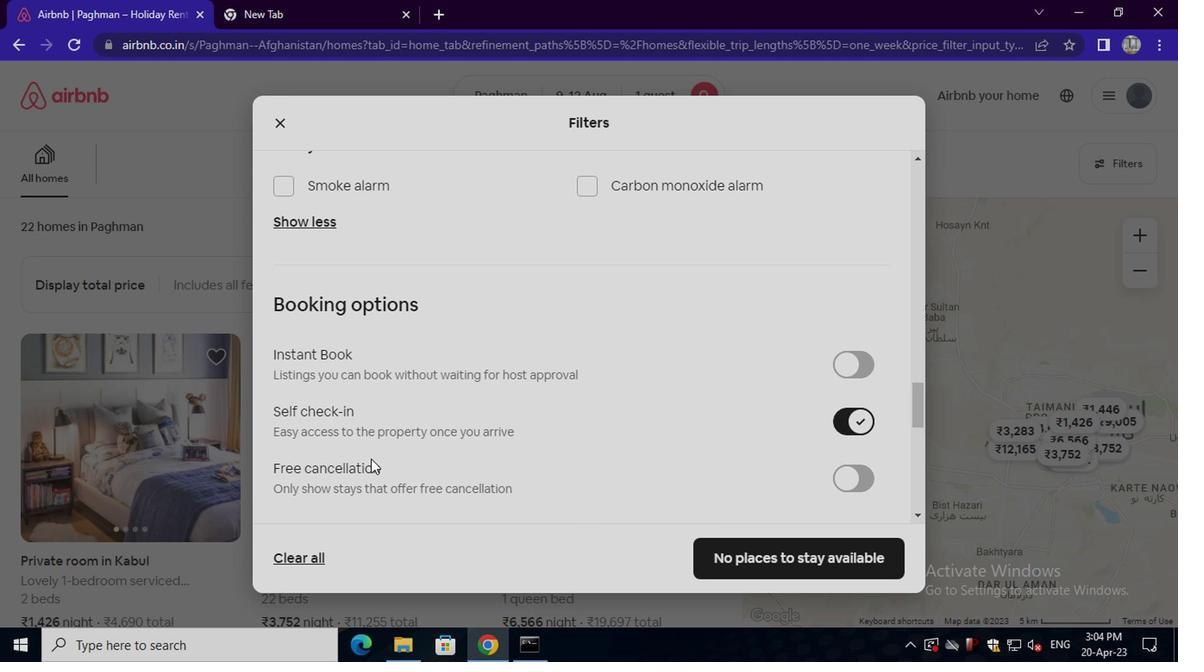 
Action: Mouse scrolled (367, 463) with delta (0, 0)
Screenshot: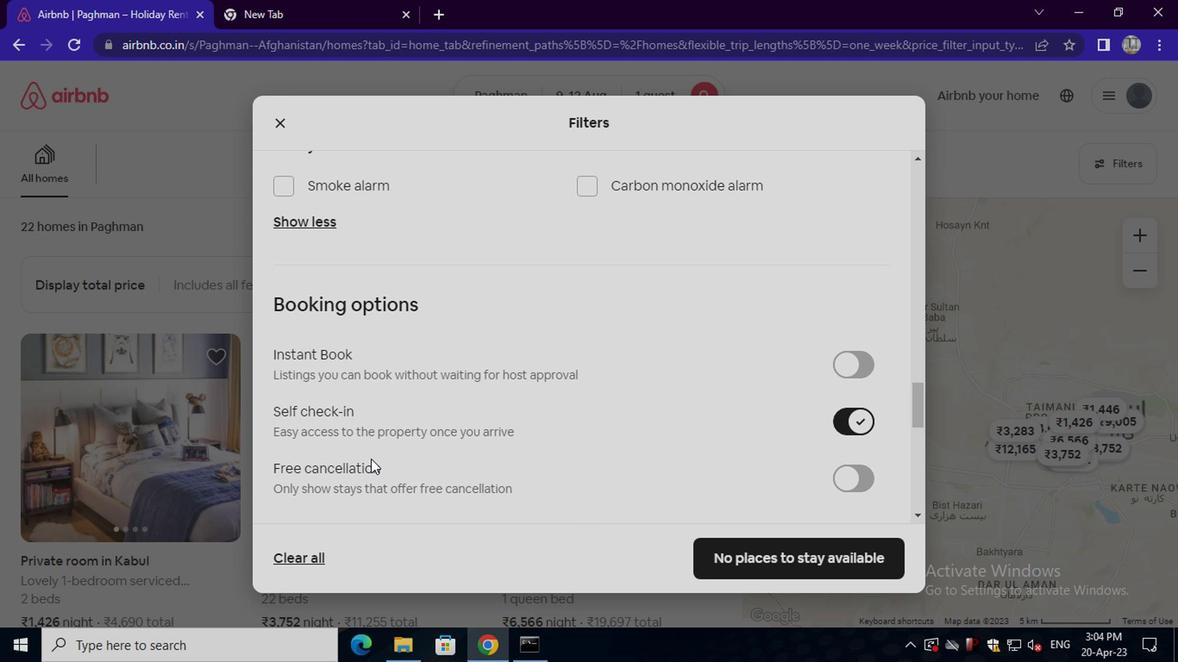 
Action: Mouse moved to (365, 462)
Screenshot: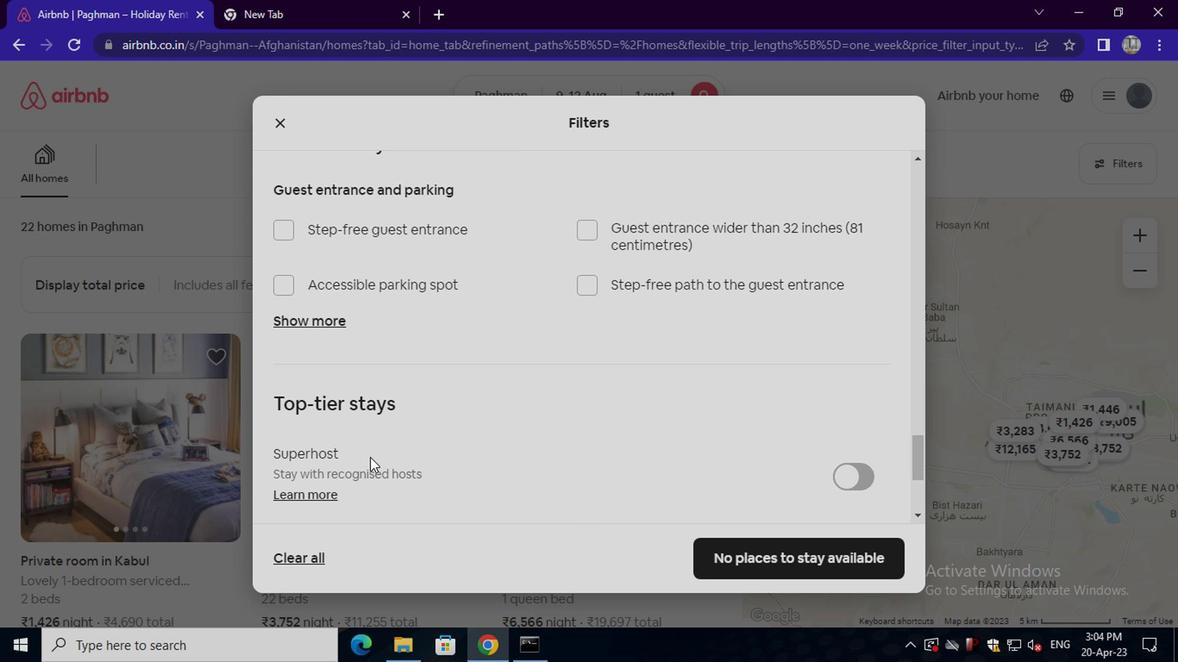 
Action: Mouse scrolled (365, 461) with delta (0, 0)
Screenshot: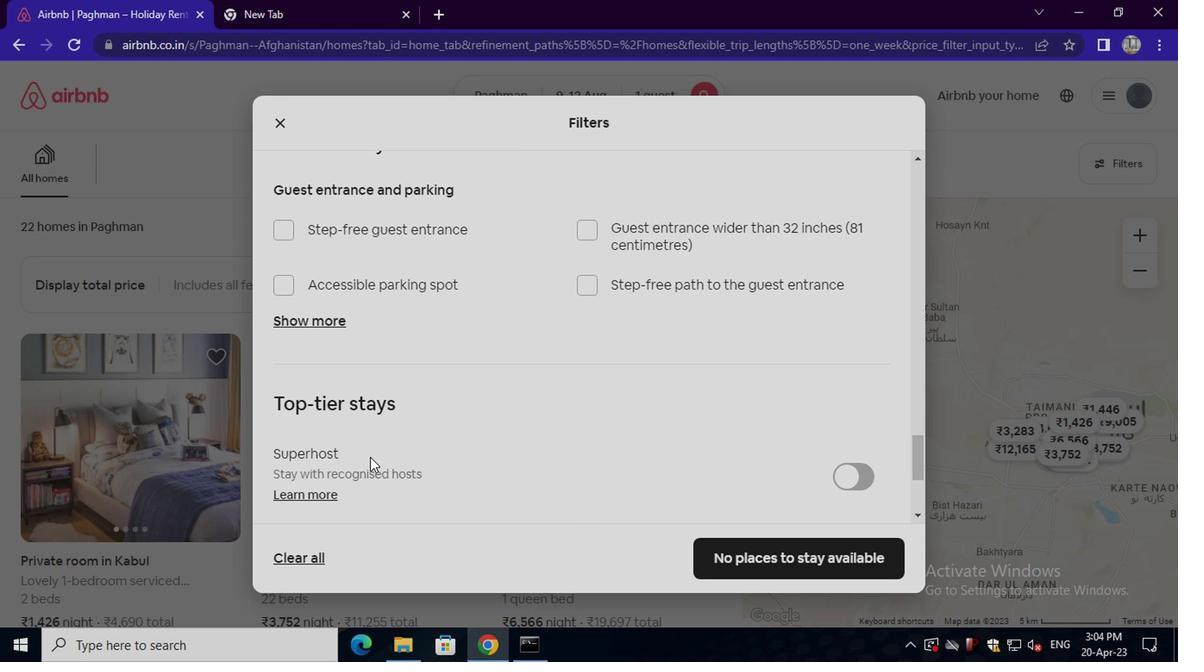 
Action: Mouse scrolled (365, 461) with delta (0, 0)
Screenshot: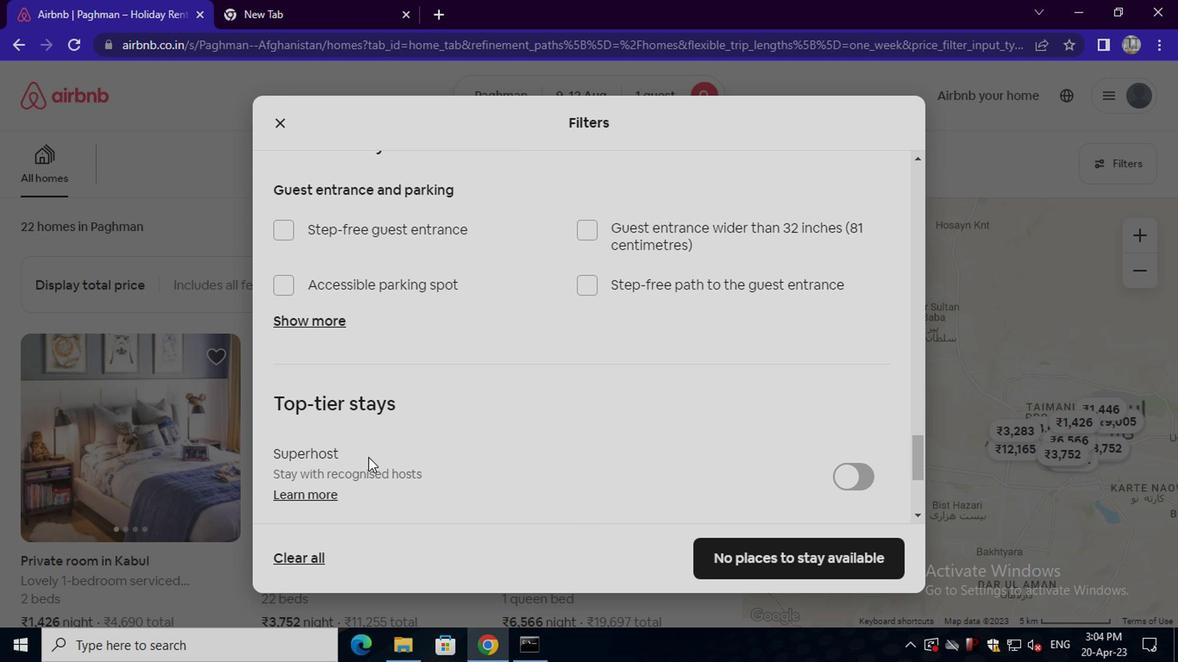 
Action: Mouse scrolled (365, 461) with delta (0, 0)
Screenshot: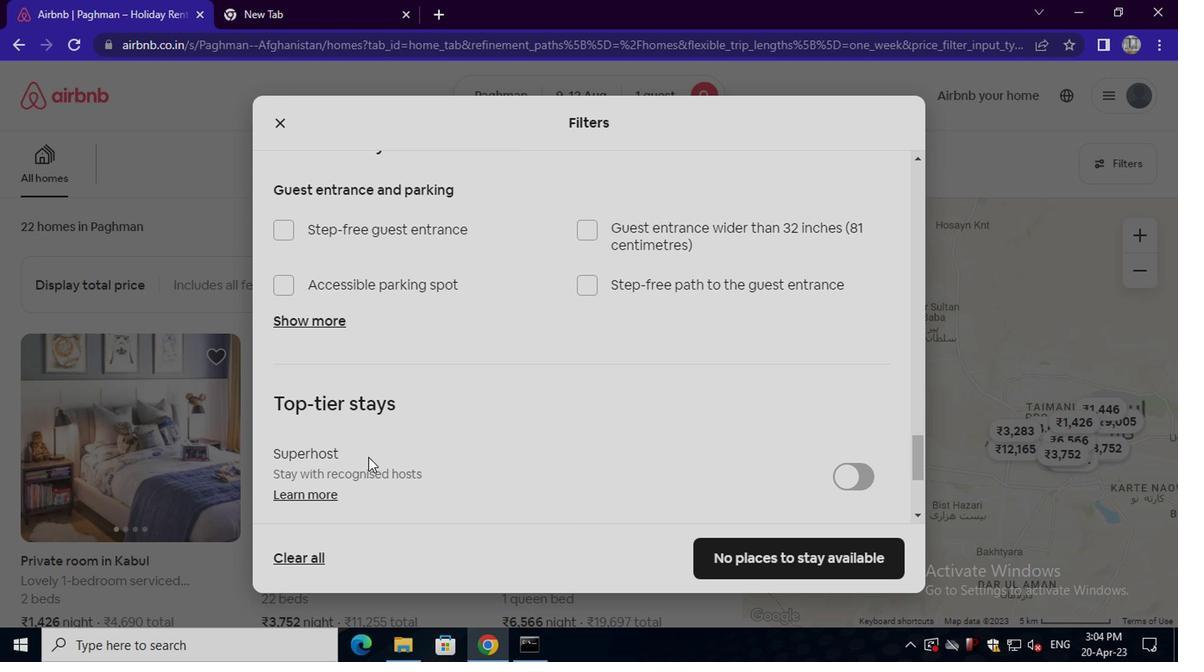 
Action: Mouse moved to (312, 404)
Screenshot: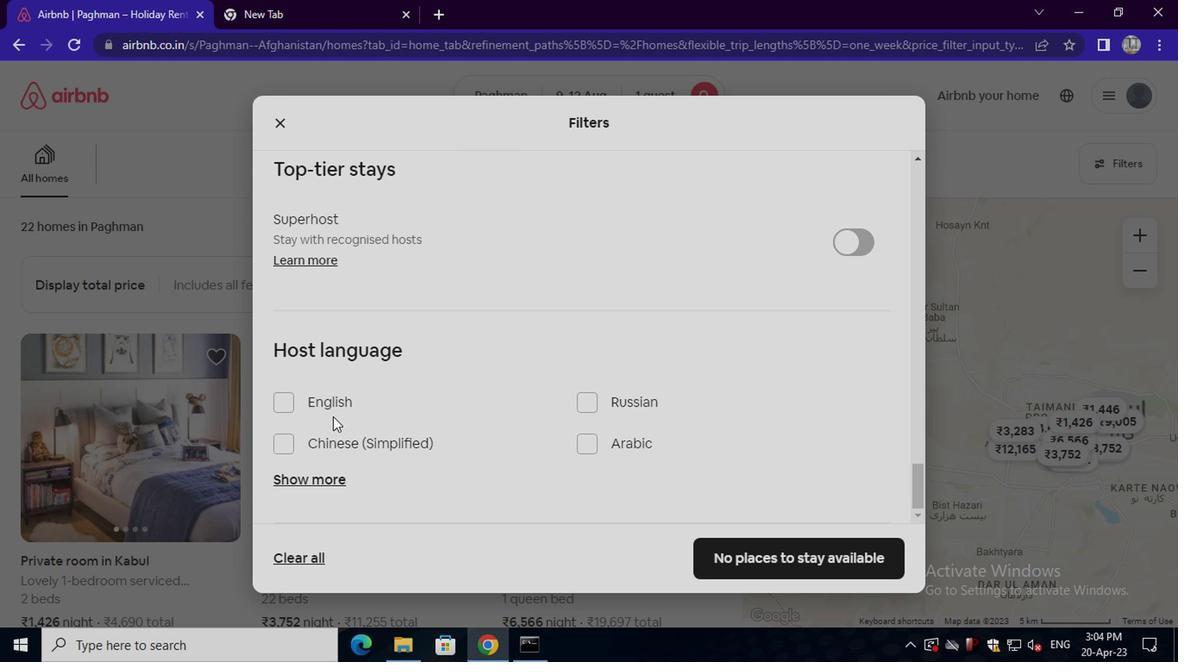 
Action: Mouse pressed left at (312, 404)
Screenshot: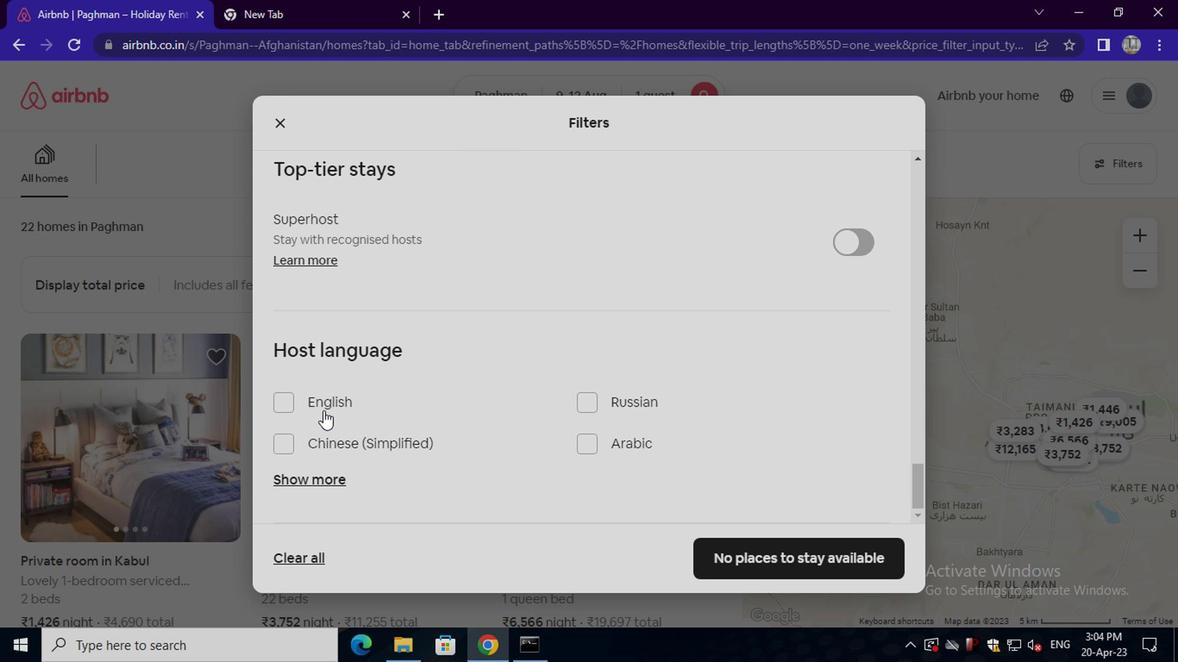 
Action: Mouse moved to (738, 557)
Screenshot: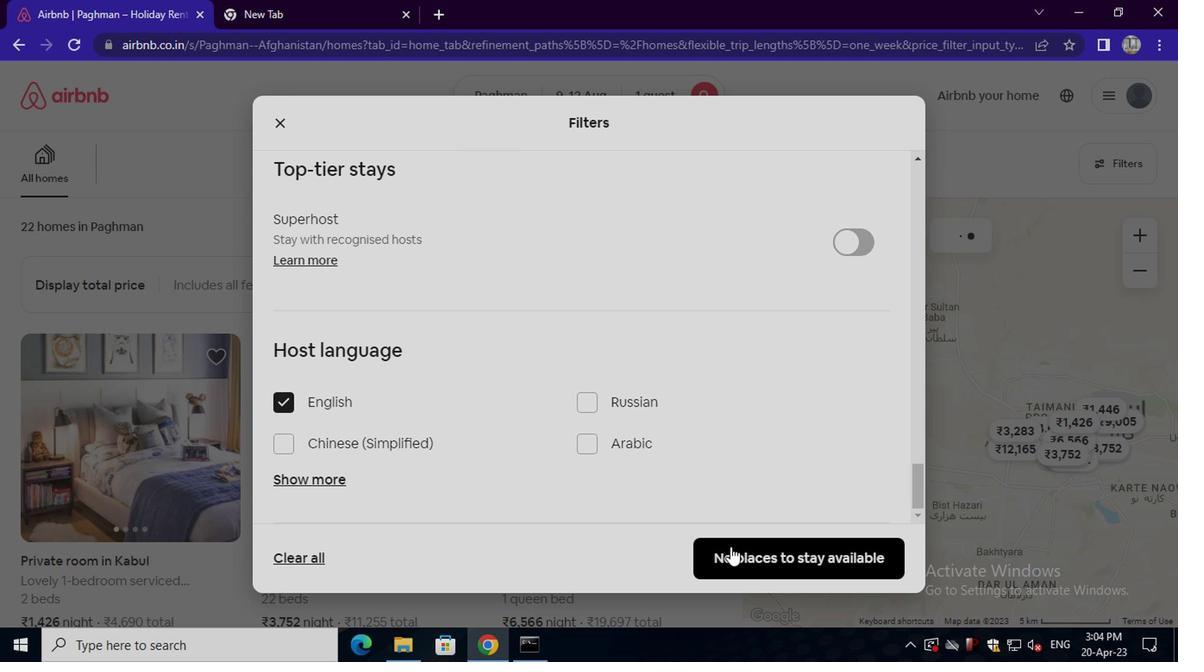 
Action: Mouse pressed left at (738, 557)
Screenshot: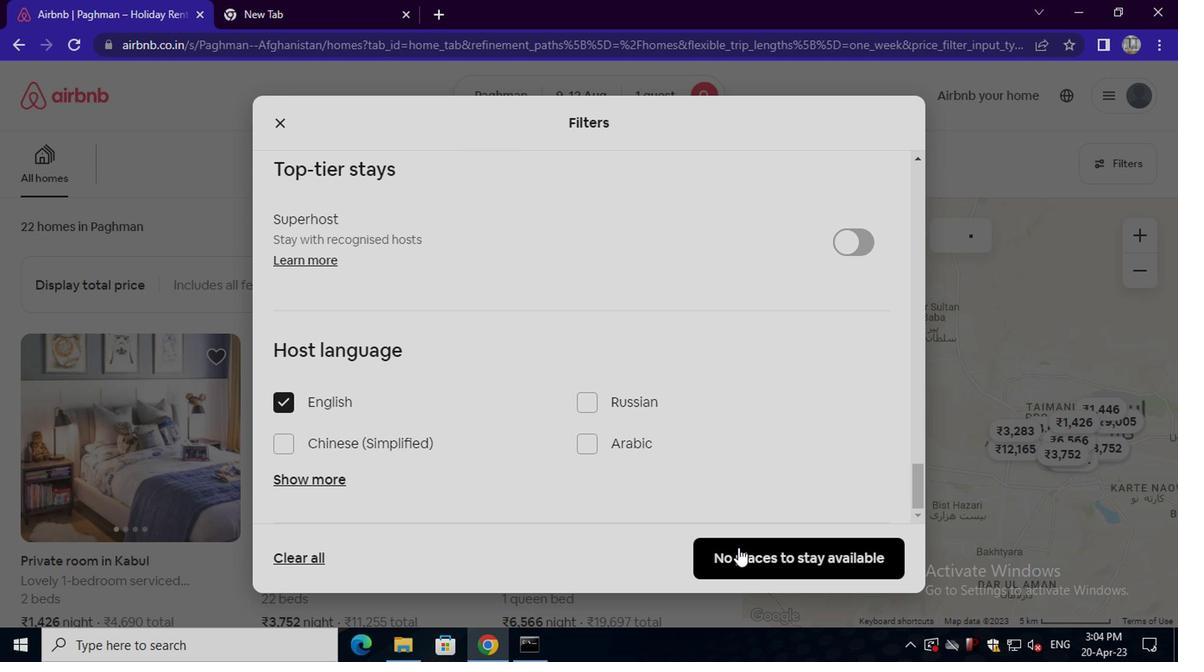 
